 Task: Find connections with filter location Paulista with filter topic #careeradvice with filter profile language Potuguese with filter current company Barco with filter school Pondicherry University with filter industry Newspaper Publishing with filter service category Administrative with filter keywords title Casino Host
Action: Mouse moved to (636, 124)
Screenshot: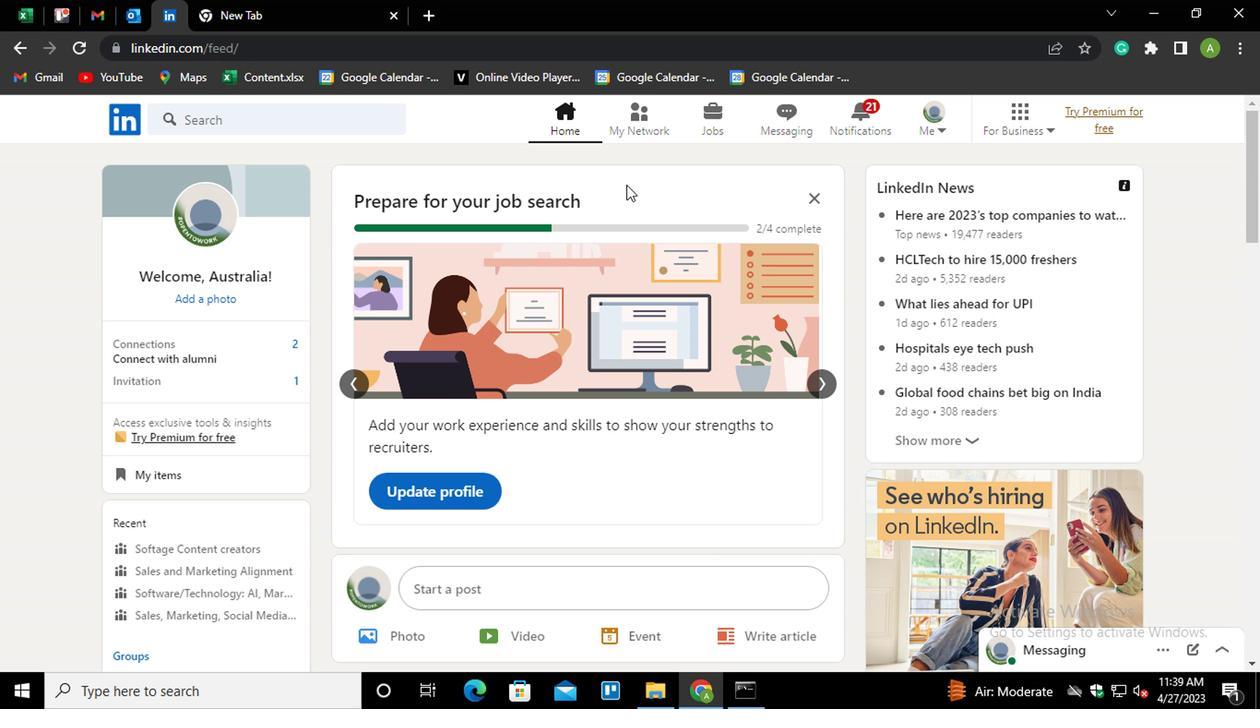 
Action: Mouse pressed left at (636, 124)
Screenshot: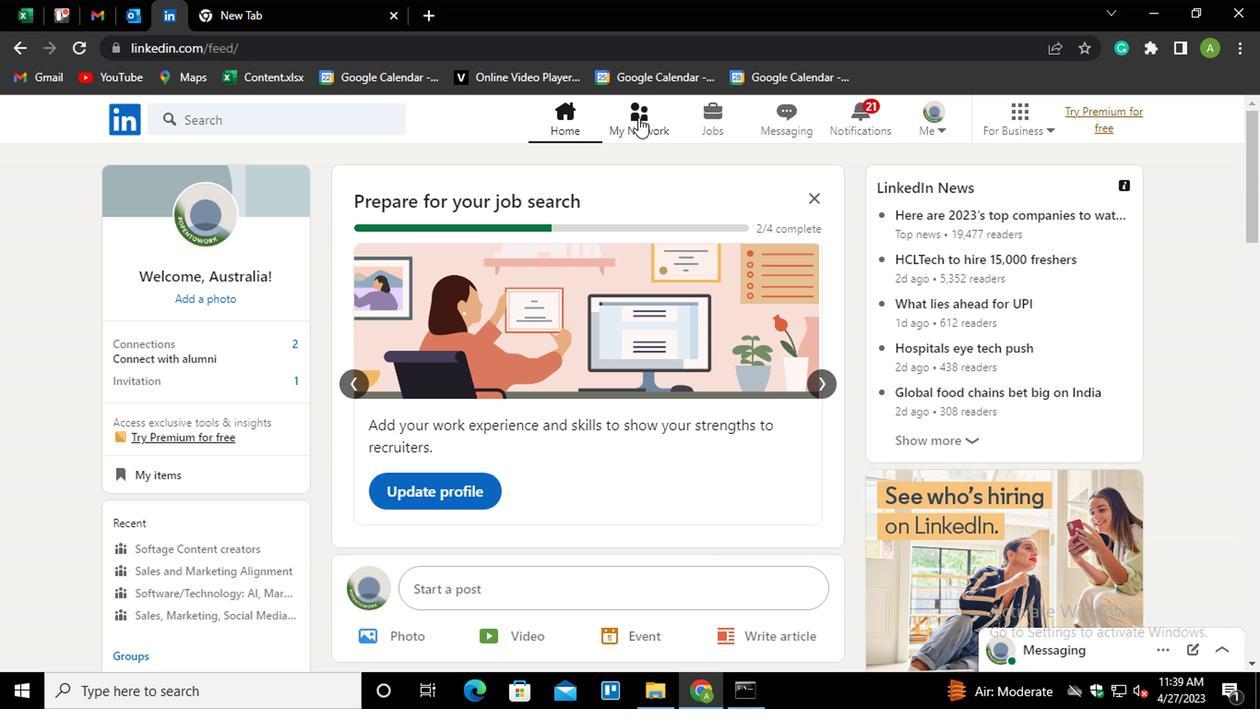 
Action: Mouse moved to (218, 227)
Screenshot: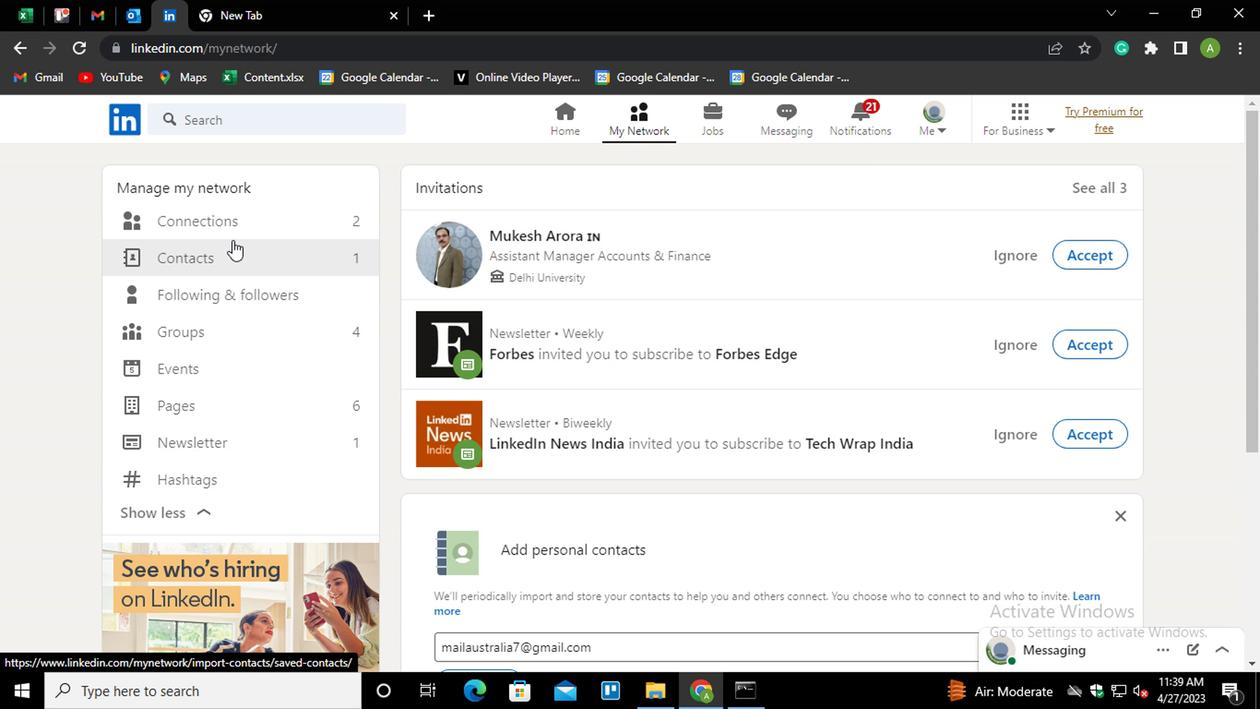 
Action: Mouse pressed left at (218, 227)
Screenshot: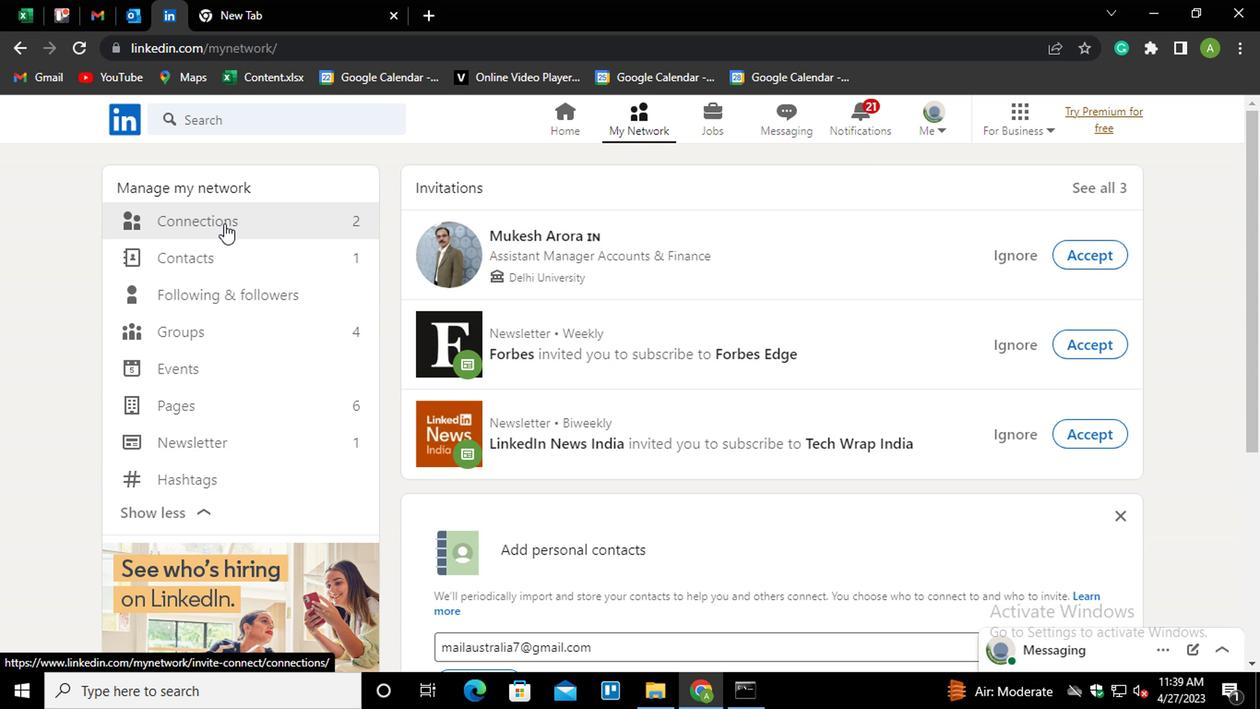 
Action: Mouse moved to (721, 219)
Screenshot: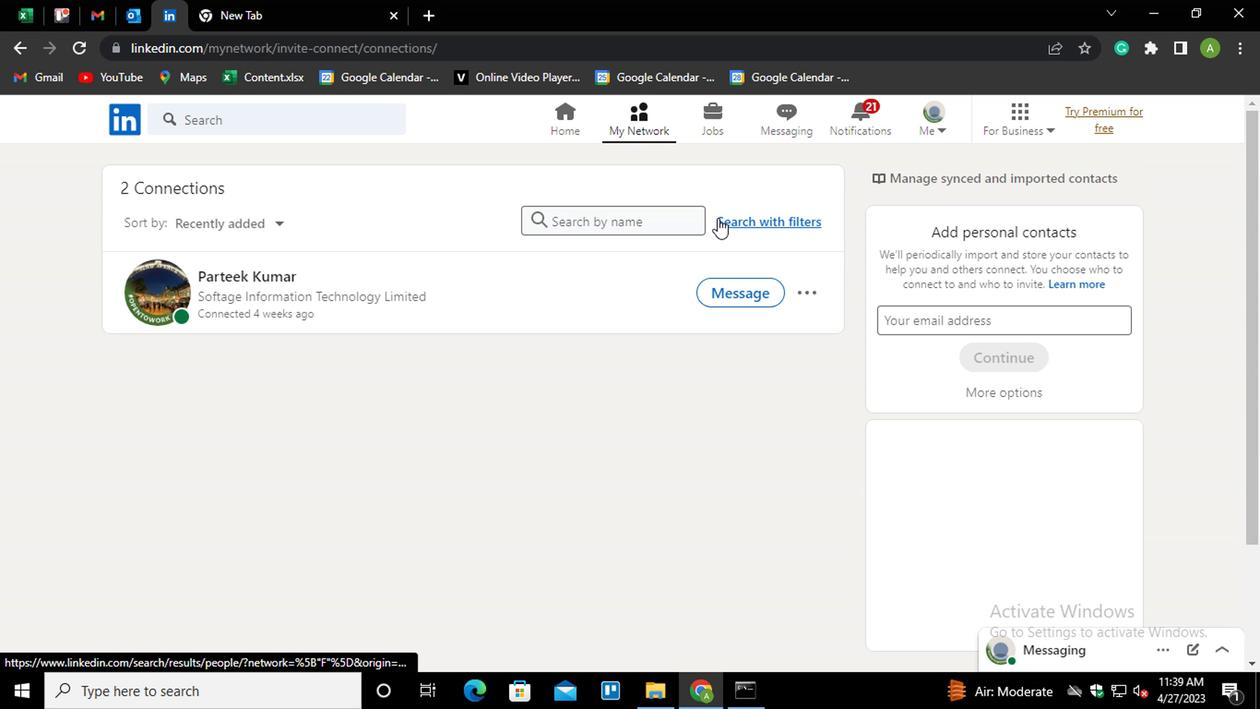 
Action: Mouse pressed left at (721, 219)
Screenshot: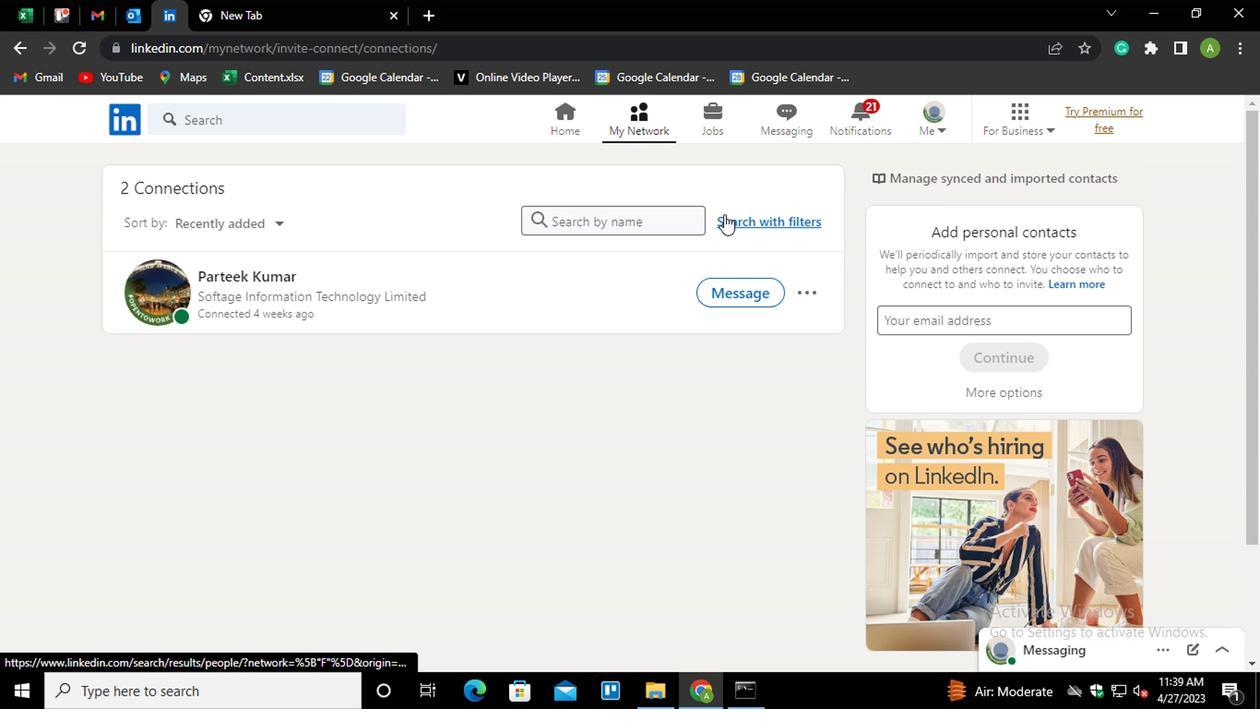
Action: Mouse moved to (671, 173)
Screenshot: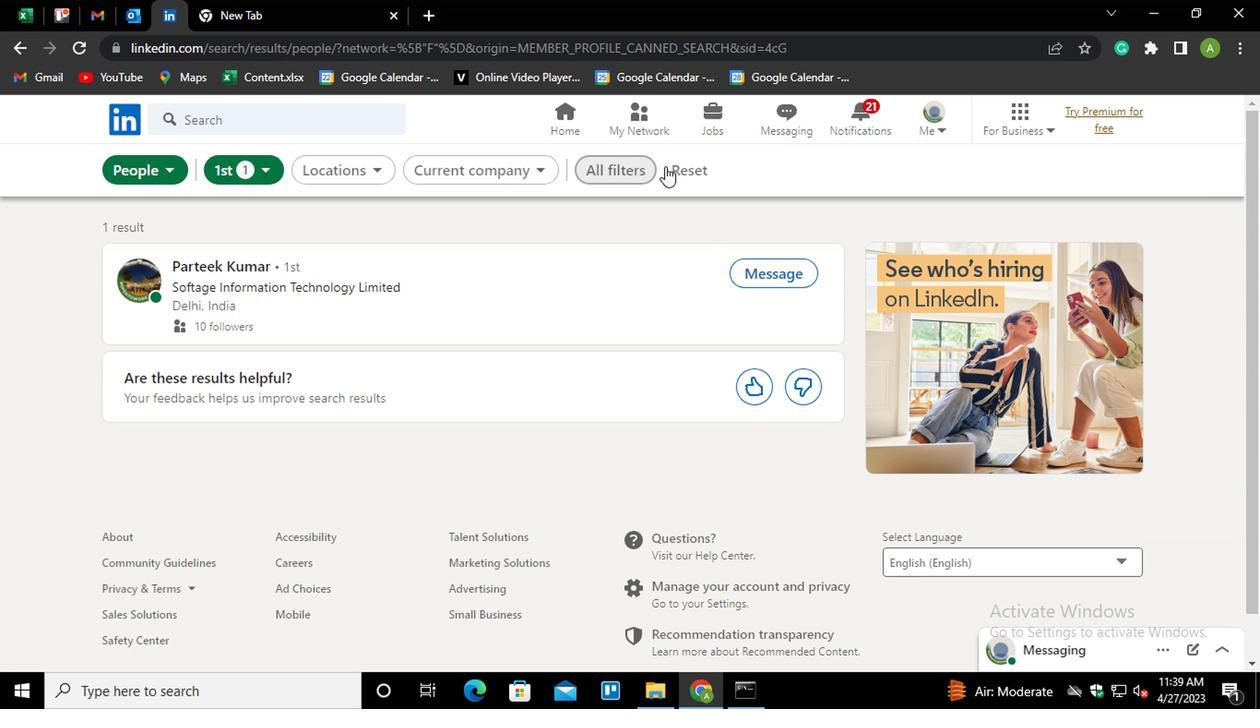 
Action: Mouse pressed left at (671, 173)
Screenshot: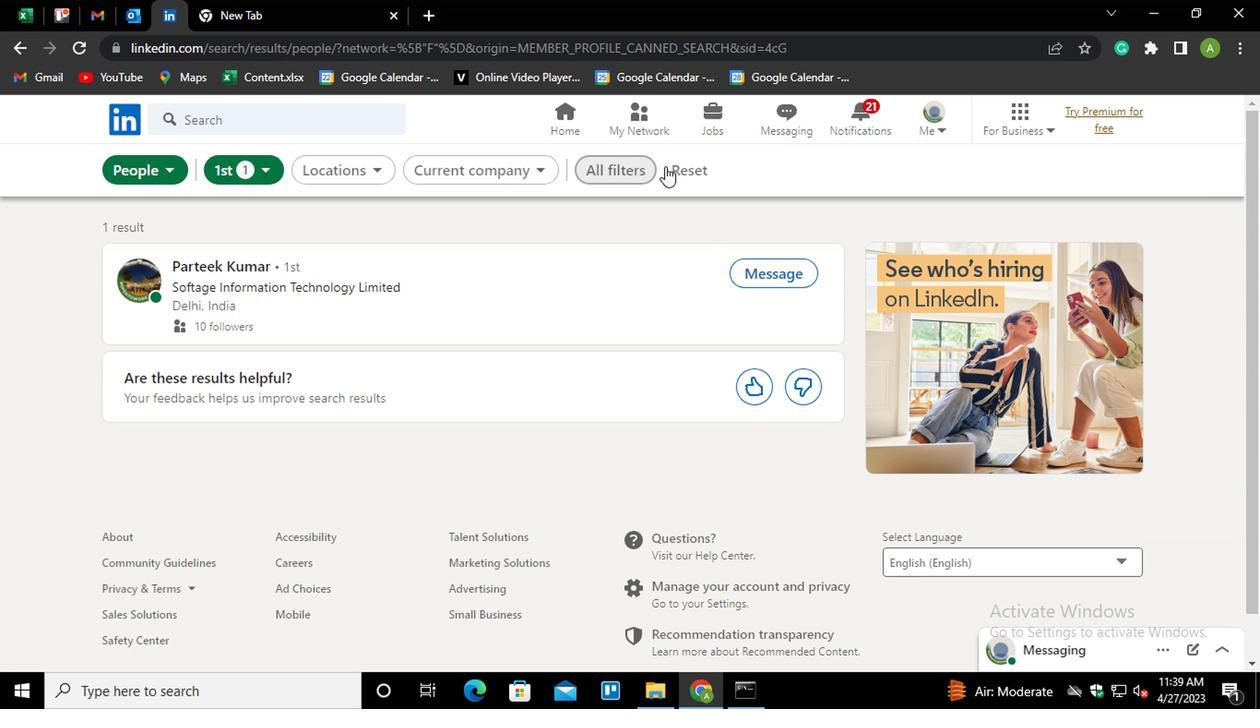 
Action: Mouse moved to (636, 174)
Screenshot: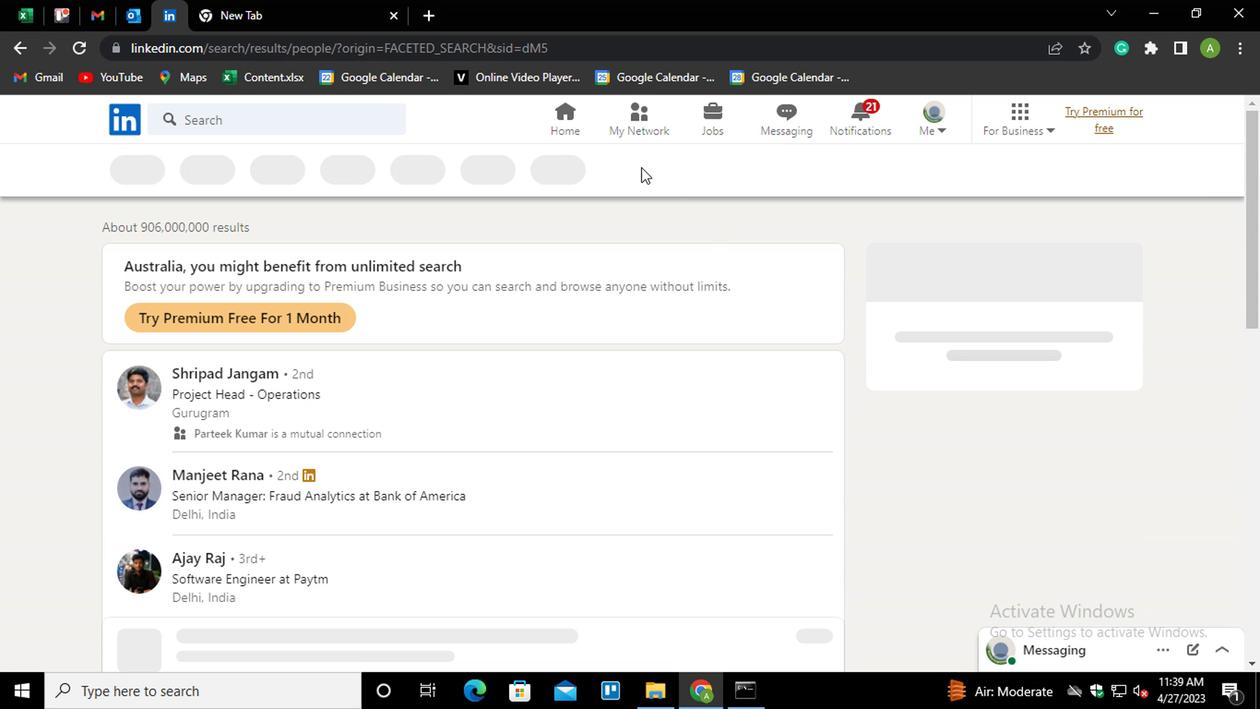 
Action: Mouse pressed left at (636, 174)
Screenshot: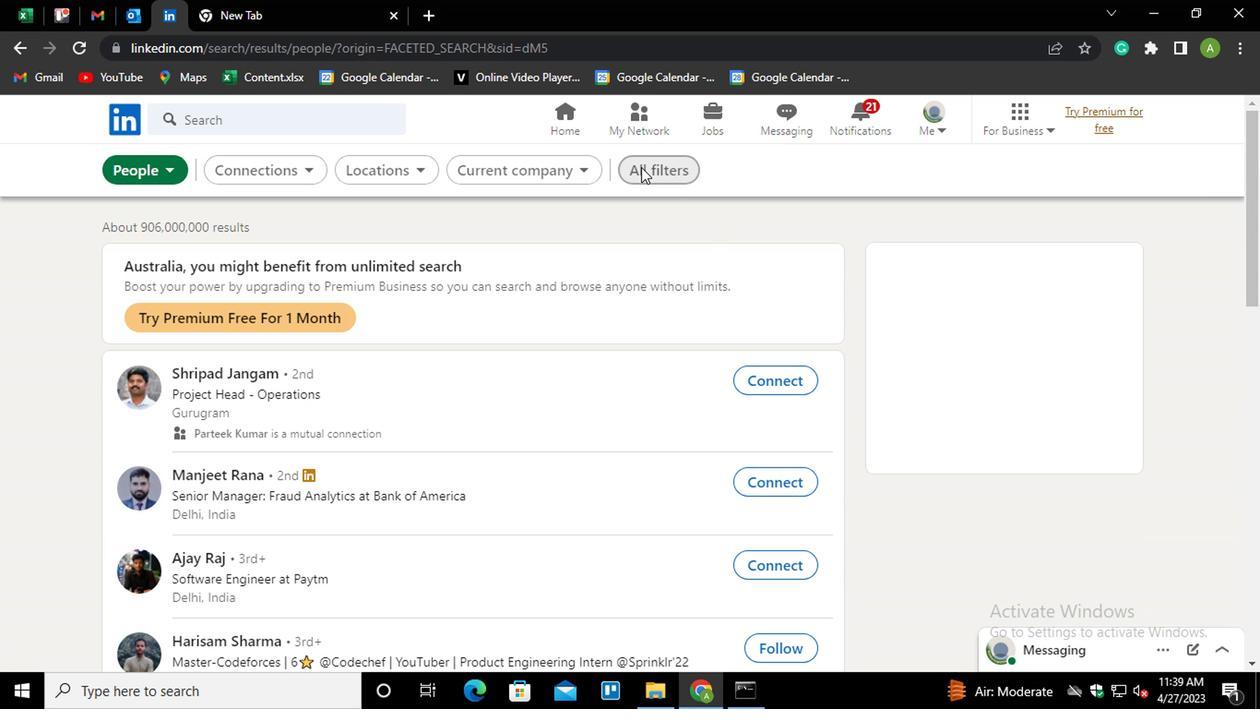 
Action: Mouse moved to (864, 364)
Screenshot: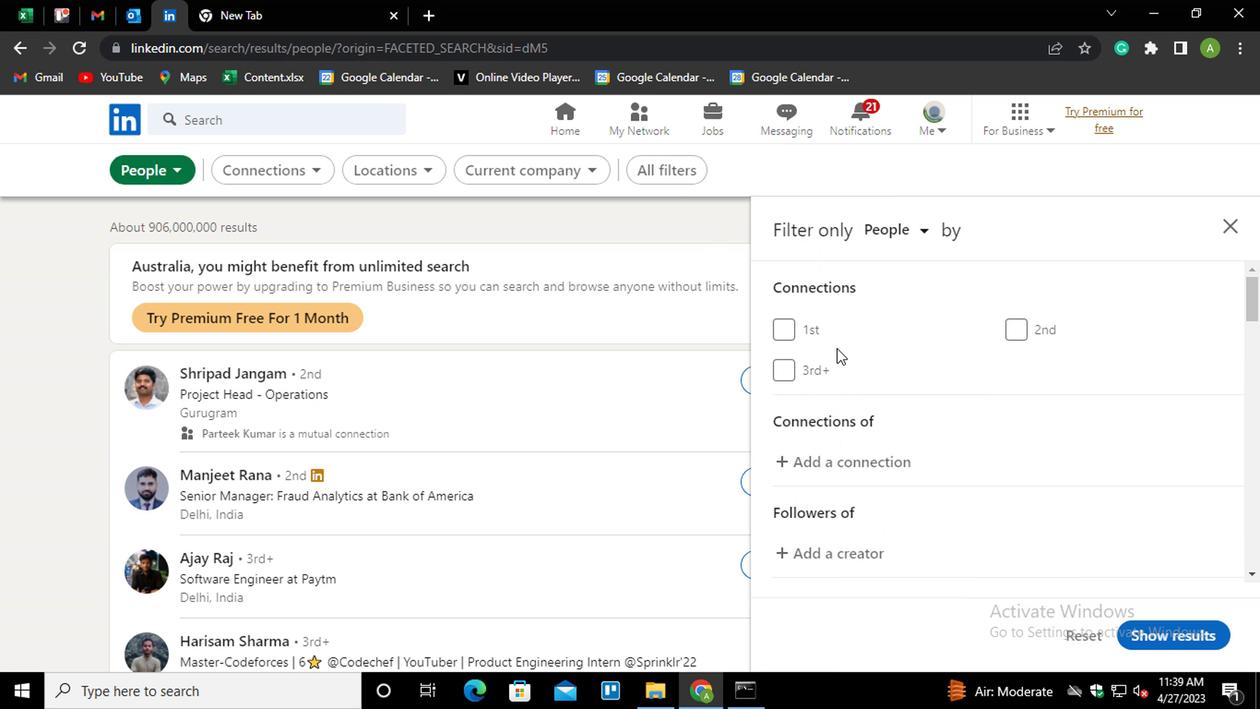 
Action: Mouse scrolled (864, 363) with delta (0, -1)
Screenshot: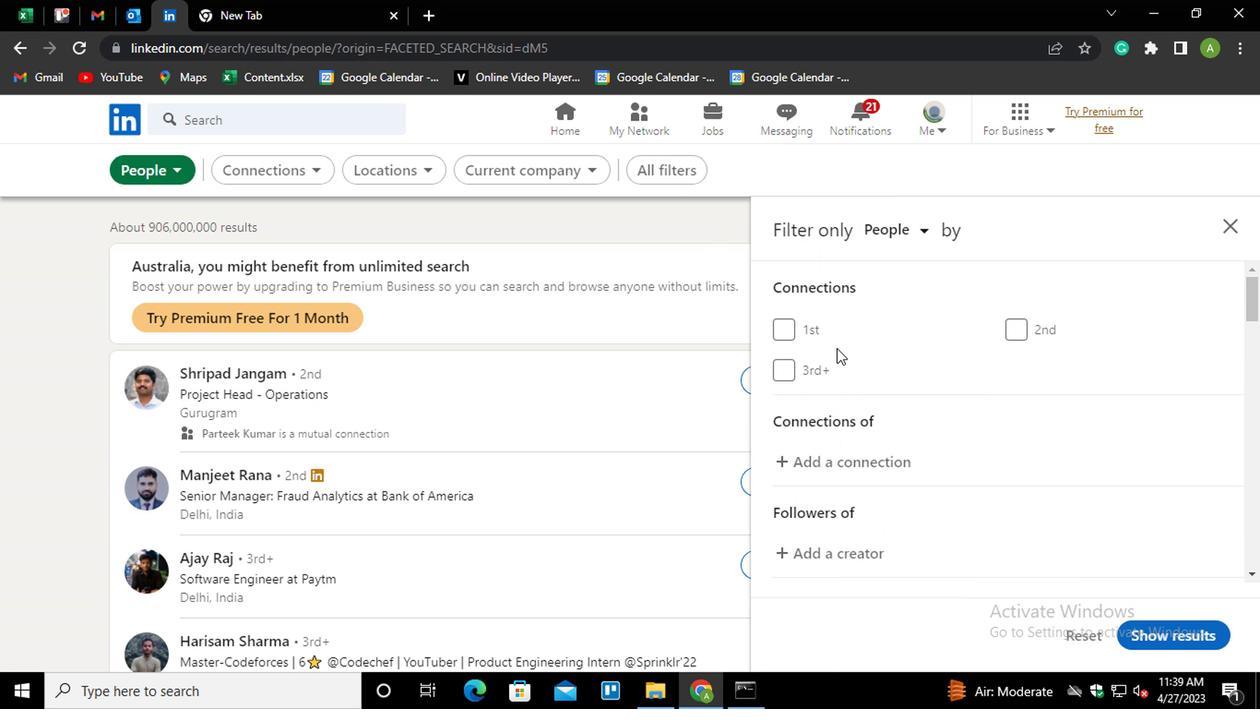 
Action: Mouse scrolled (864, 363) with delta (0, -1)
Screenshot: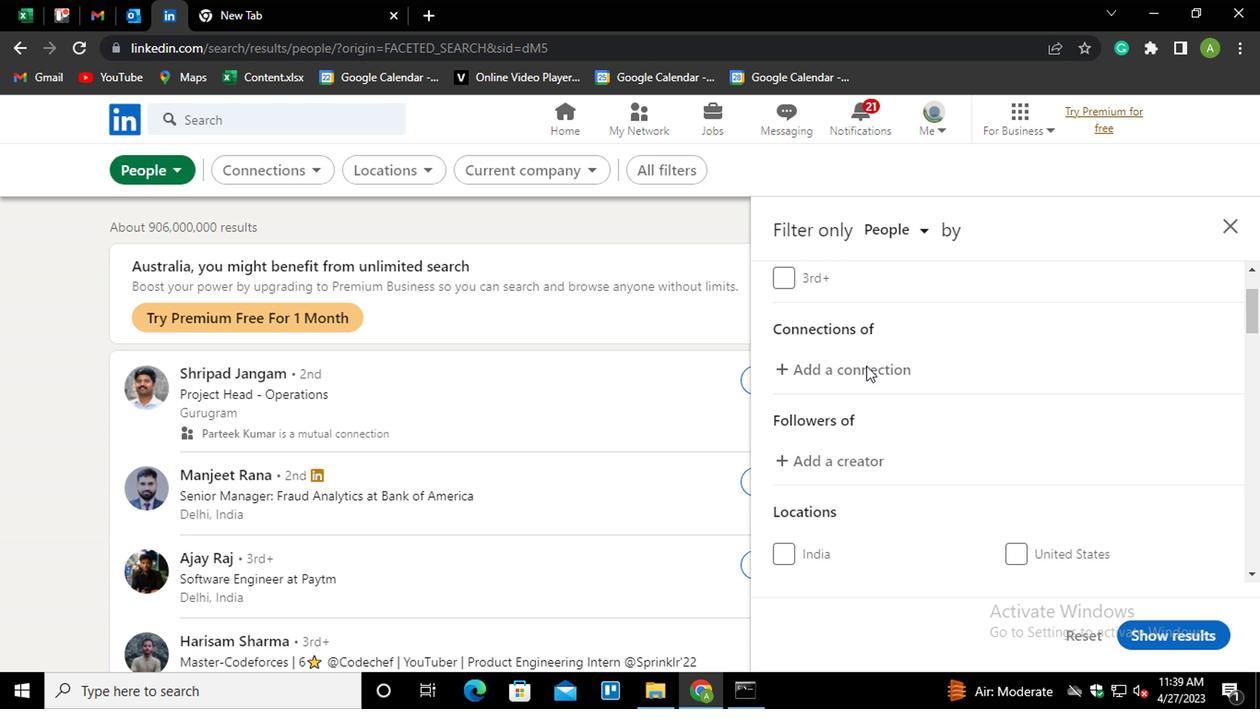 
Action: Mouse moved to (864, 365)
Screenshot: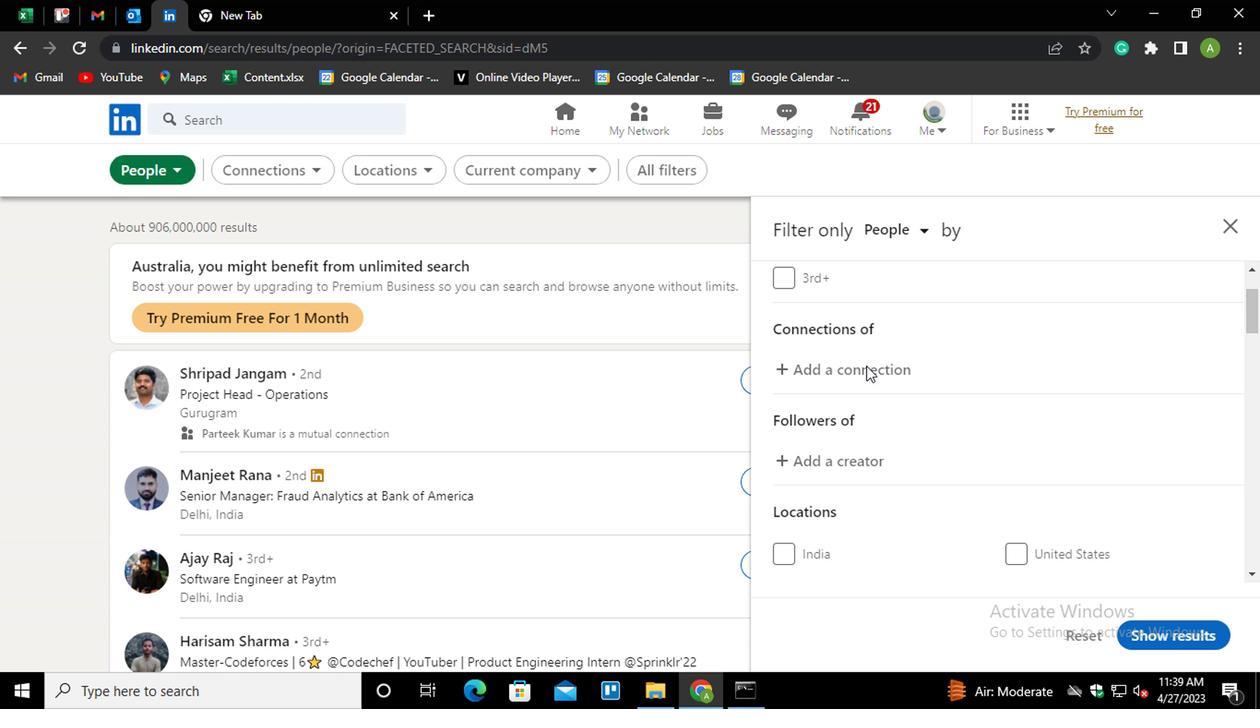 
Action: Mouse scrolled (864, 364) with delta (0, 0)
Screenshot: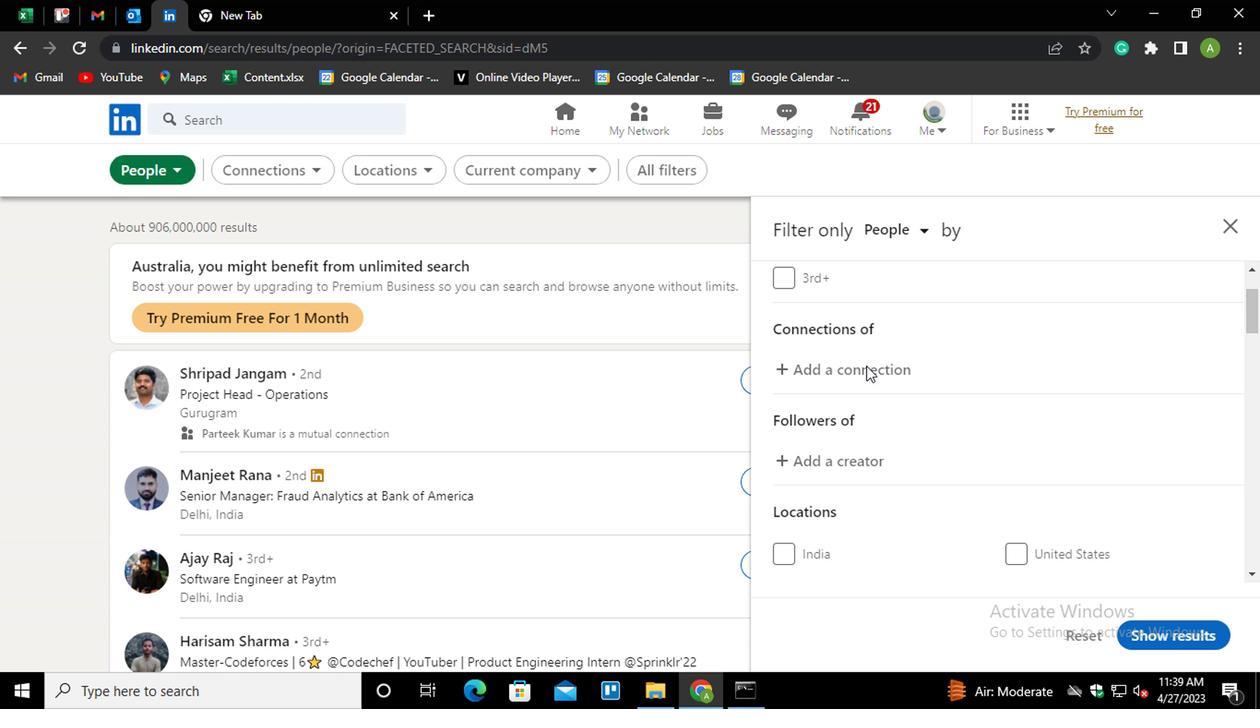 
Action: Mouse moved to (864, 365)
Screenshot: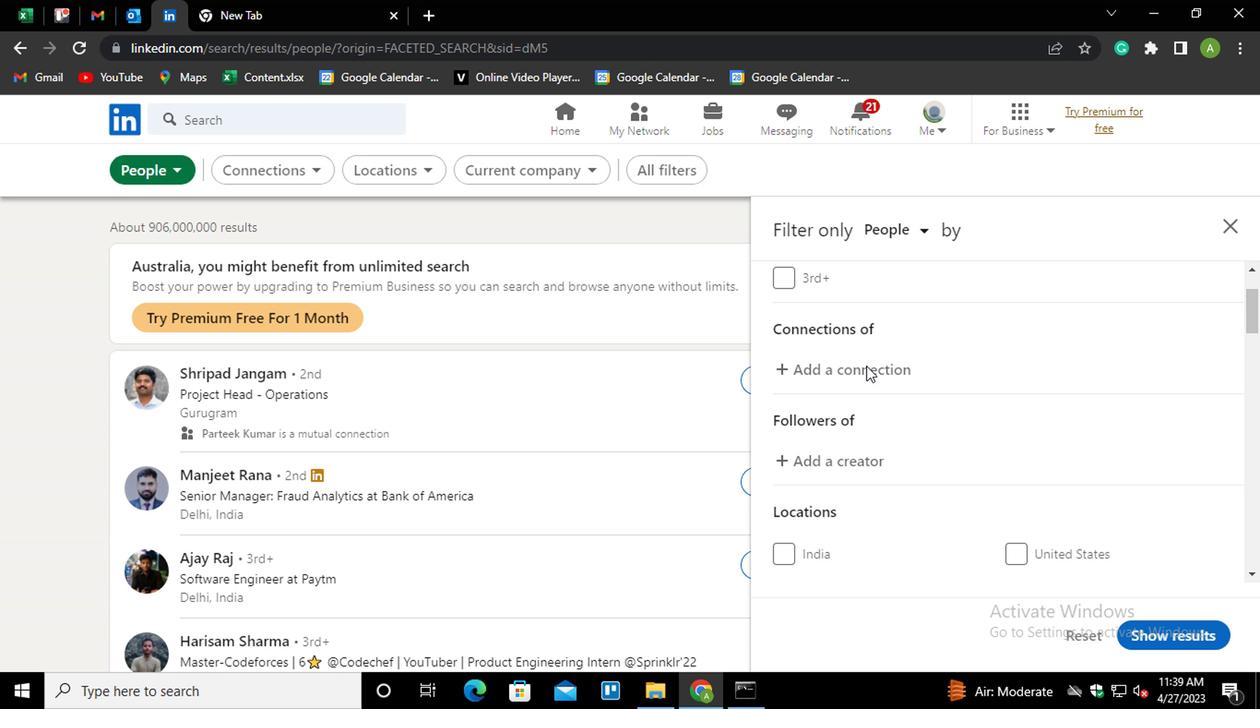 
Action: Mouse scrolled (864, 364) with delta (0, 0)
Screenshot: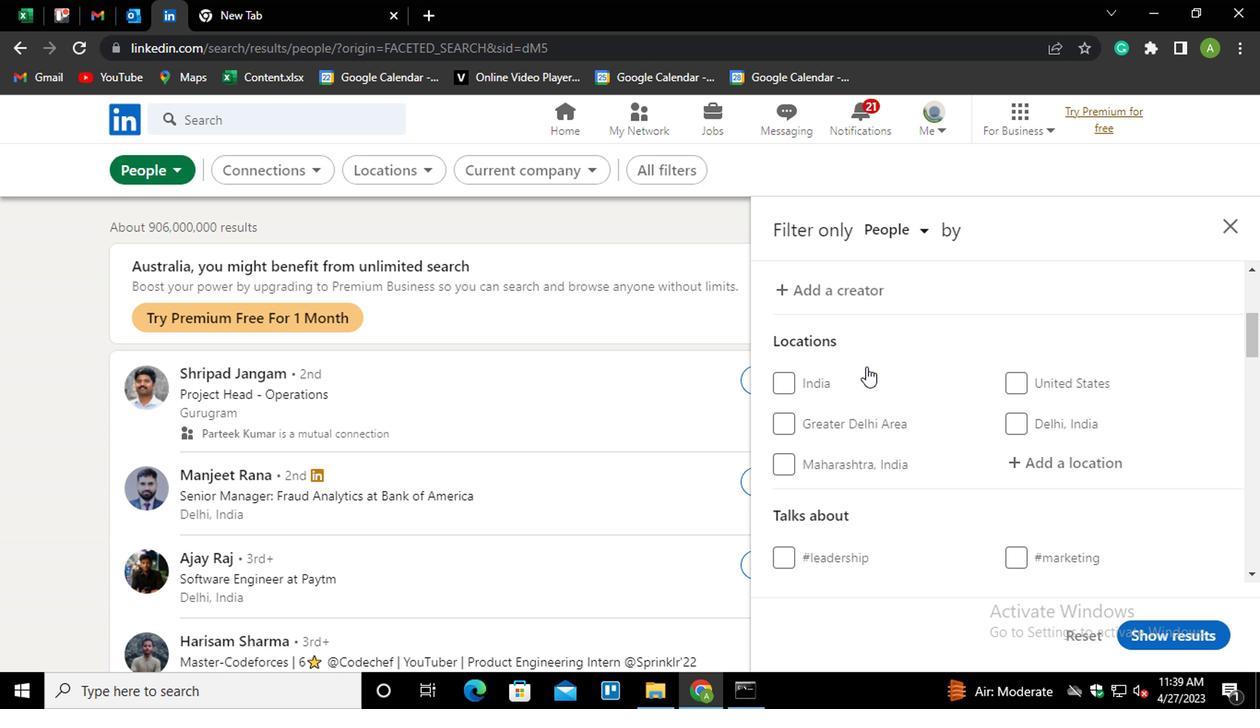 
Action: Mouse moved to (1036, 401)
Screenshot: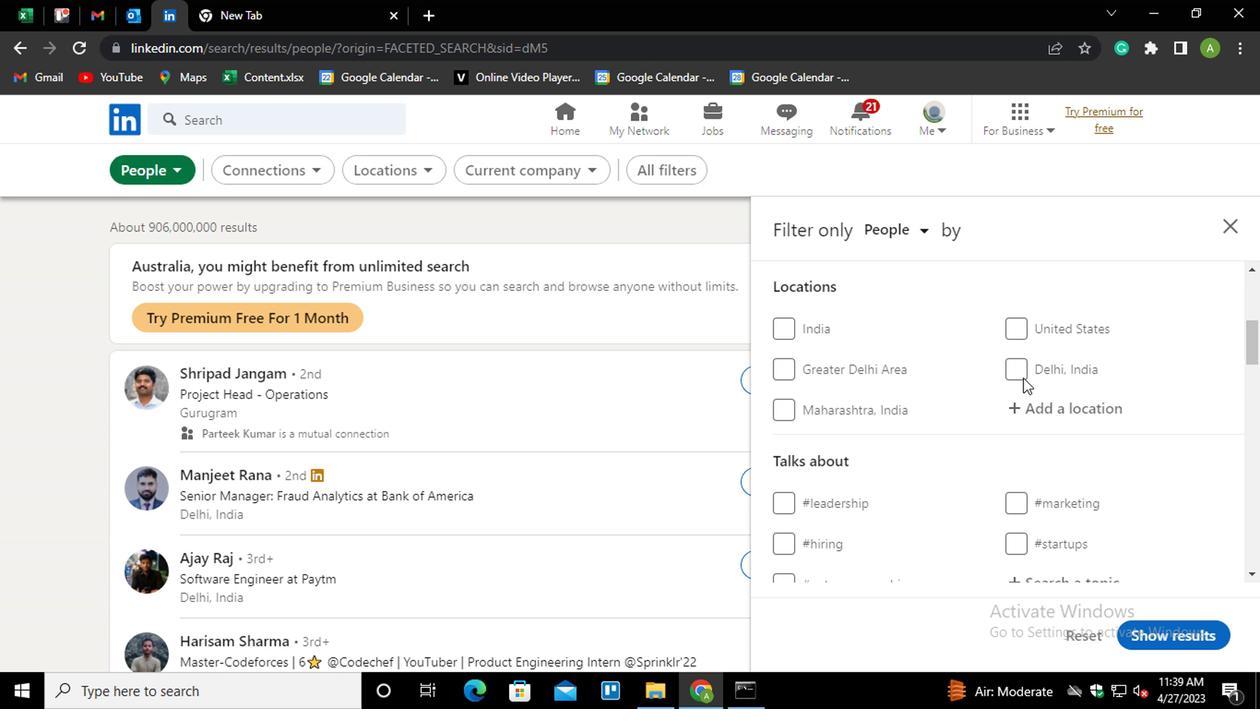 
Action: Mouse pressed left at (1036, 401)
Screenshot: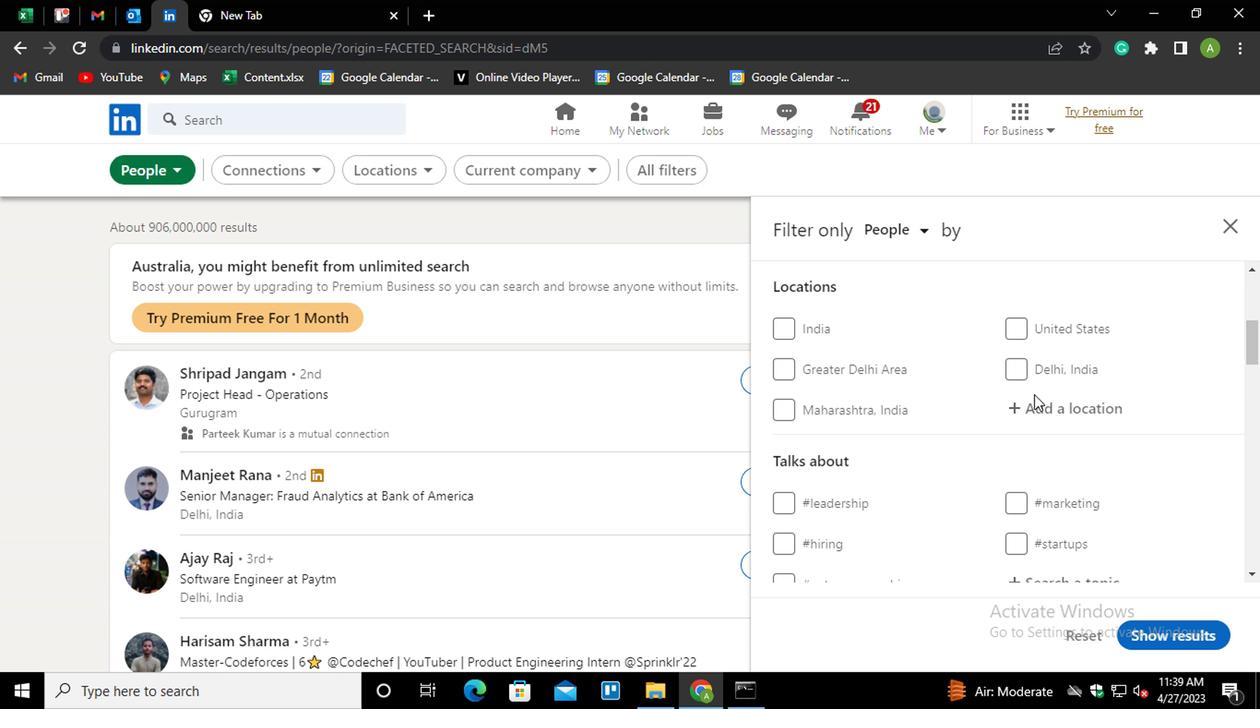 
Action: Mouse moved to (1026, 359)
Screenshot: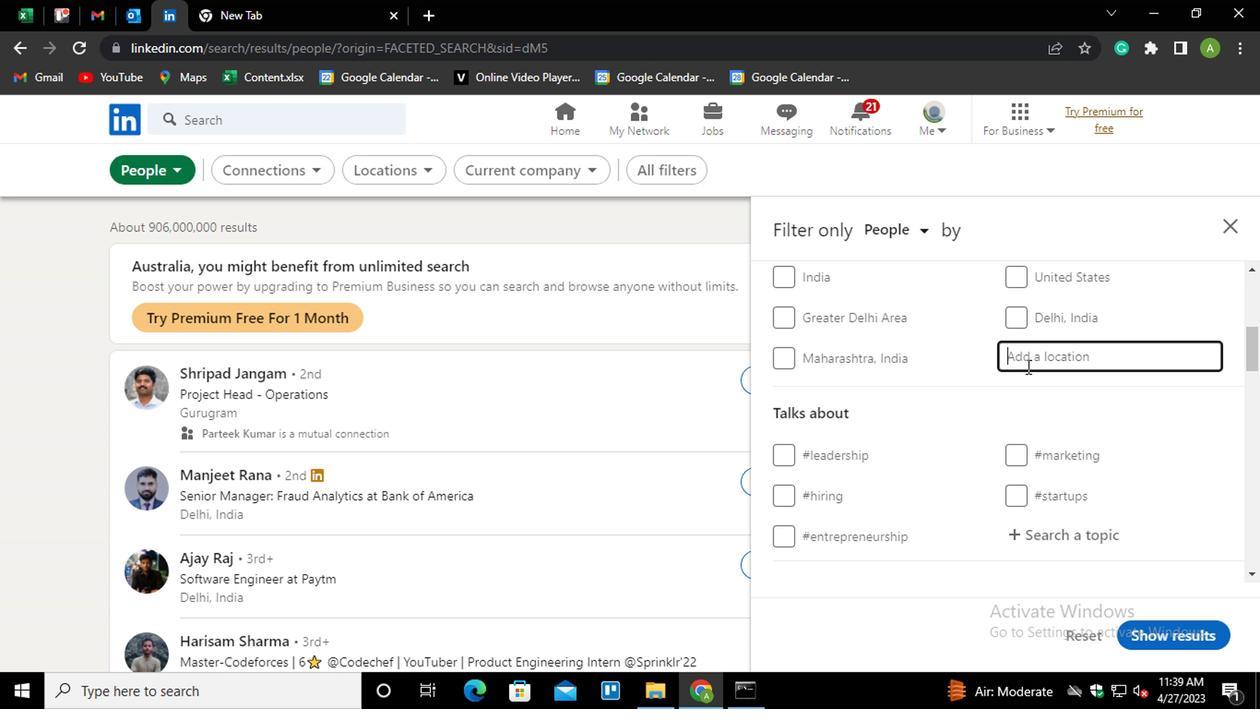 
Action: Mouse pressed left at (1026, 359)
Screenshot: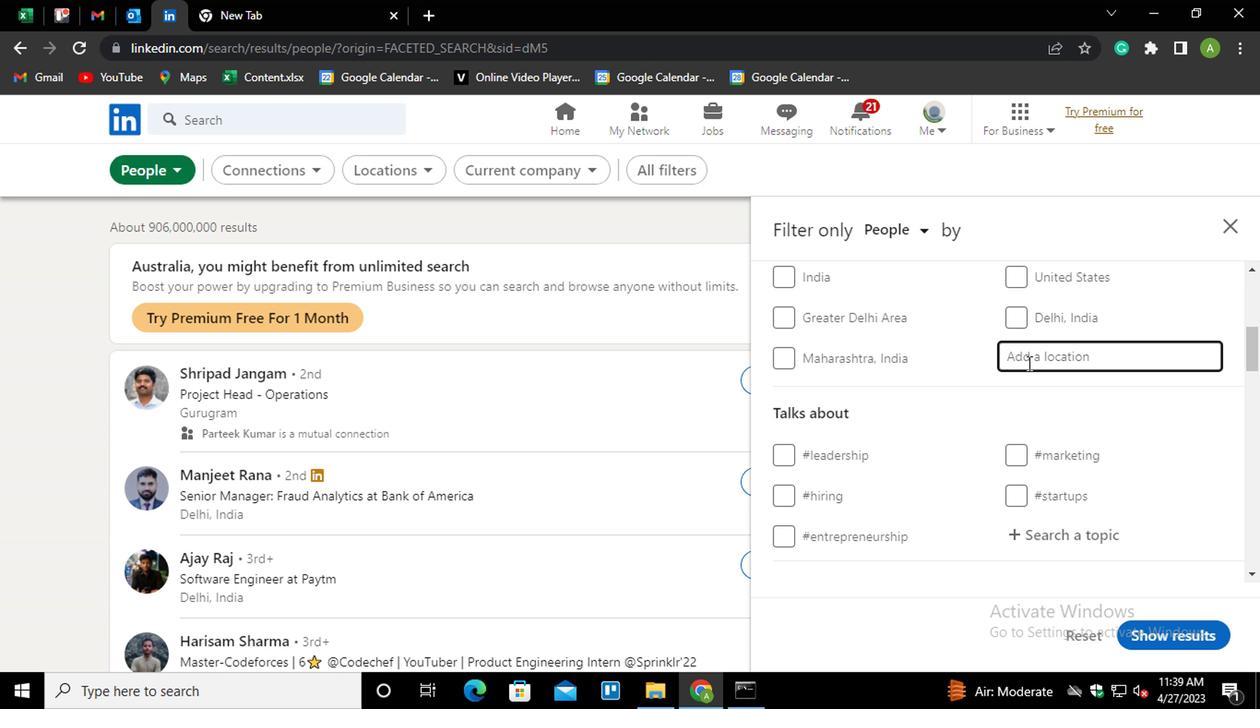 
Action: Mouse moved to (1056, 340)
Screenshot: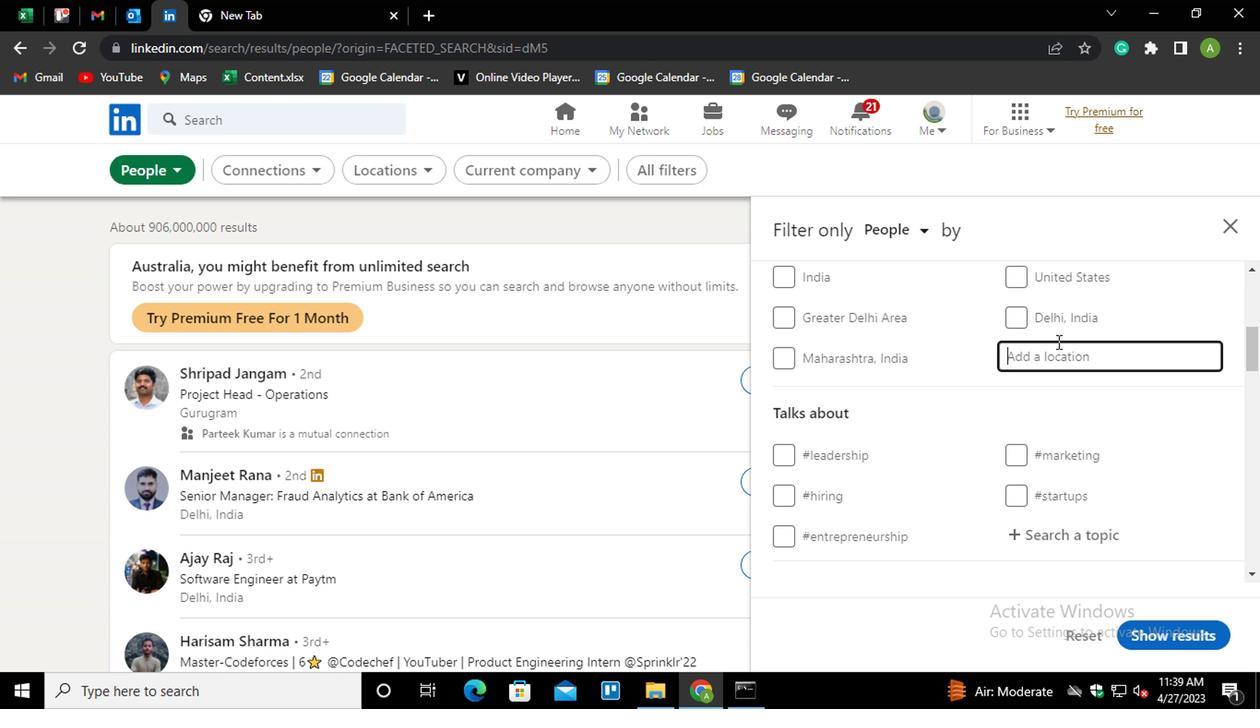 
Action: Key pressed <Key.shift_r>Paulista<Key.down><Key.enter>
Screenshot: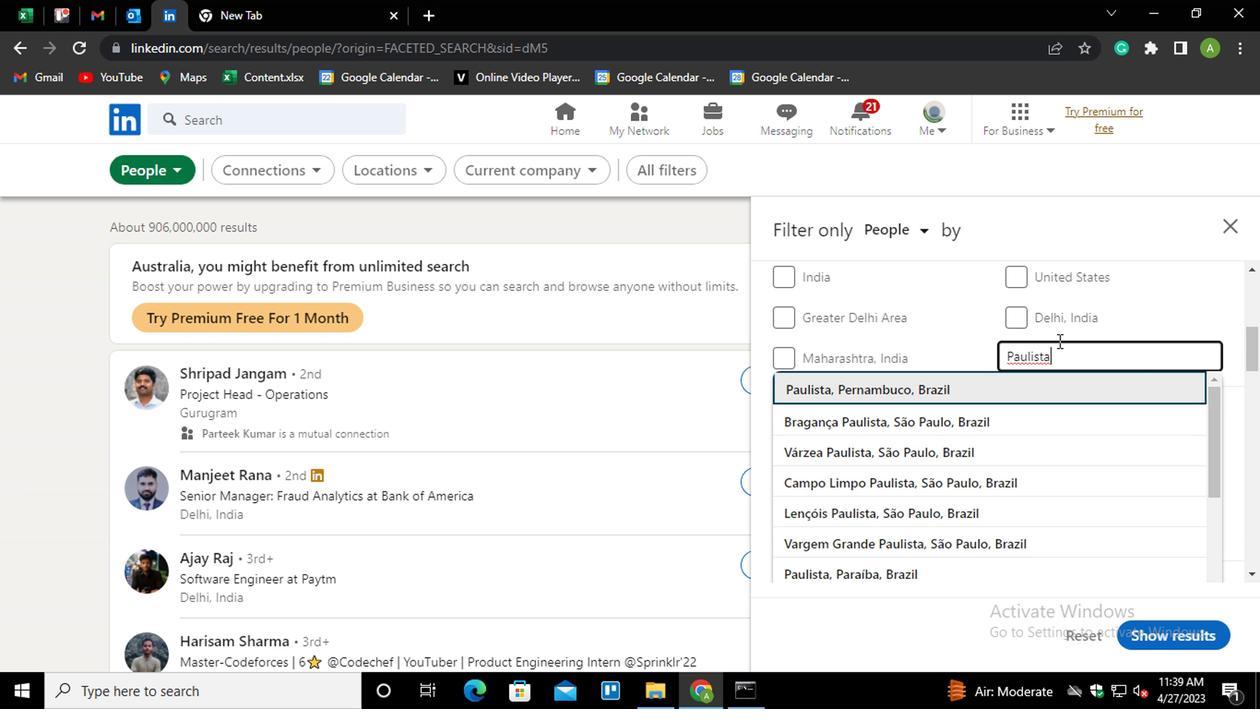 
Action: Mouse moved to (1055, 341)
Screenshot: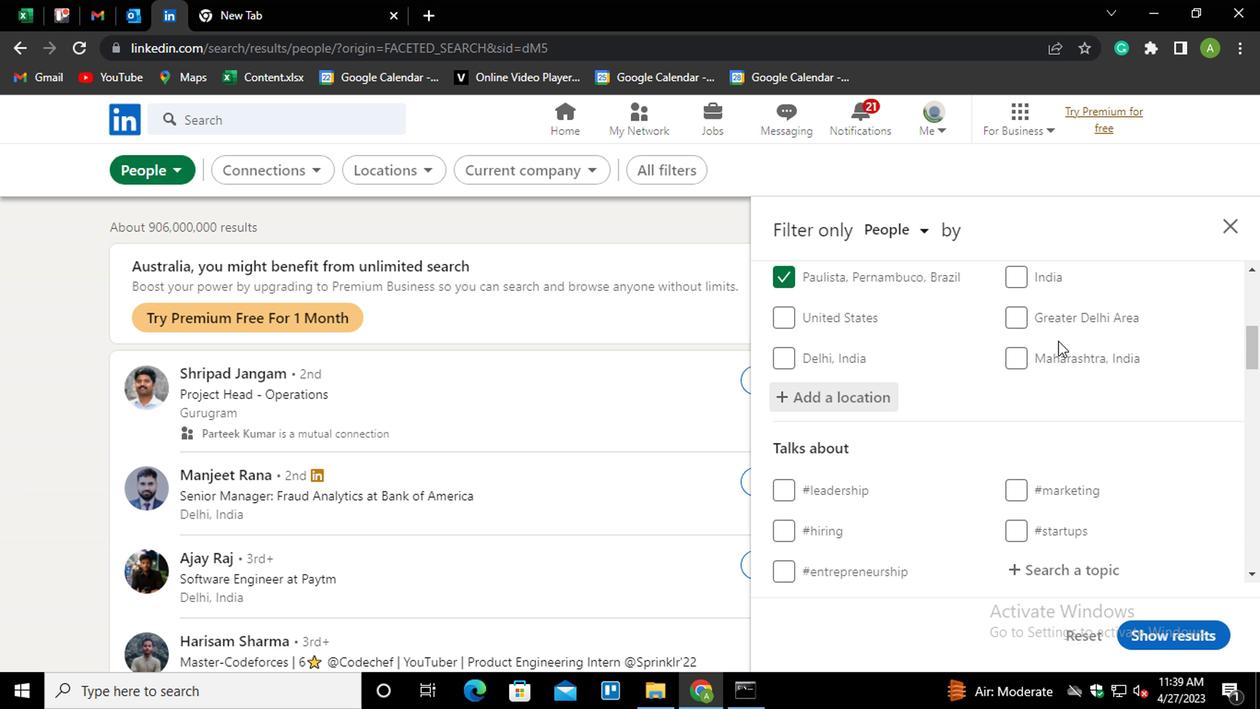 
Action: Mouse scrolled (1055, 340) with delta (0, -1)
Screenshot: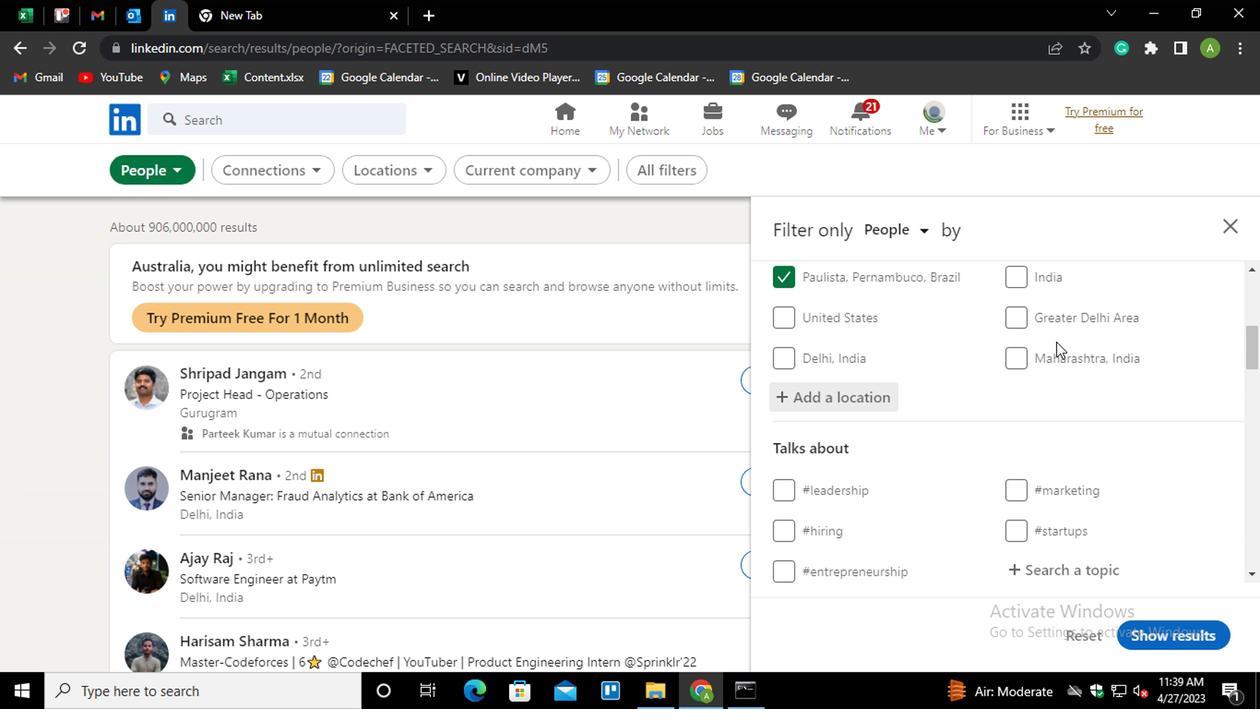 
Action: Mouse moved to (966, 384)
Screenshot: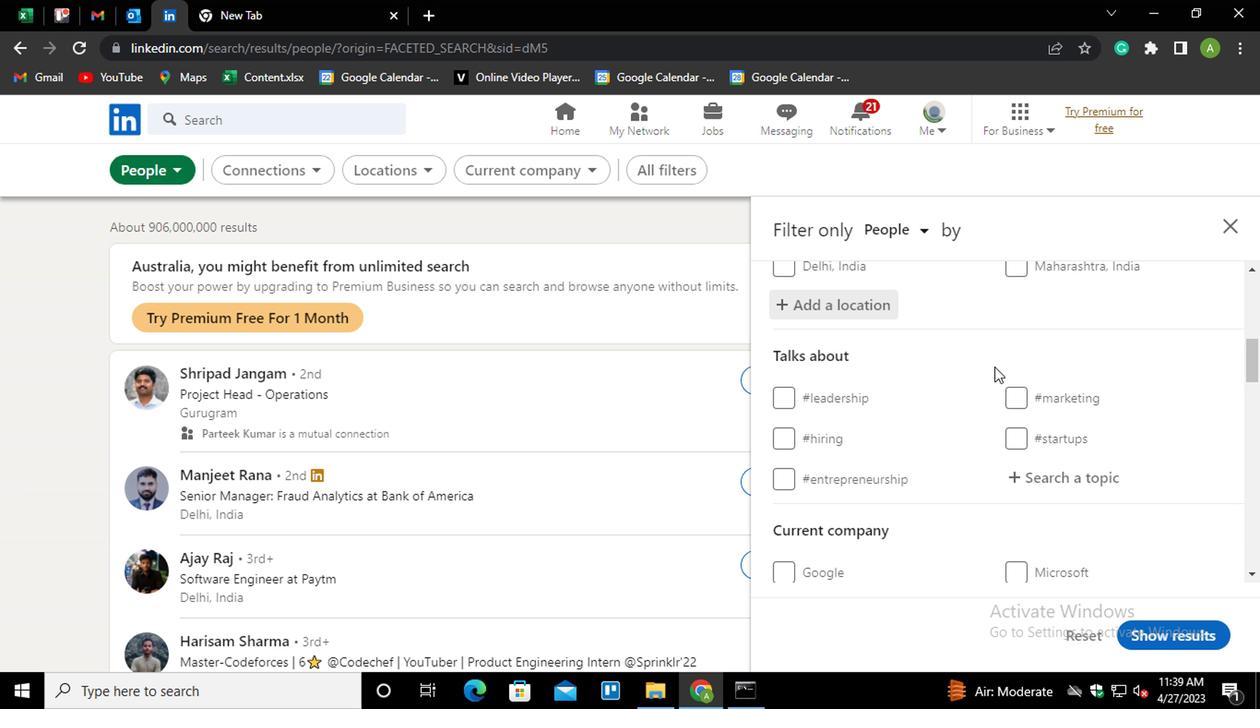 
Action: Mouse scrolled (966, 383) with delta (0, 0)
Screenshot: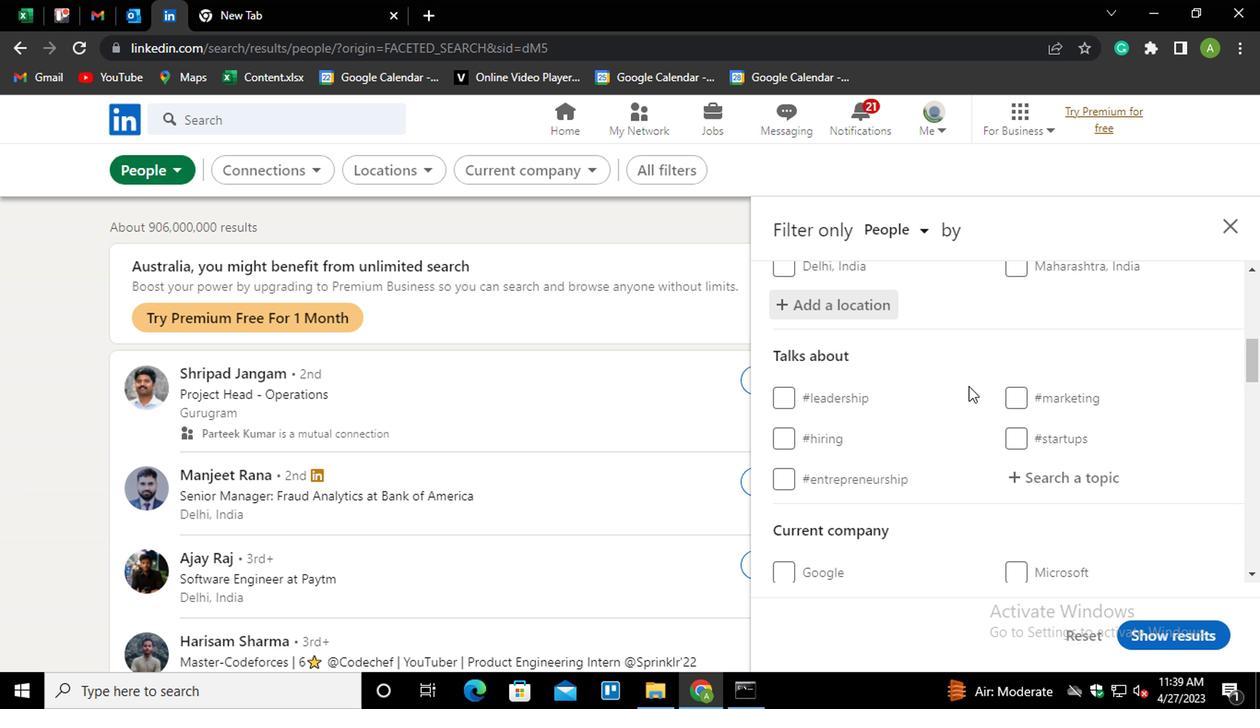 
Action: Mouse moved to (1077, 388)
Screenshot: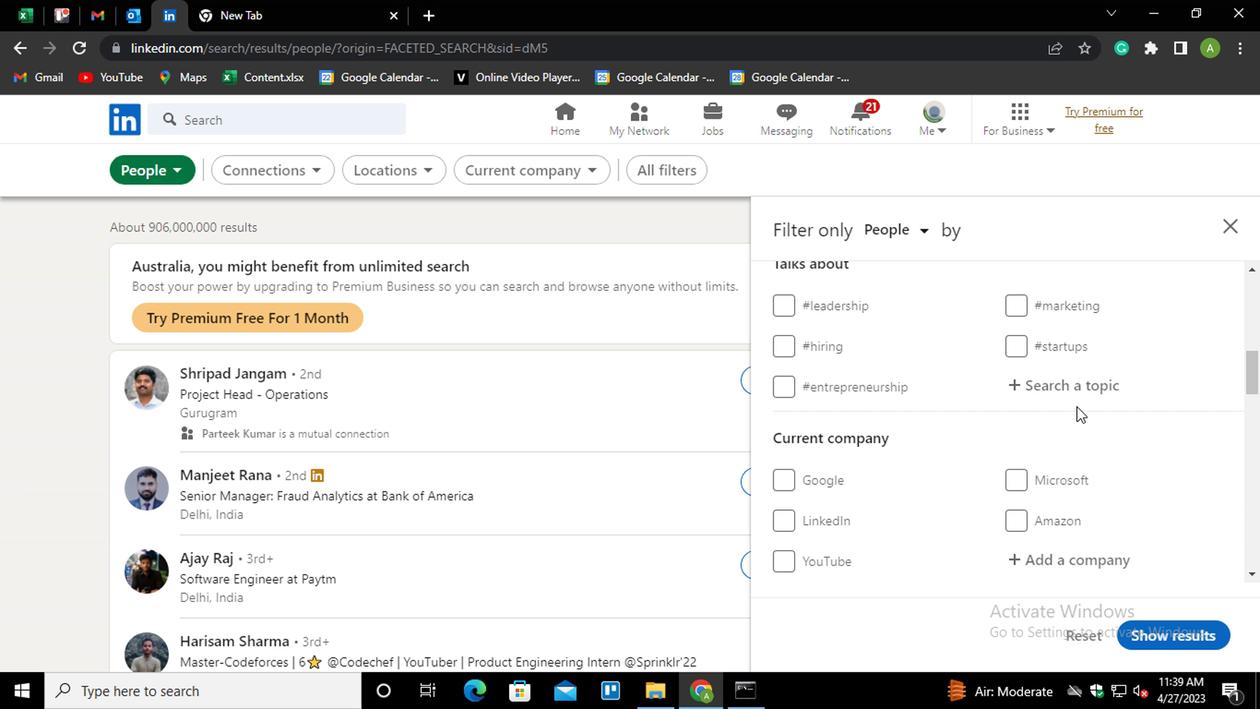
Action: Mouse pressed left at (1077, 388)
Screenshot: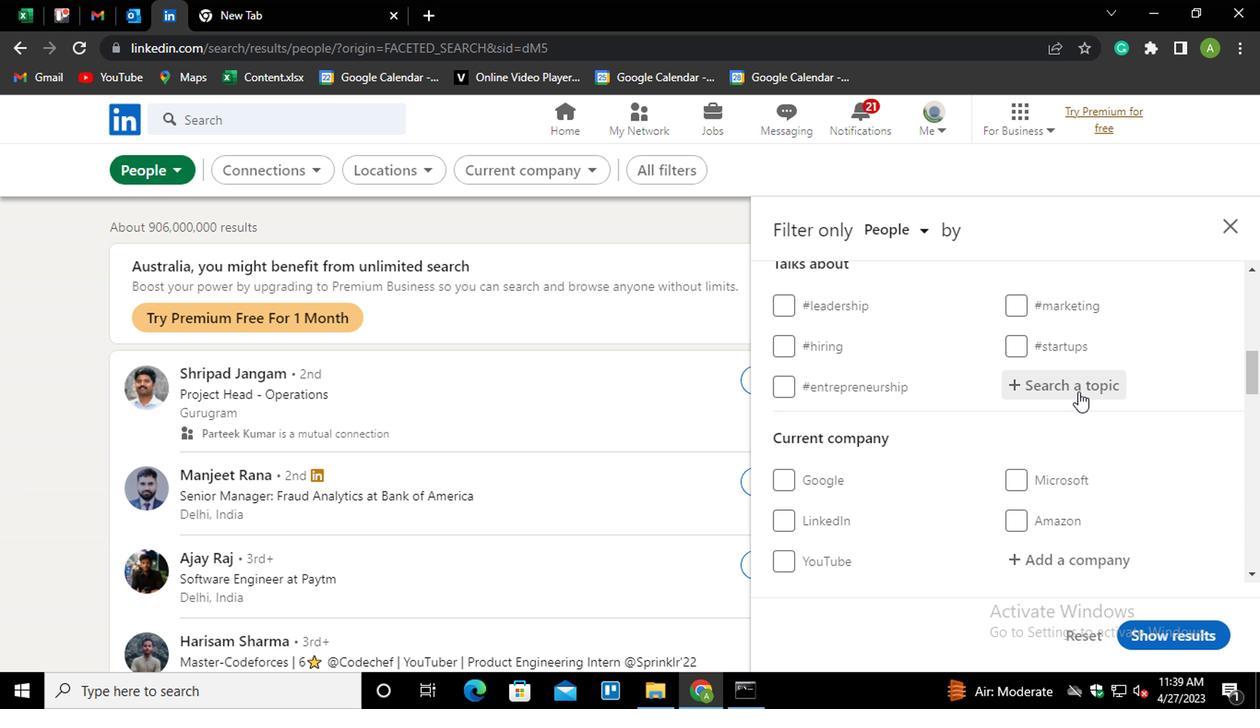 
Action: Key pressed <Key.shift>#CAREERADVICE
Screenshot: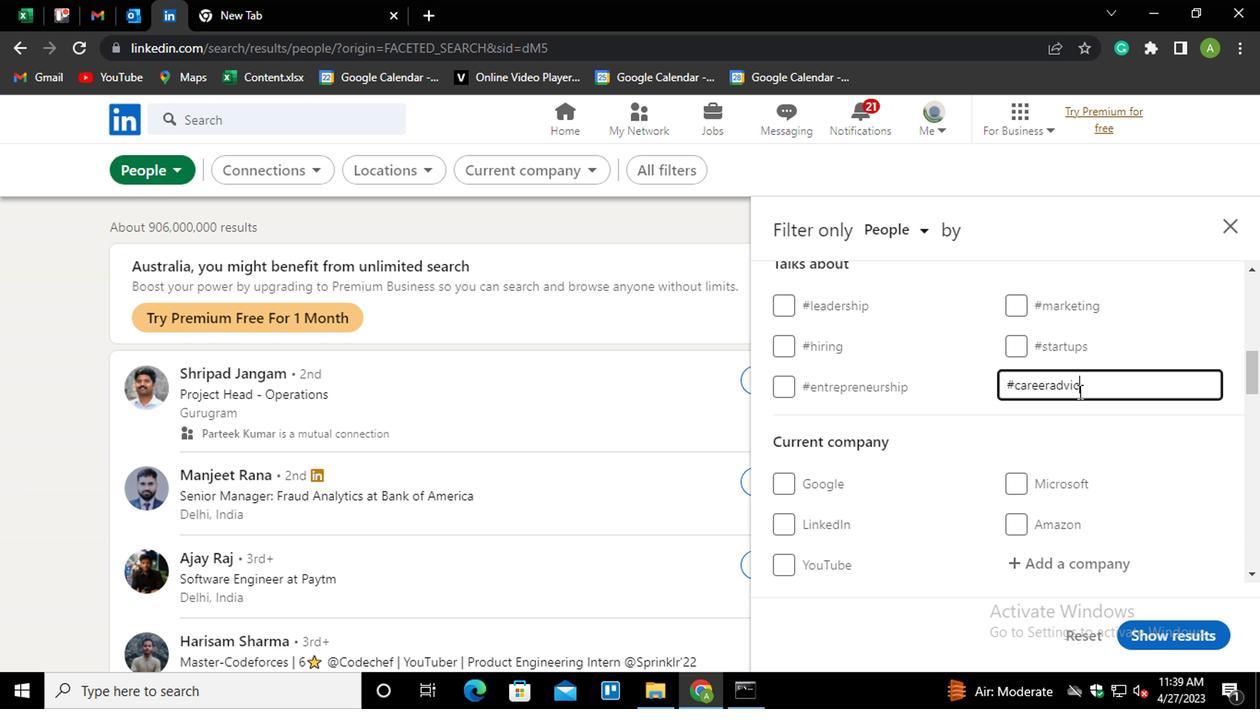 
Action: Mouse moved to (1136, 337)
Screenshot: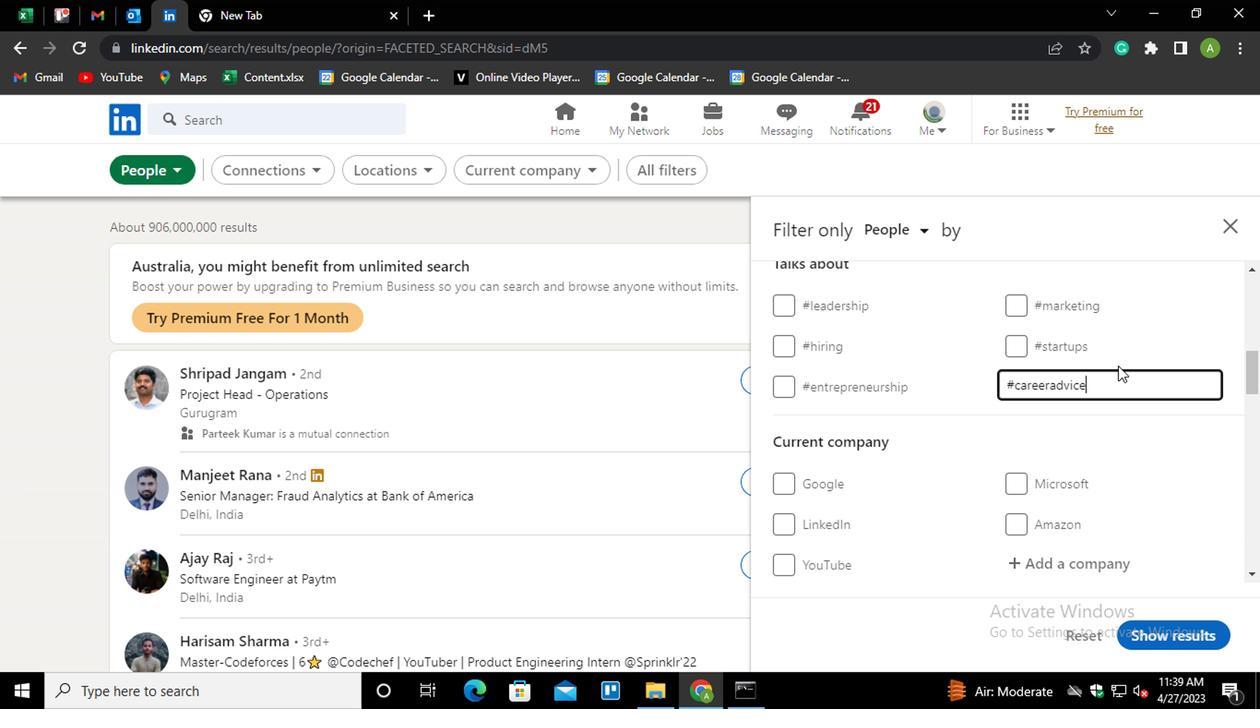 
Action: Mouse pressed left at (1136, 337)
Screenshot: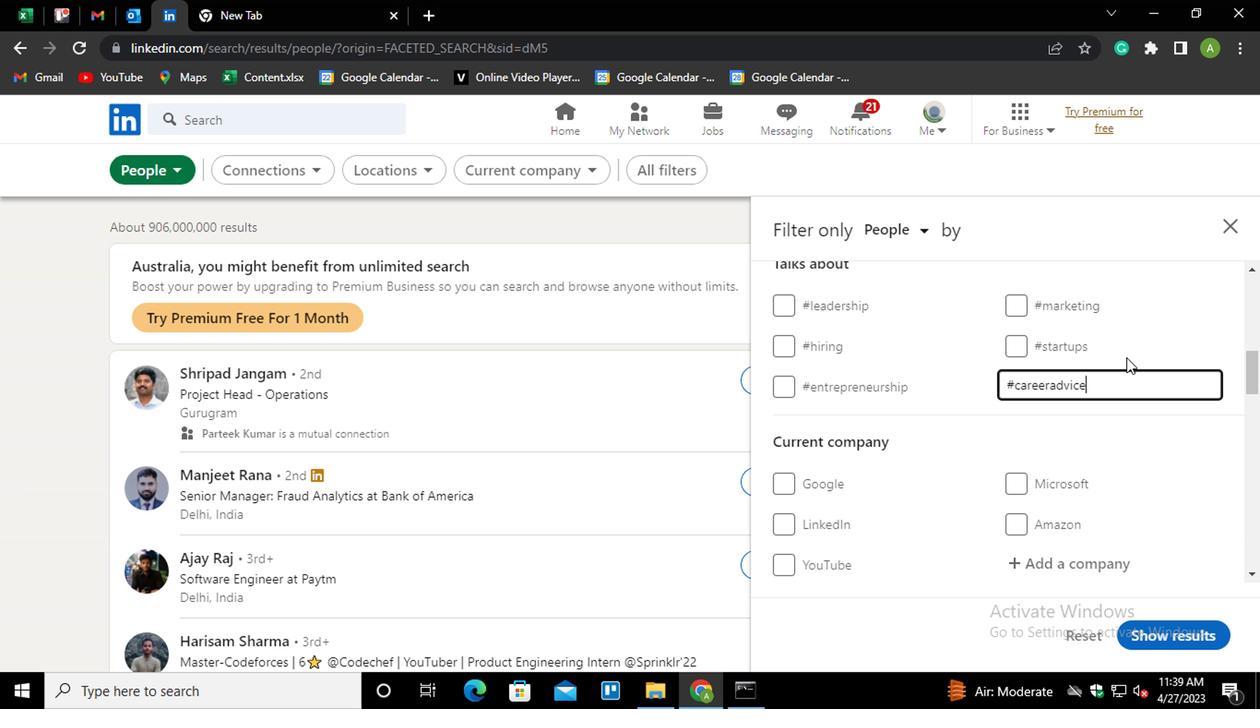 
Action: Mouse moved to (1136, 337)
Screenshot: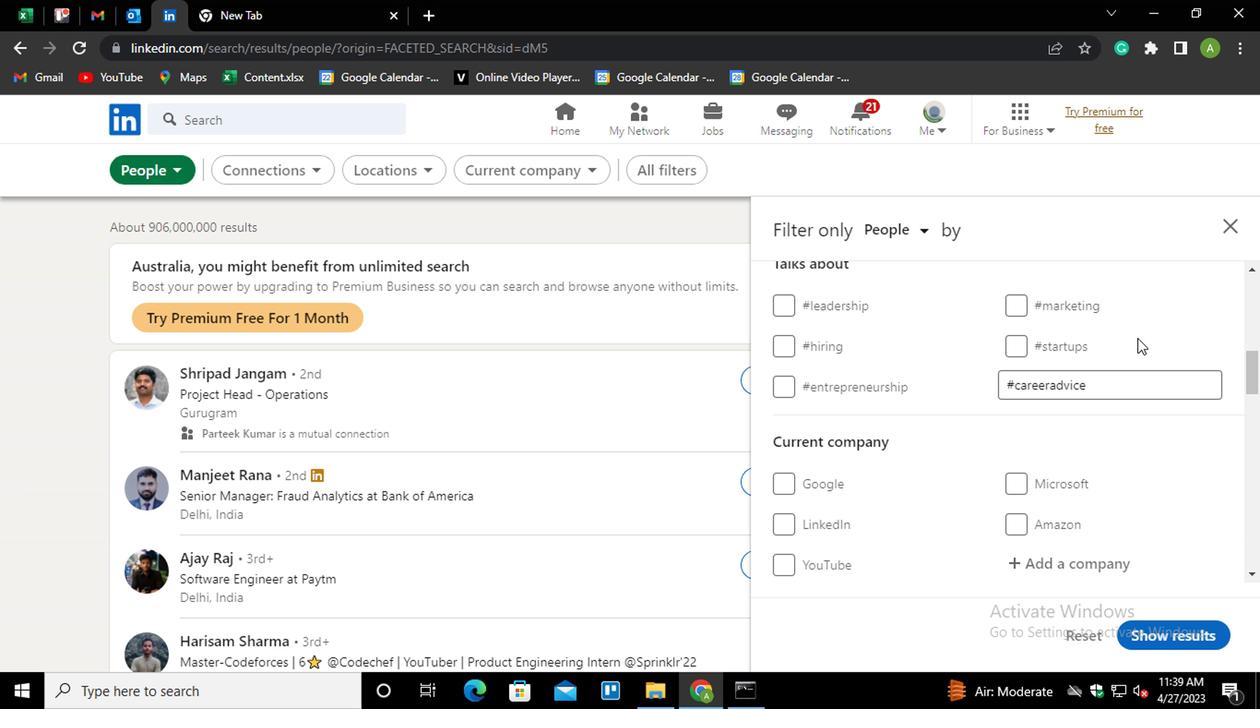 
Action: Mouse scrolled (1136, 336) with delta (0, 0)
Screenshot: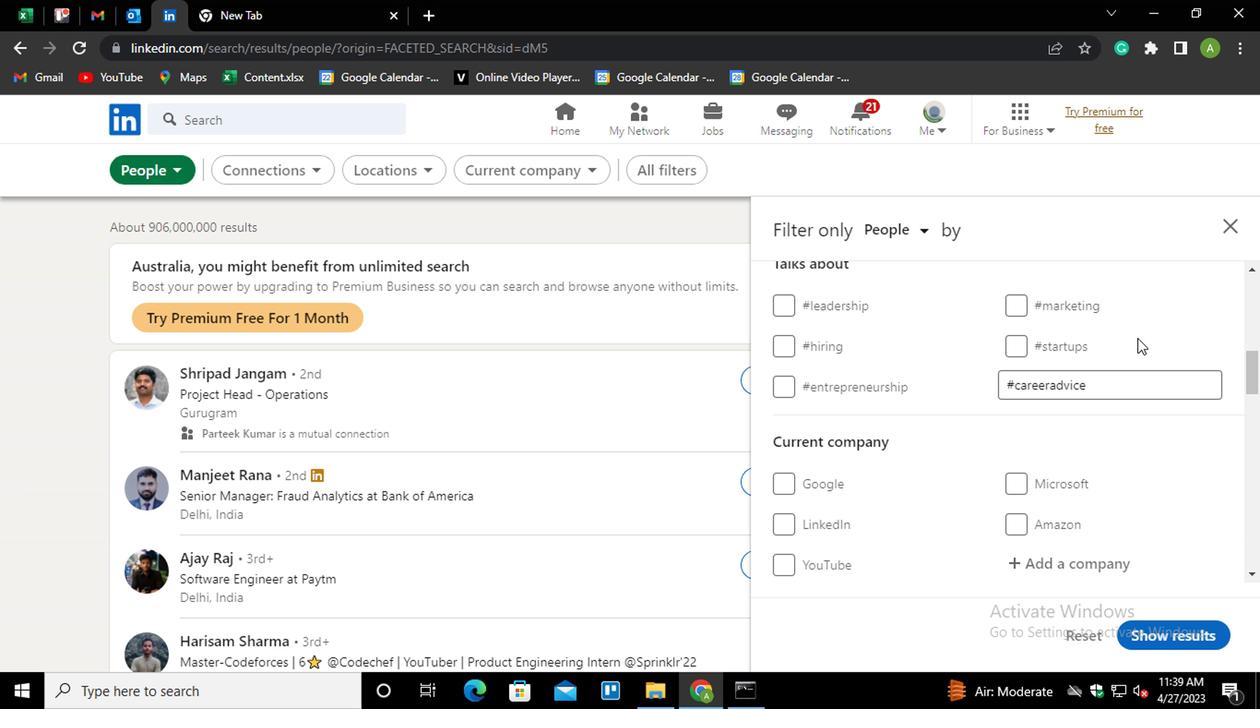 
Action: Mouse scrolled (1136, 336) with delta (0, 0)
Screenshot: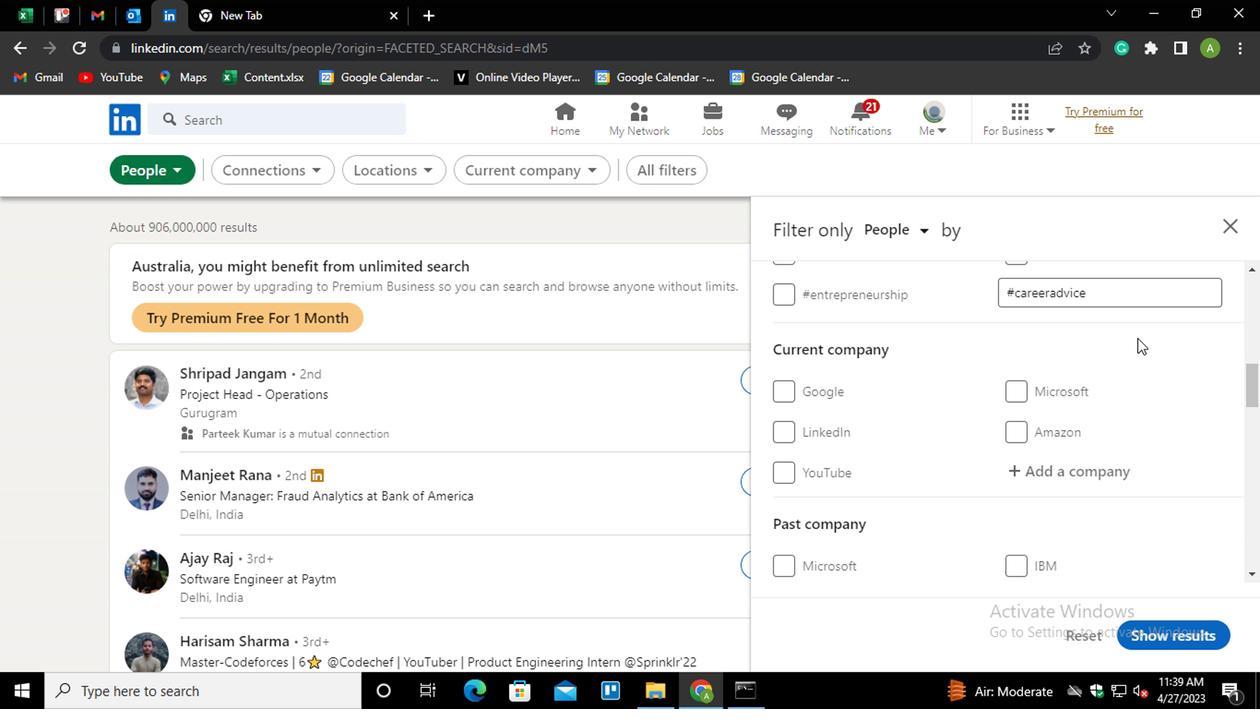 
Action: Mouse moved to (1136, 342)
Screenshot: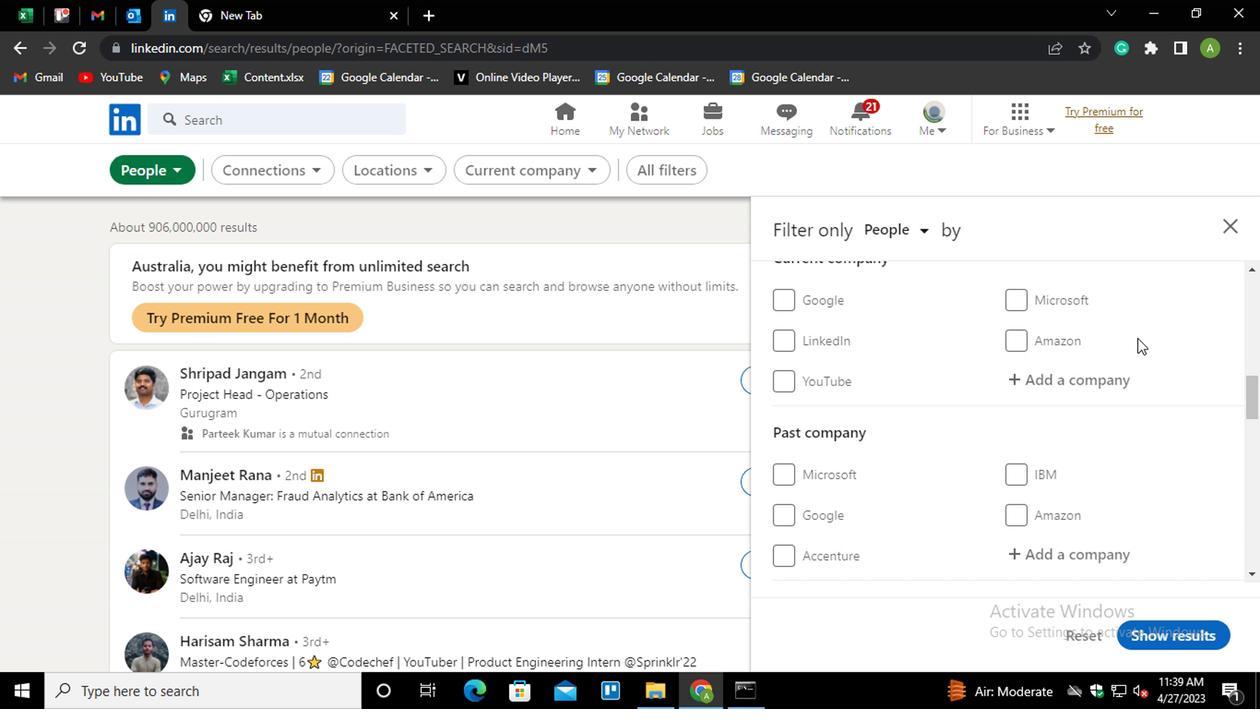 
Action: Mouse scrolled (1136, 342) with delta (0, 0)
Screenshot: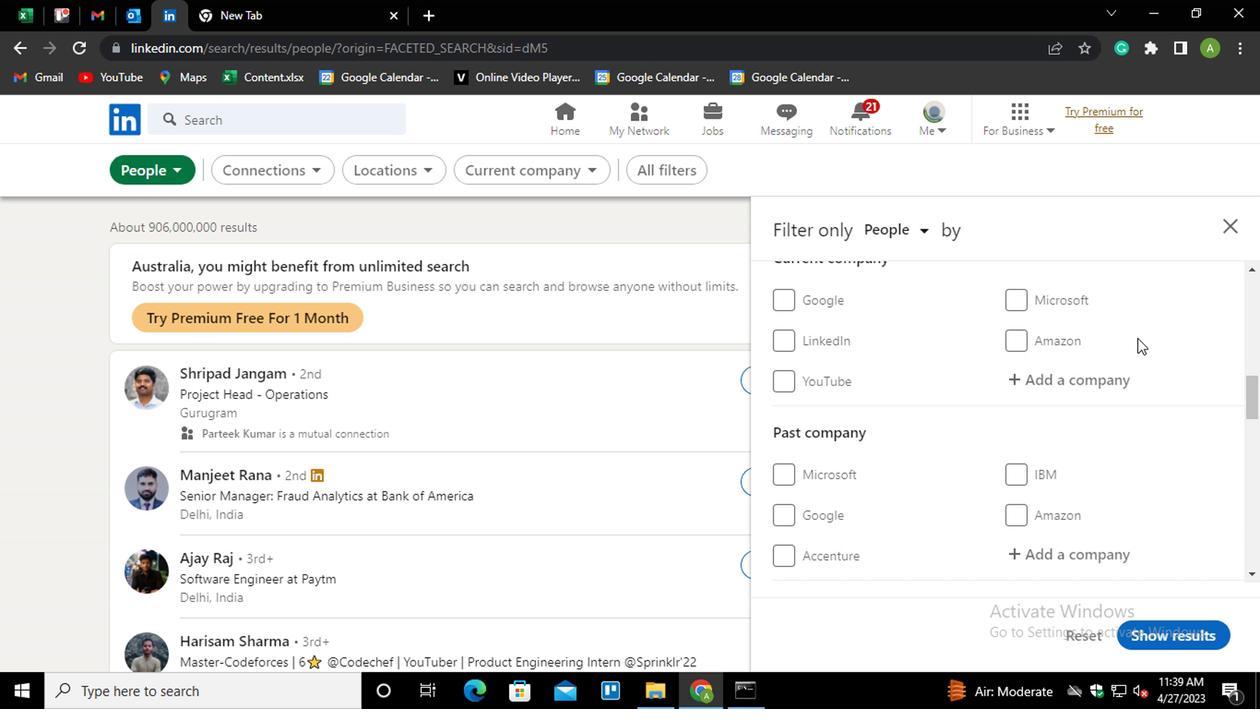 
Action: Mouse moved to (1136, 350)
Screenshot: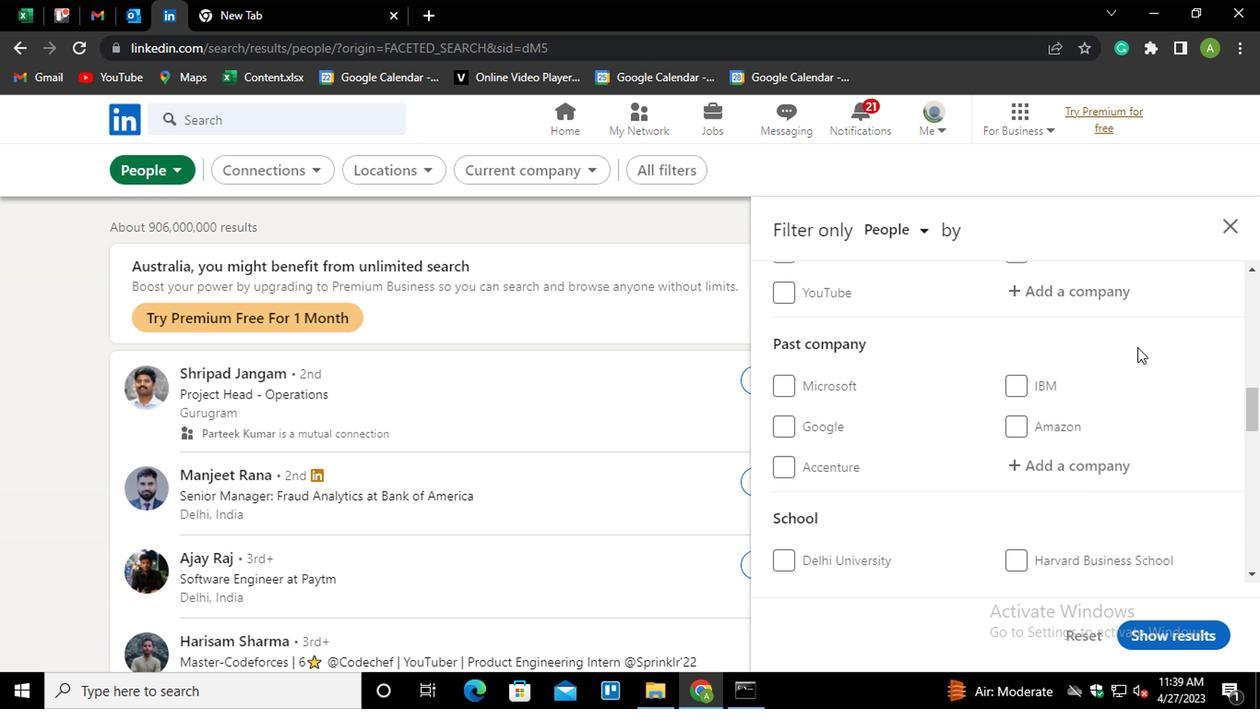 
Action: Mouse scrolled (1136, 350) with delta (0, 0)
Screenshot: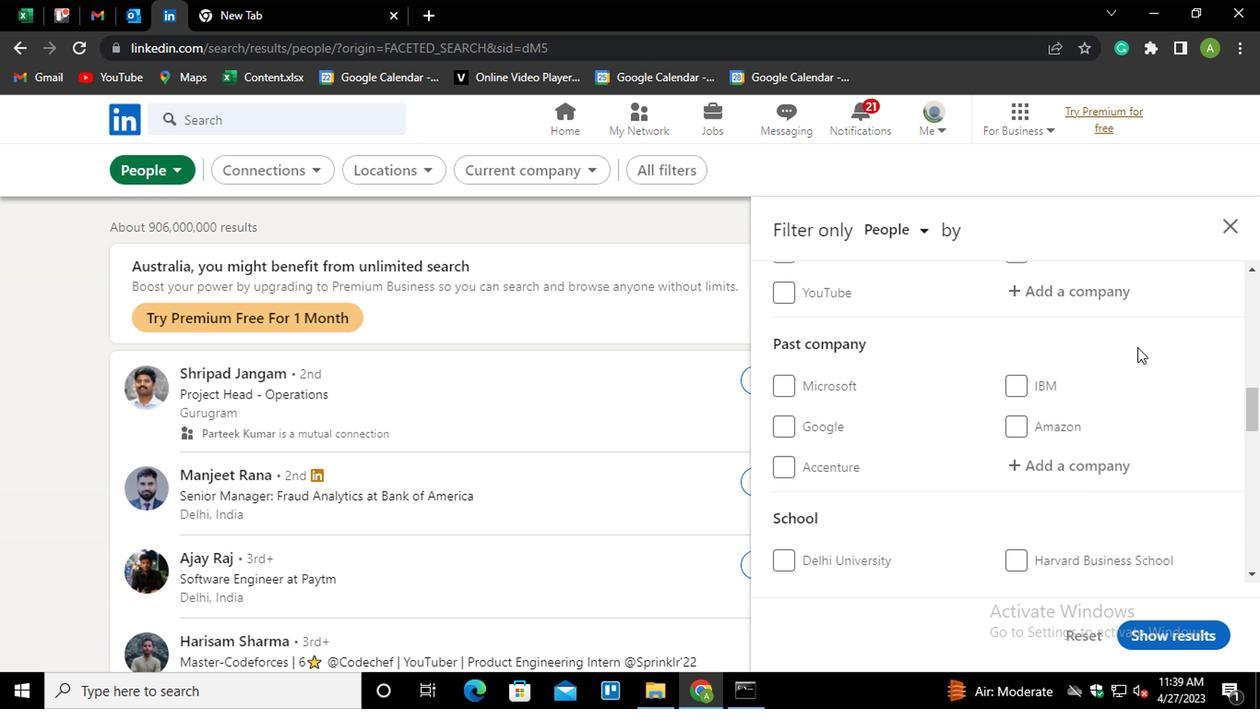 
Action: Mouse moved to (1136, 357)
Screenshot: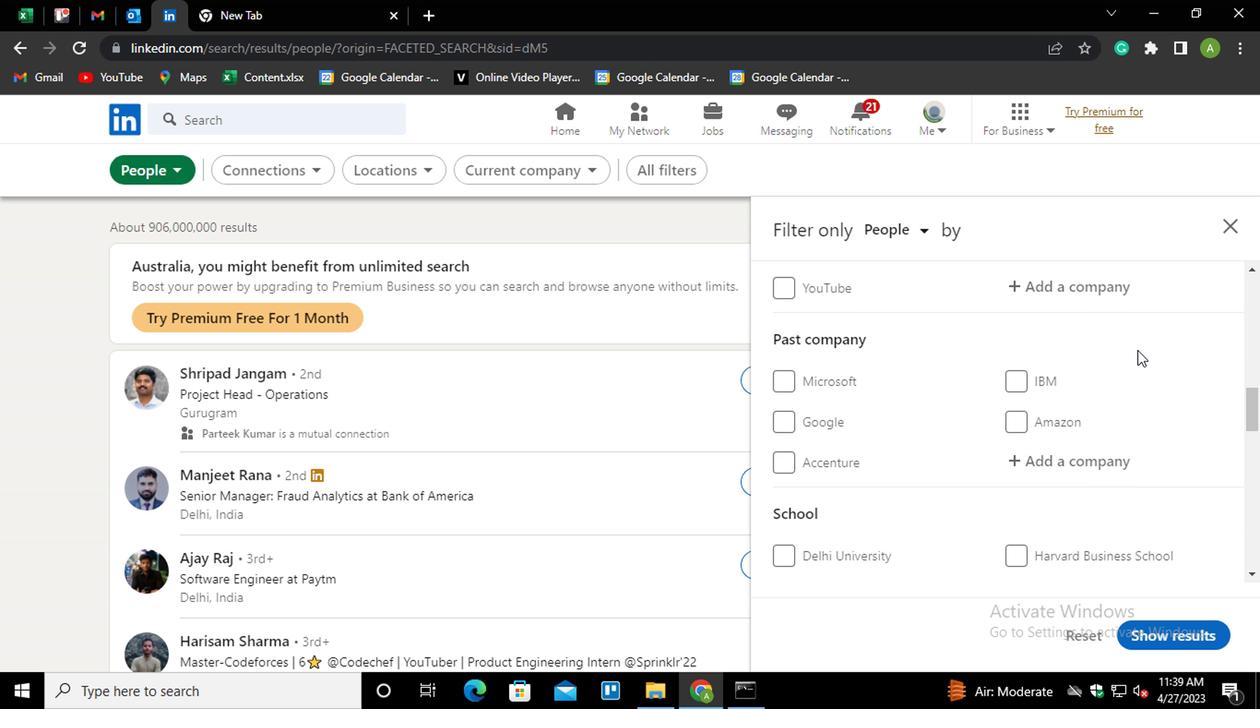 
Action: Mouse scrolled (1136, 355) with delta (0, -1)
Screenshot: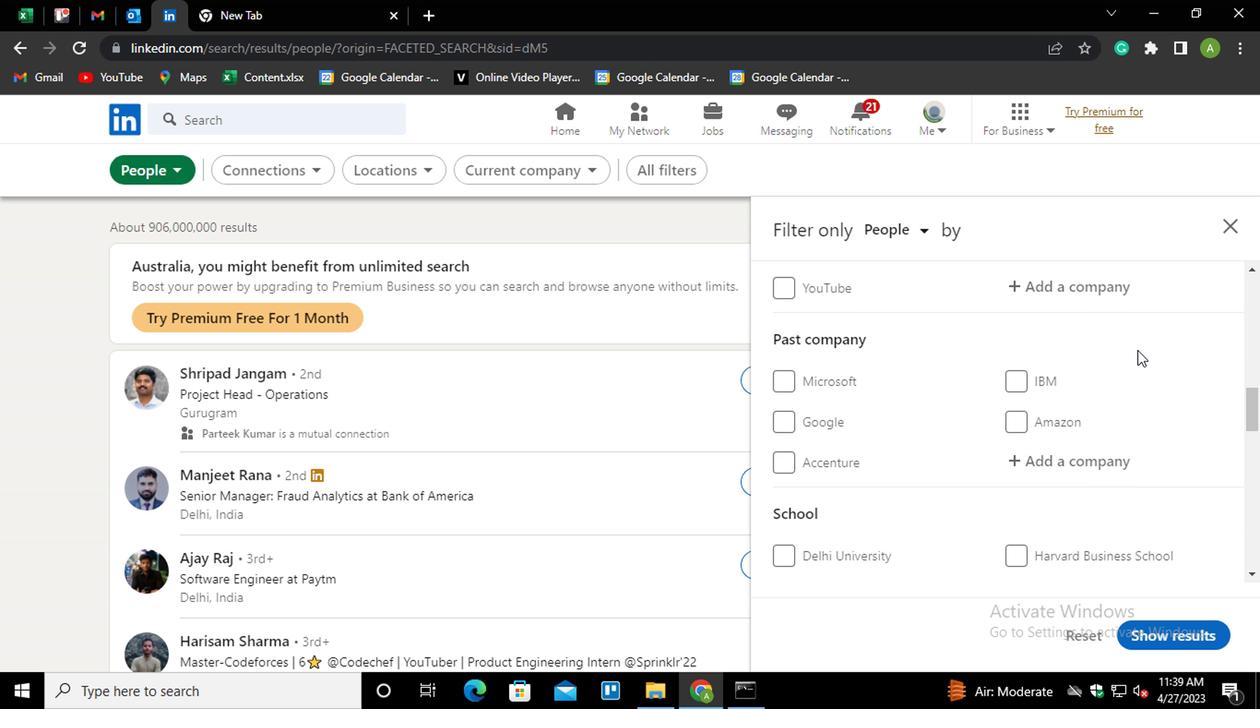 
Action: Mouse moved to (1136, 362)
Screenshot: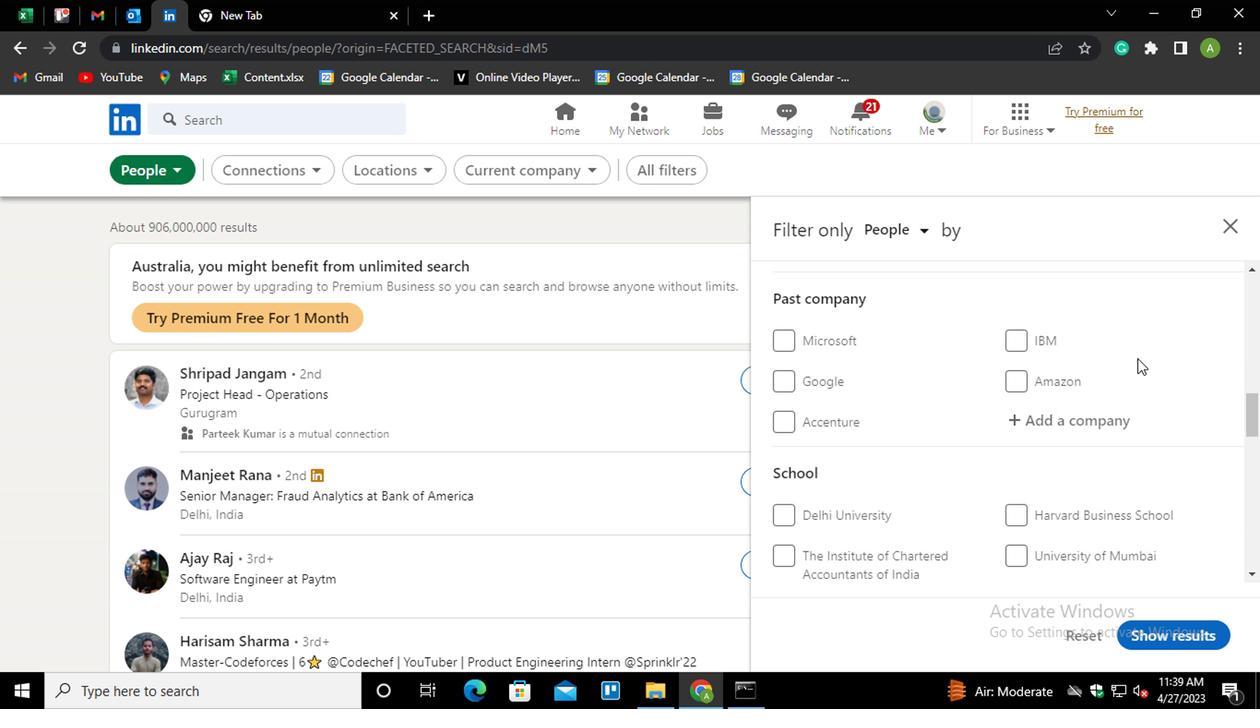 
Action: Mouse scrolled (1136, 361) with delta (0, 0)
Screenshot: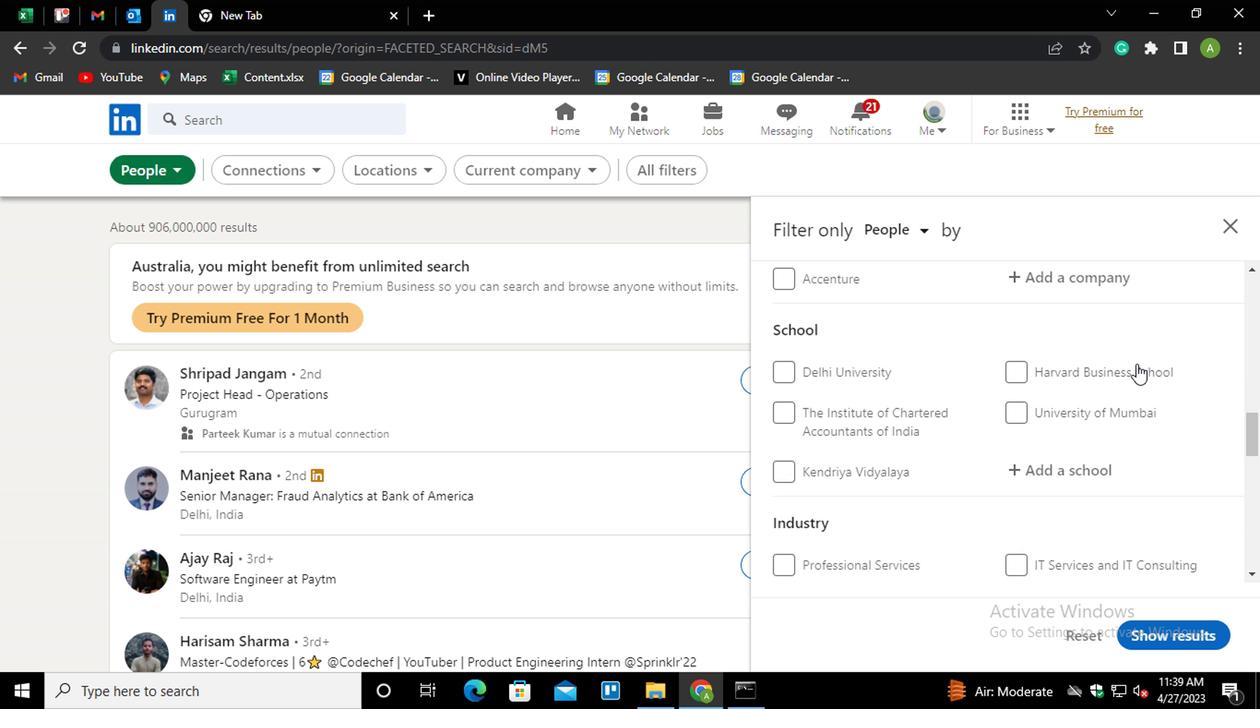 
Action: Mouse moved to (1136, 363)
Screenshot: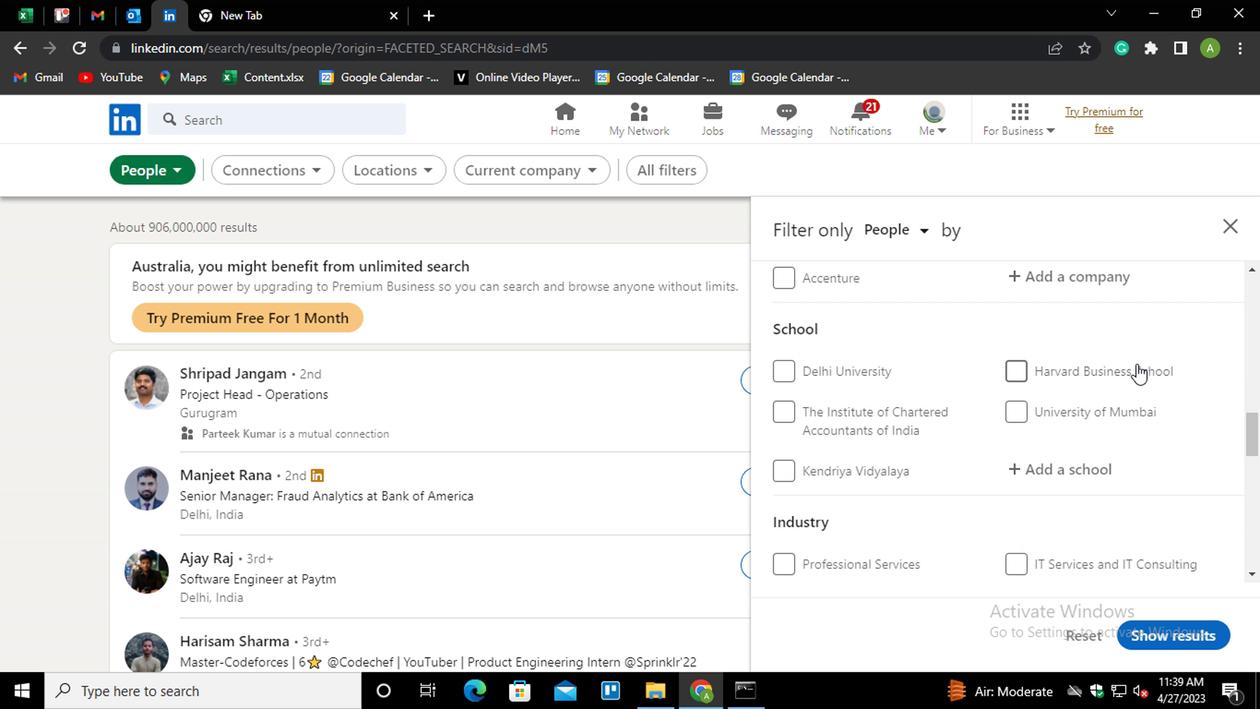 
Action: Mouse scrolled (1136, 362) with delta (0, 0)
Screenshot: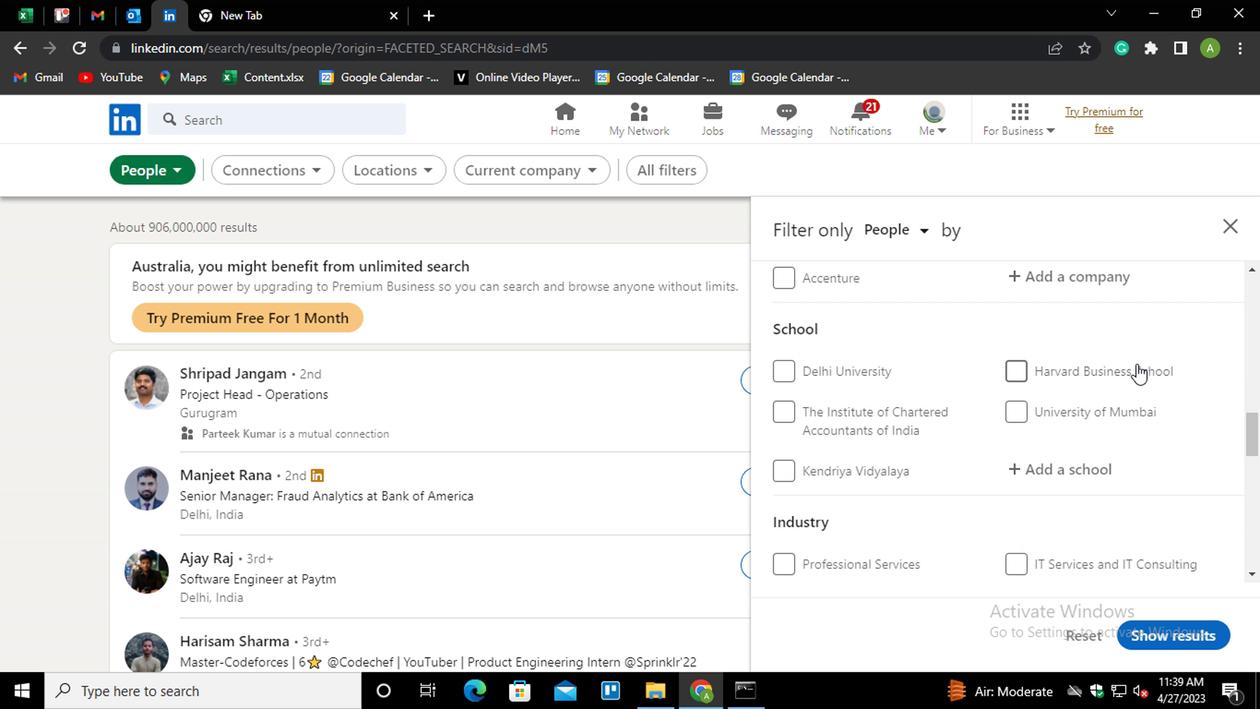
Action: Mouse moved to (1136, 365)
Screenshot: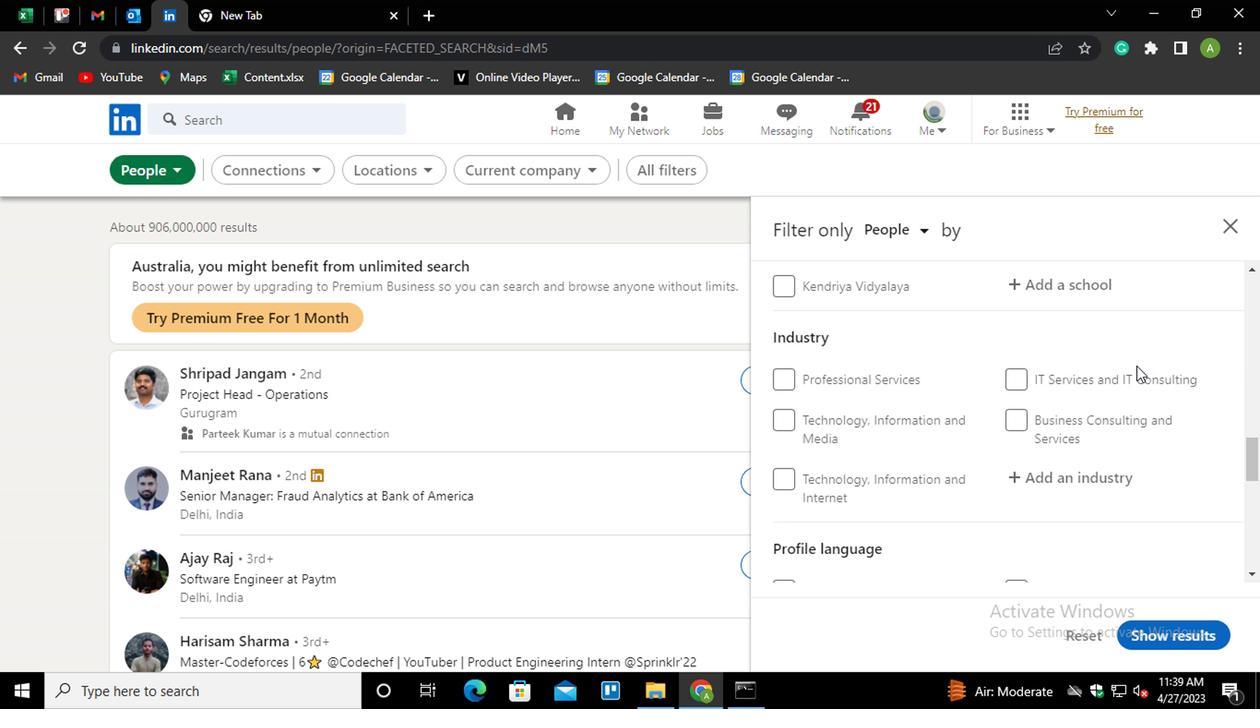 
Action: Mouse scrolled (1136, 365) with delta (0, 0)
Screenshot: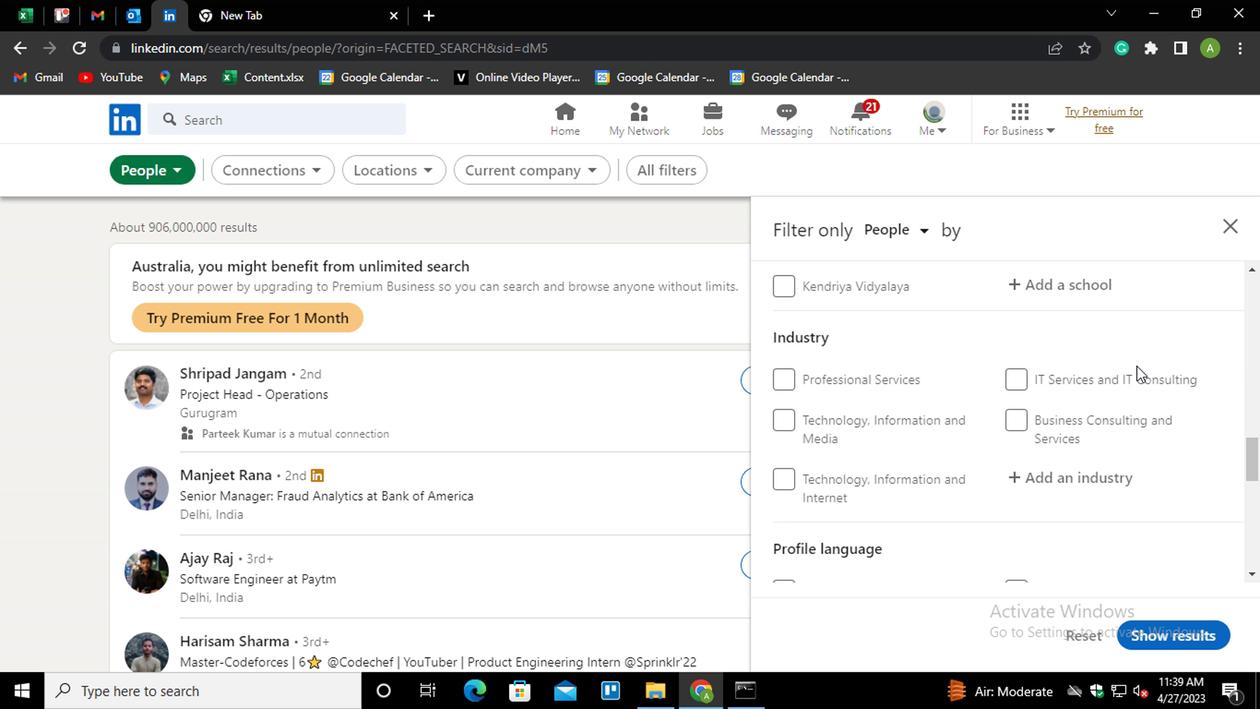 
Action: Mouse moved to (1134, 367)
Screenshot: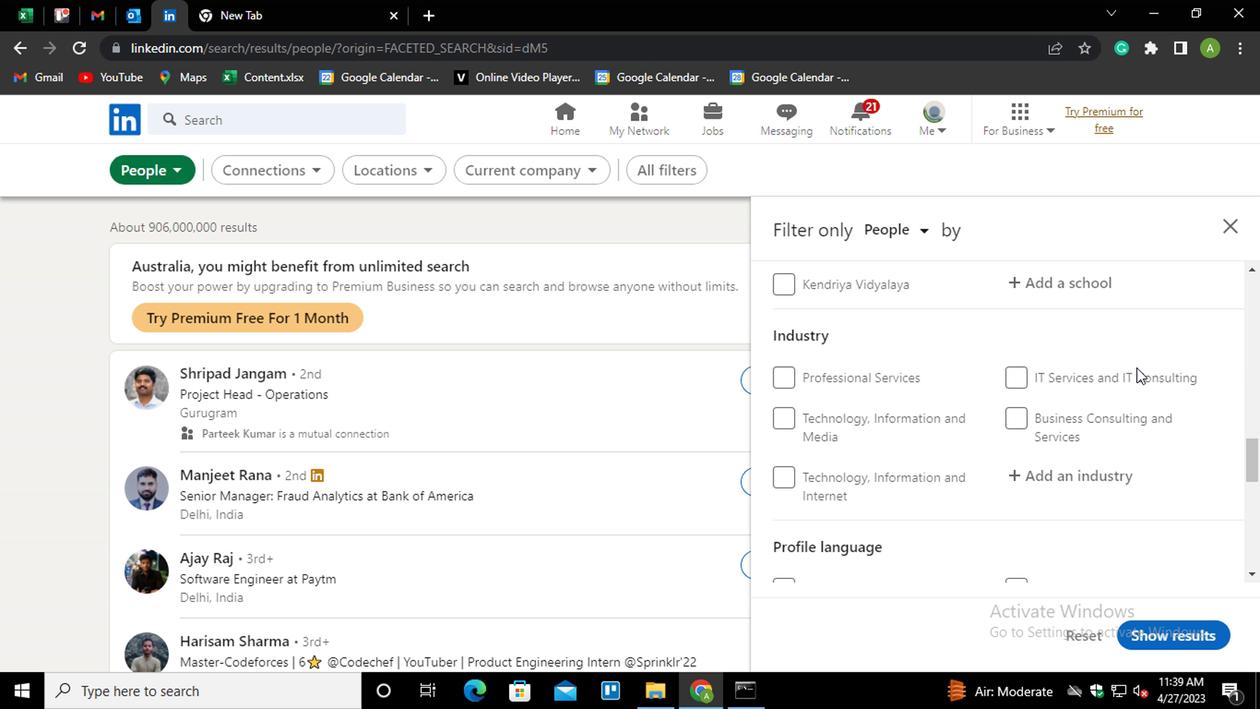 
Action: Mouse scrolled (1134, 367) with delta (0, 0)
Screenshot: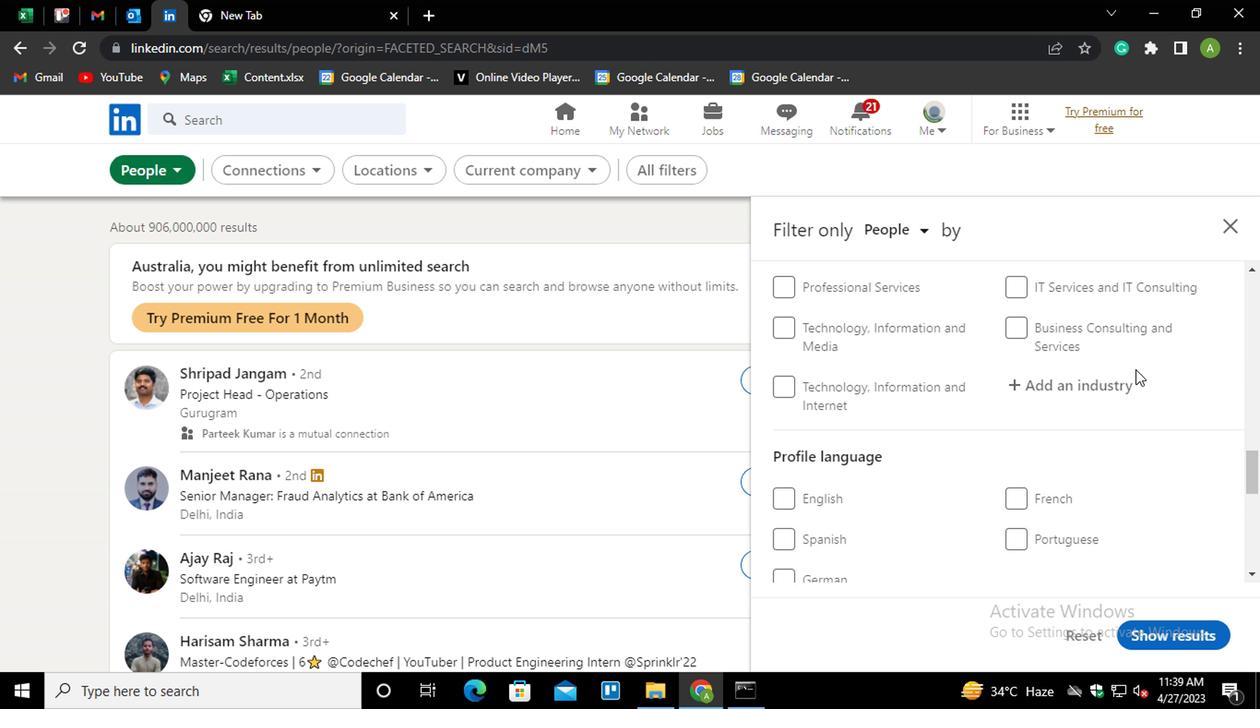 
Action: Mouse moved to (1134, 368)
Screenshot: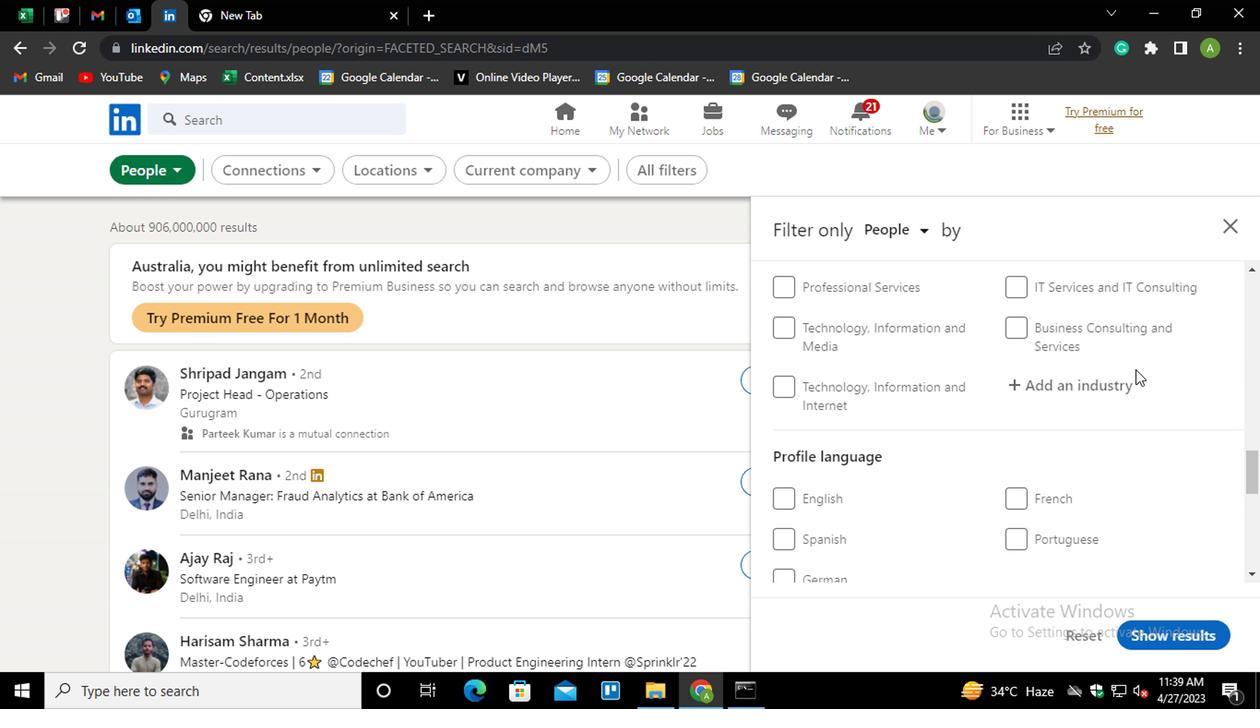 
Action: Mouse scrolled (1134, 367) with delta (0, 0)
Screenshot: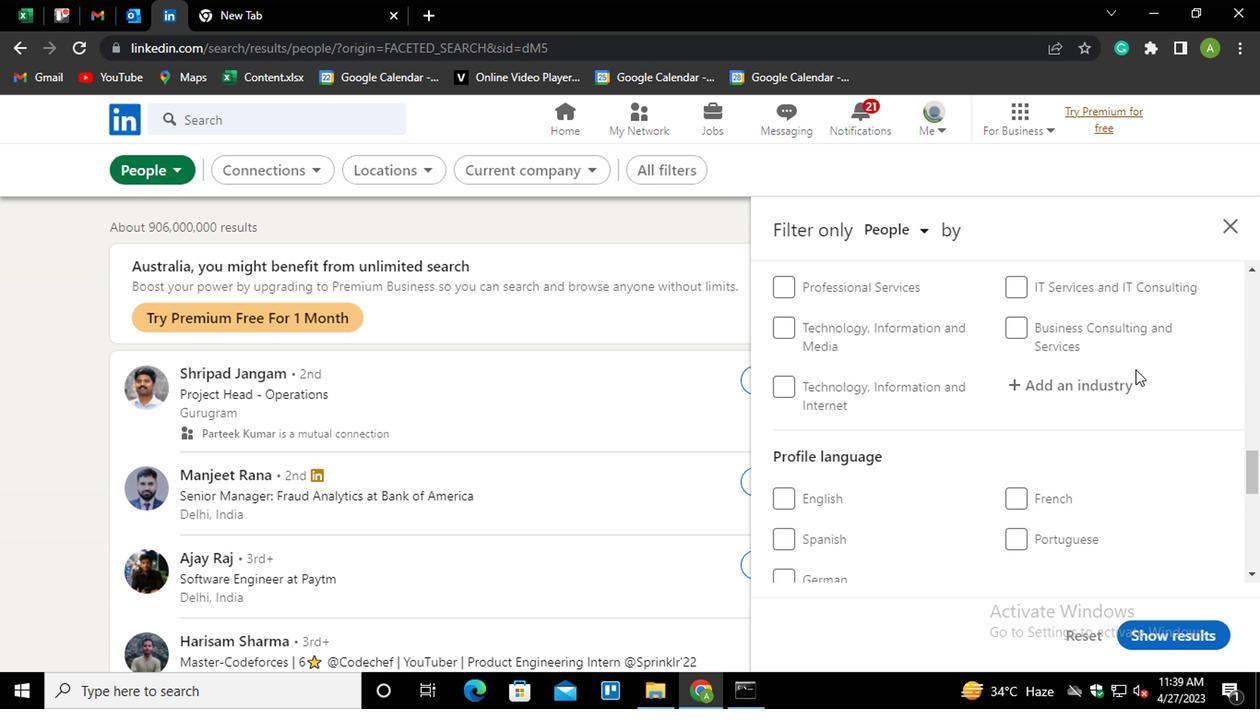 
Action: Mouse moved to (1011, 355)
Screenshot: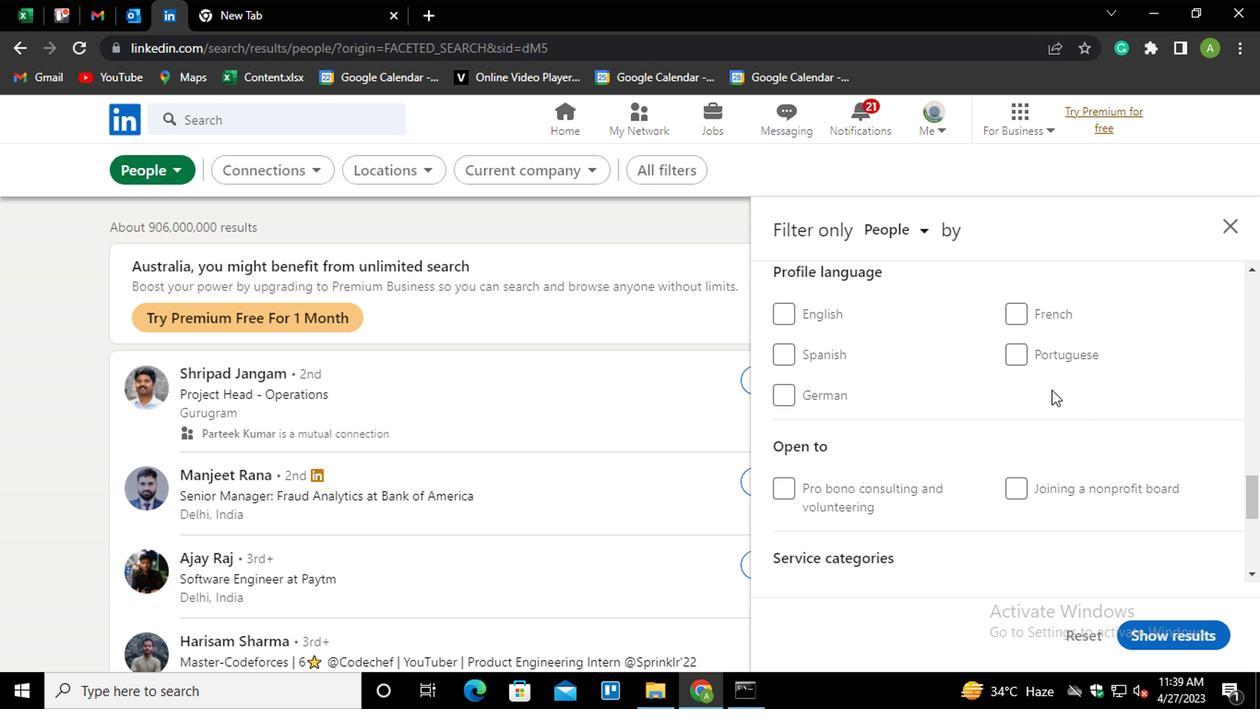 
Action: Mouse pressed left at (1011, 355)
Screenshot: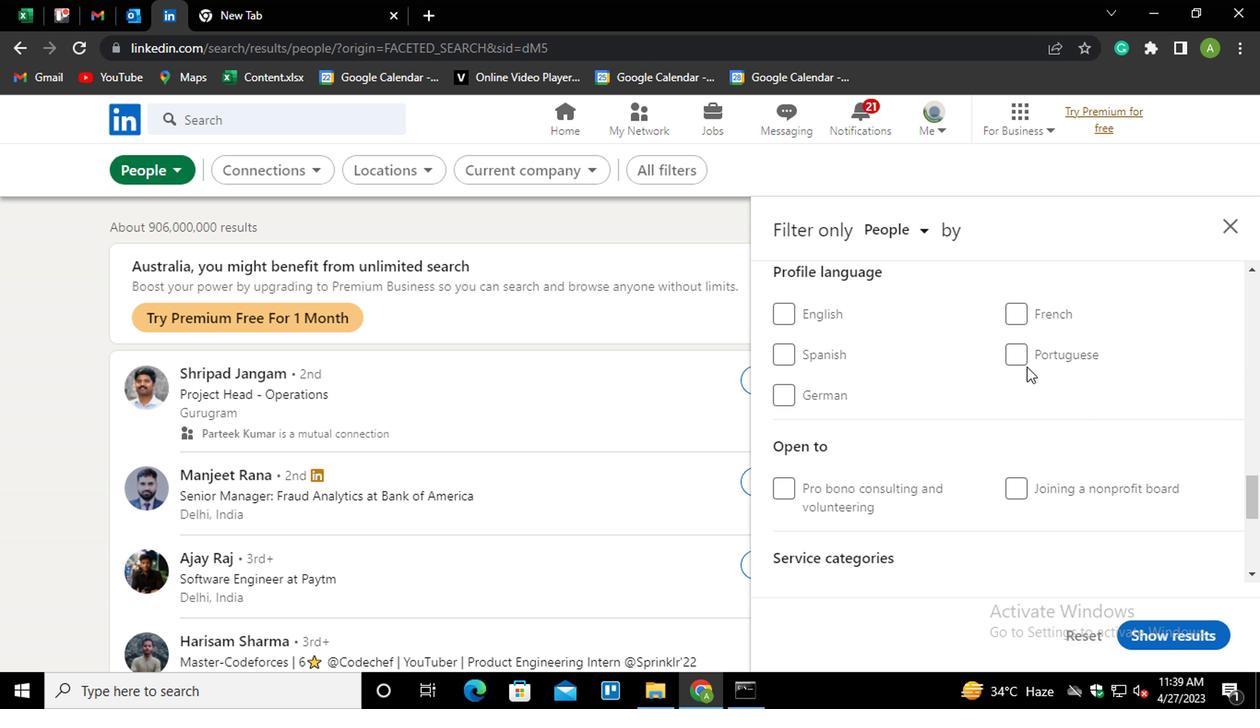 
Action: Mouse moved to (1047, 378)
Screenshot: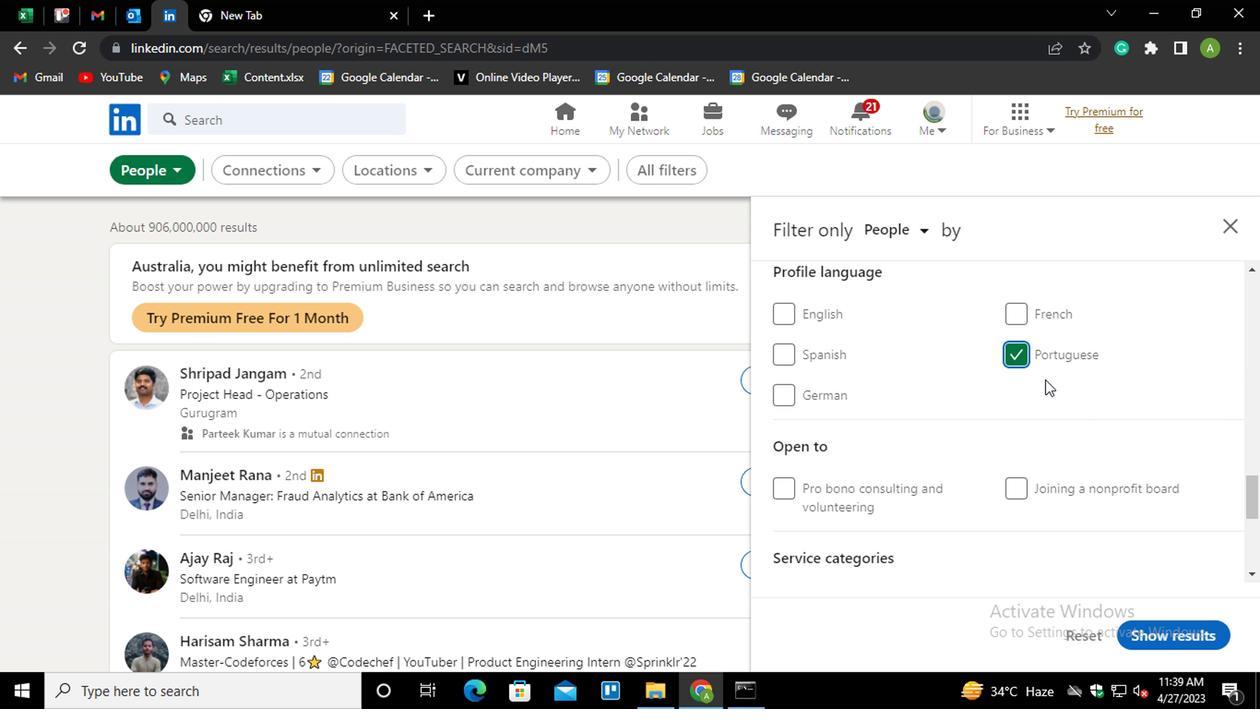 
Action: Mouse scrolled (1047, 378) with delta (0, 0)
Screenshot: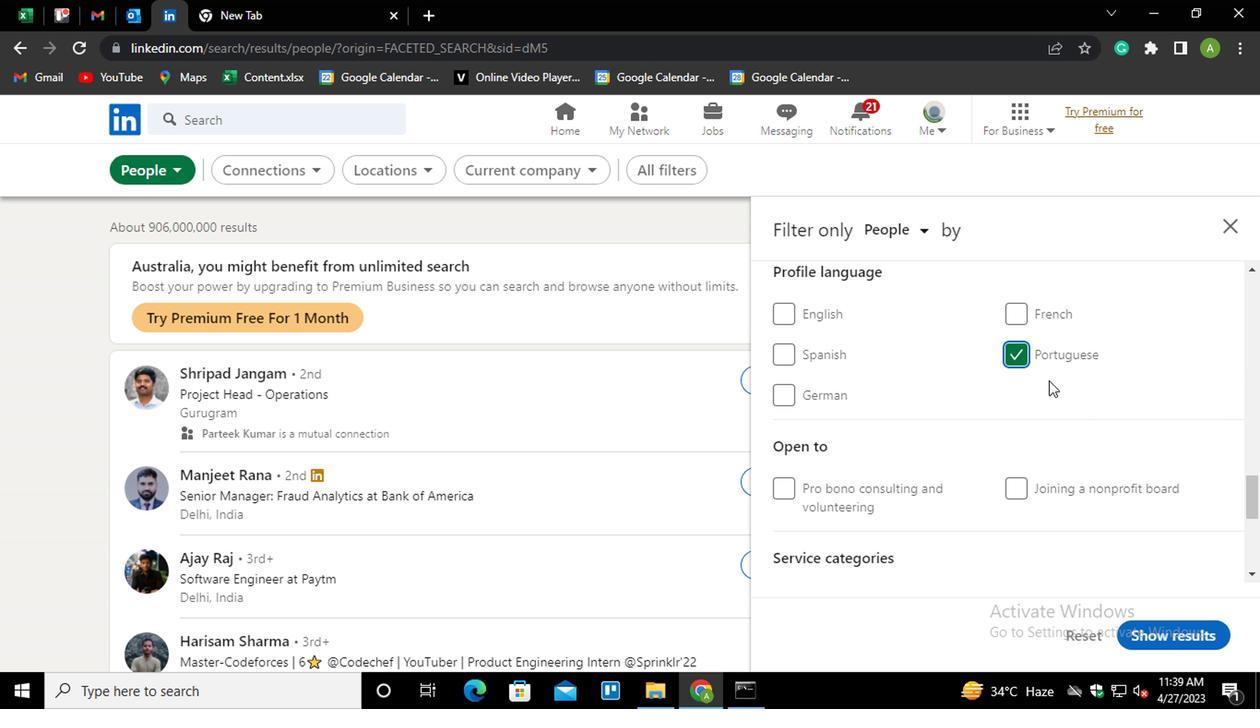 
Action: Mouse scrolled (1047, 378) with delta (0, 0)
Screenshot: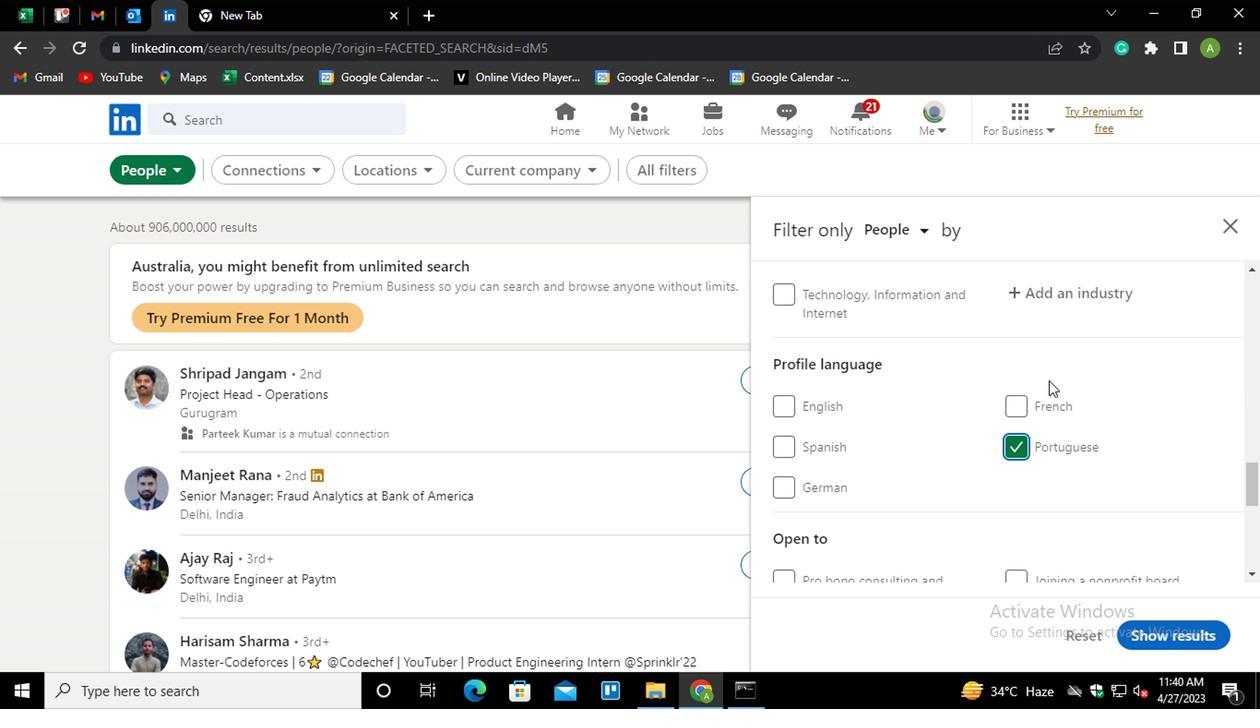 
Action: Mouse scrolled (1047, 378) with delta (0, 0)
Screenshot: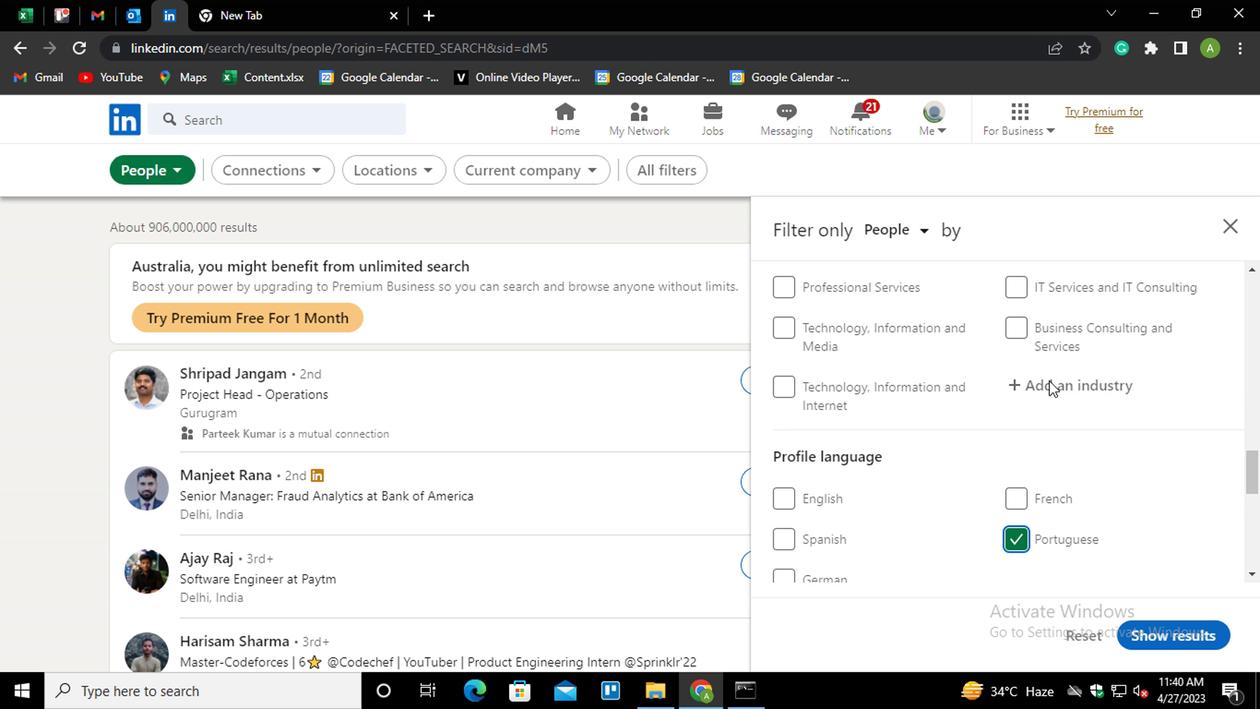 
Action: Mouse scrolled (1047, 378) with delta (0, 0)
Screenshot: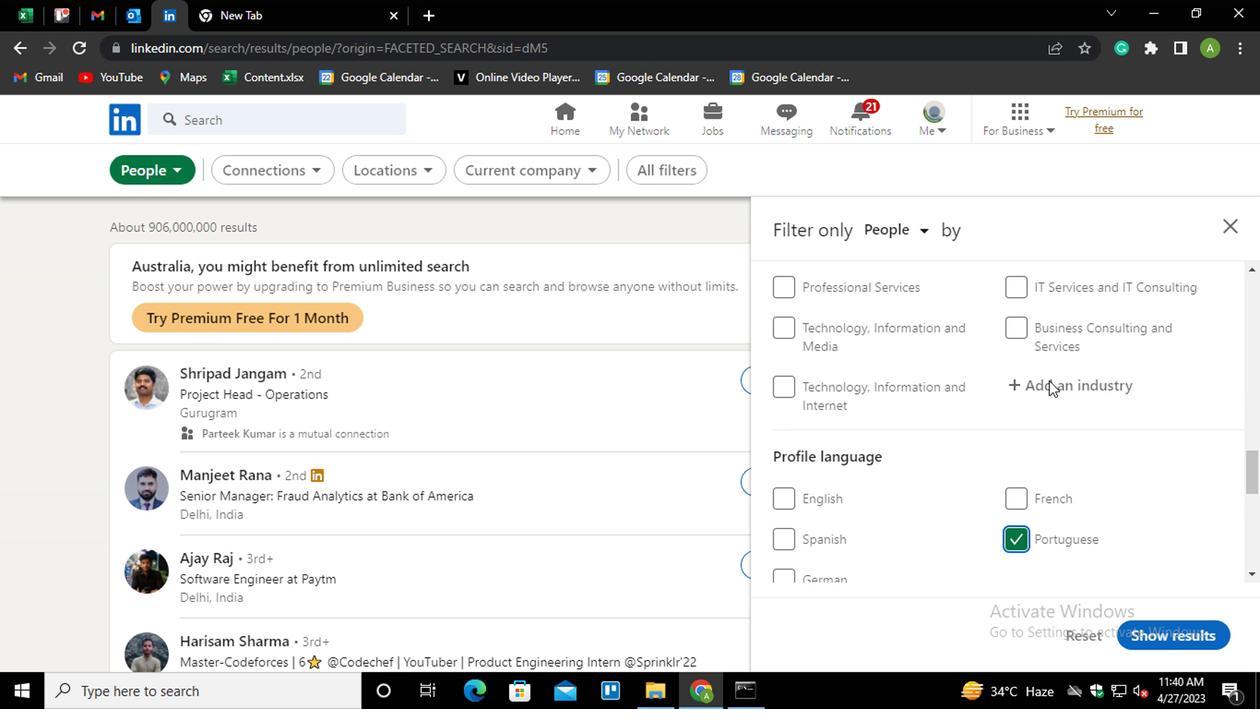
Action: Mouse scrolled (1047, 378) with delta (0, 0)
Screenshot: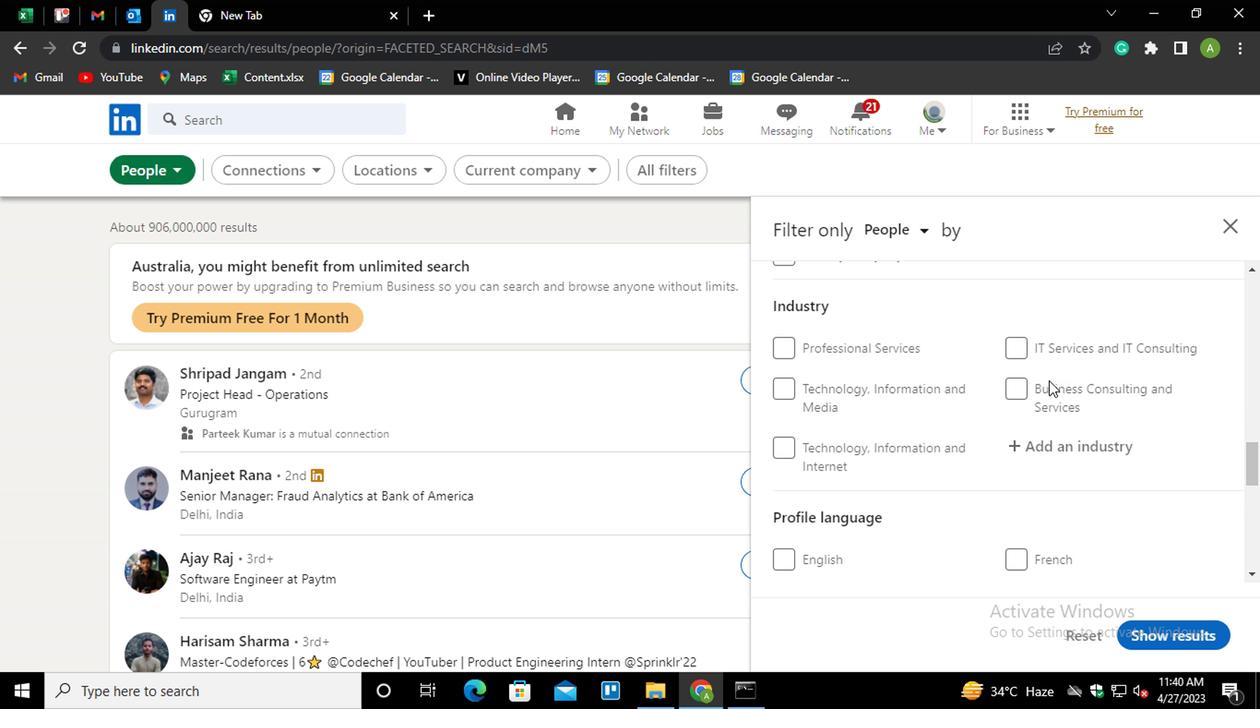 
Action: Mouse scrolled (1047, 378) with delta (0, 0)
Screenshot: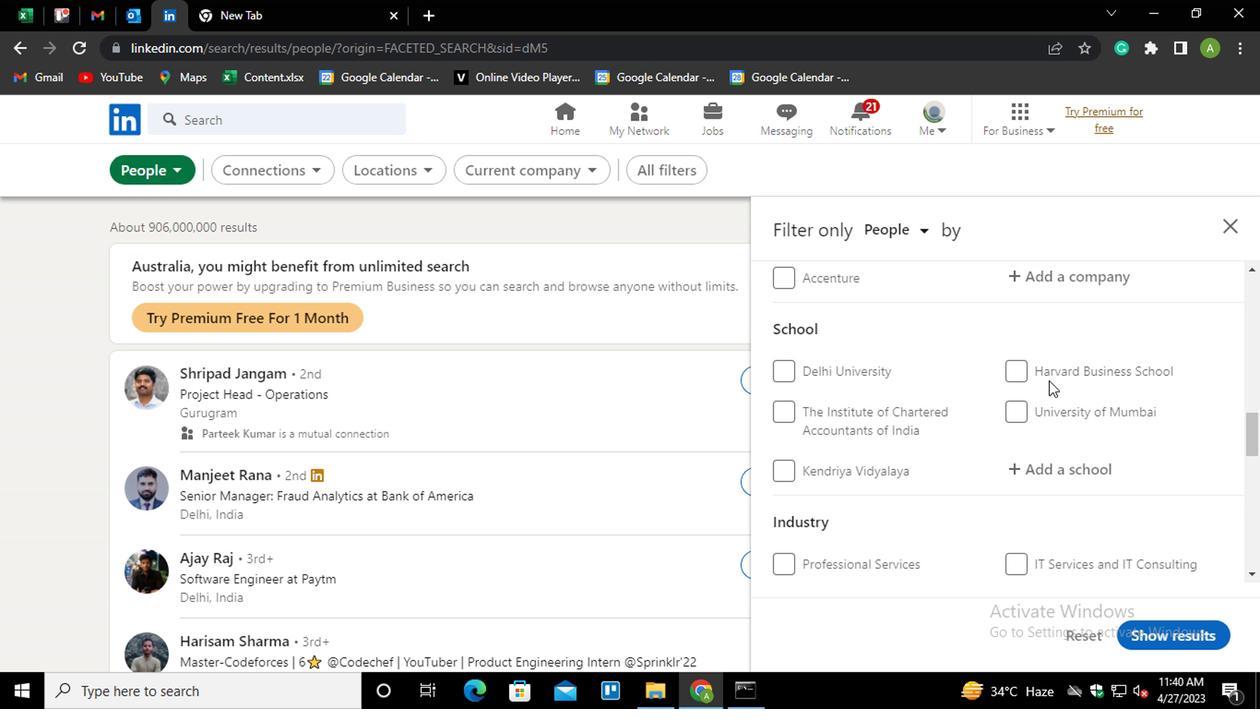 
Action: Mouse moved to (1065, 491)
Screenshot: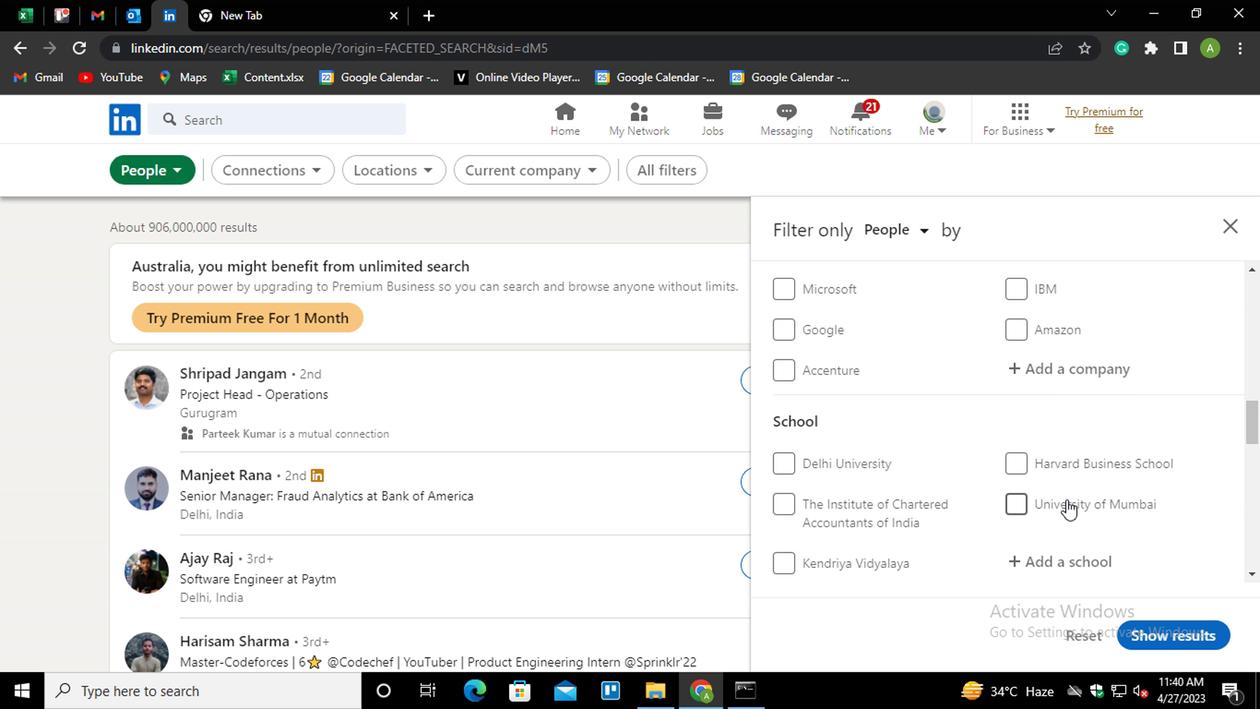 
Action: Mouse scrolled (1065, 492) with delta (0, 1)
Screenshot: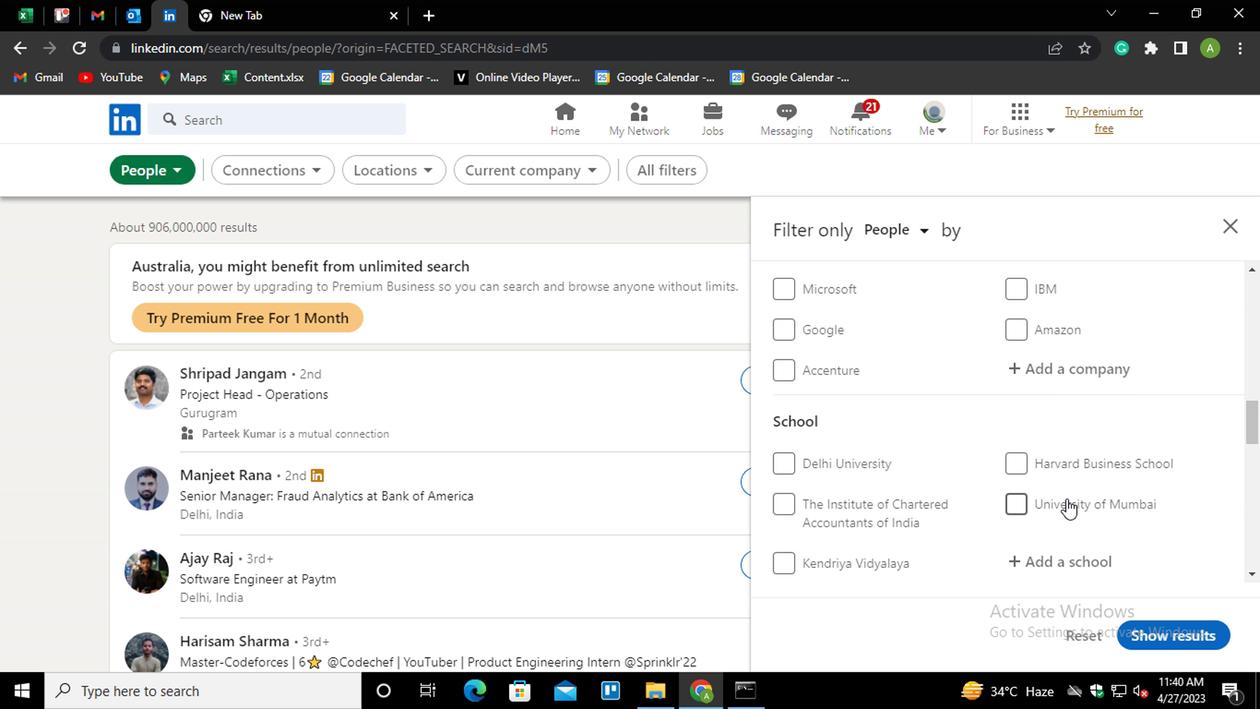 
Action: Mouse moved to (1064, 472)
Screenshot: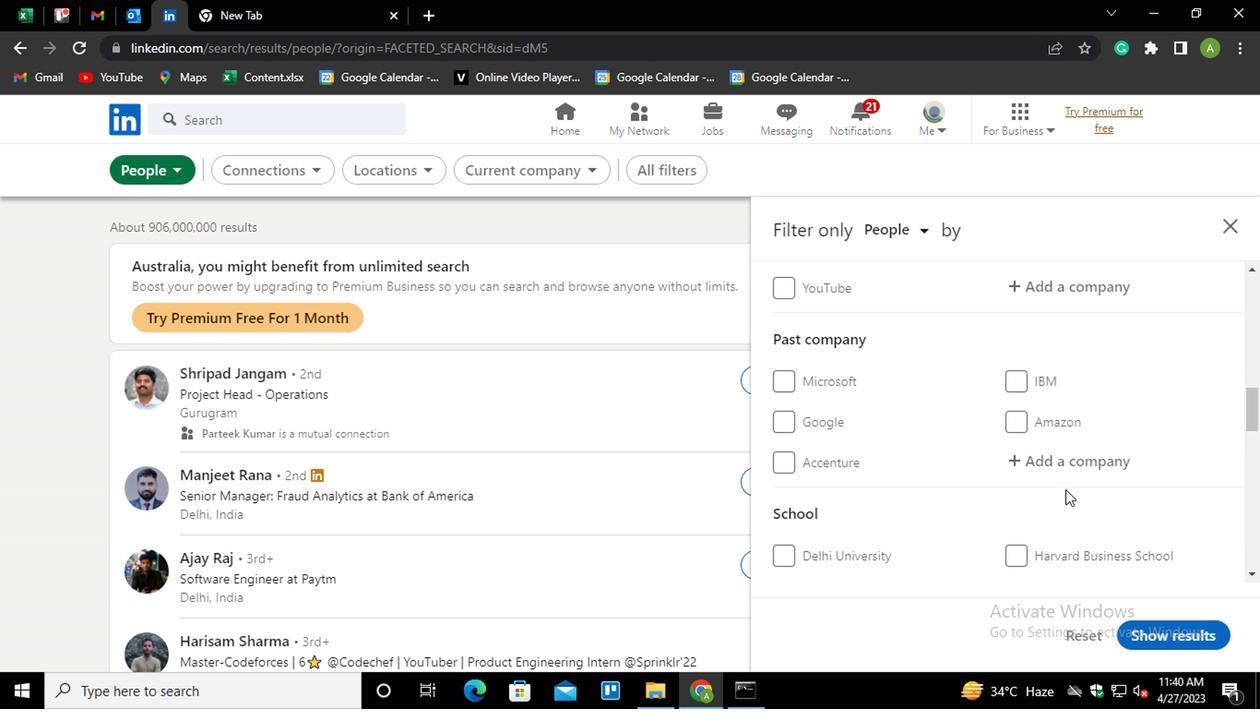 
Action: Mouse scrolled (1064, 473) with delta (0, 0)
Screenshot: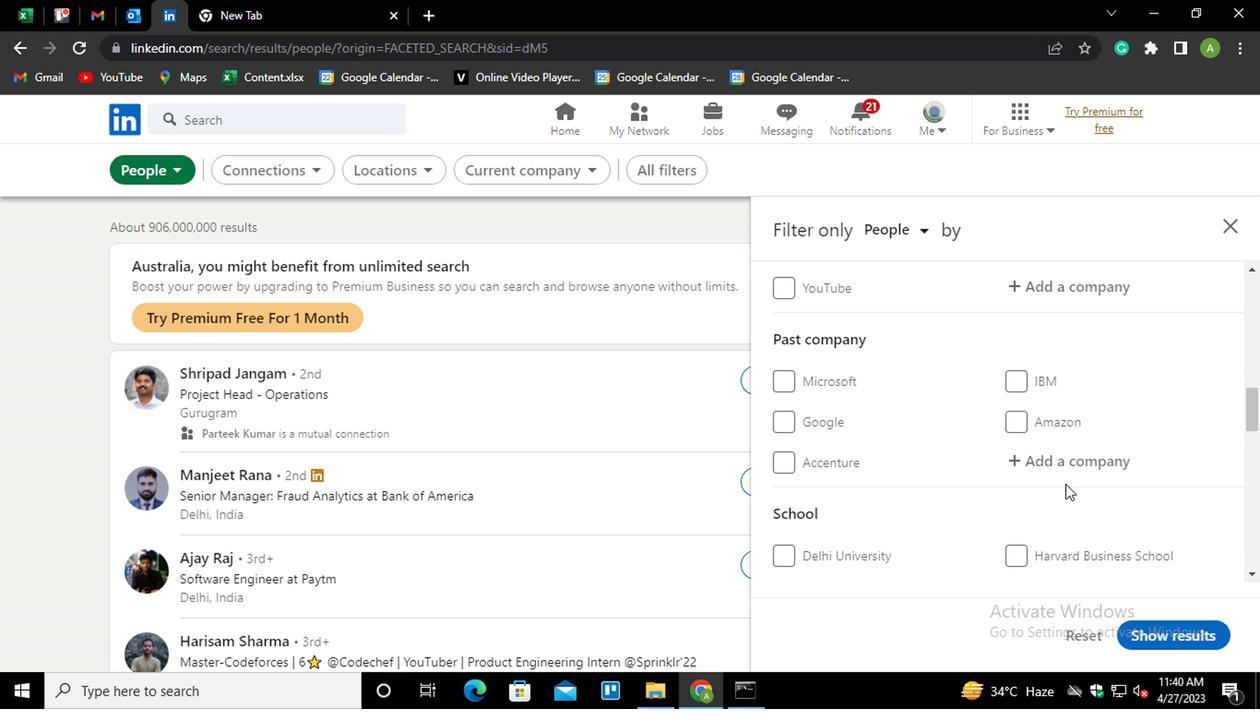 
Action: Mouse scrolled (1064, 473) with delta (0, 0)
Screenshot: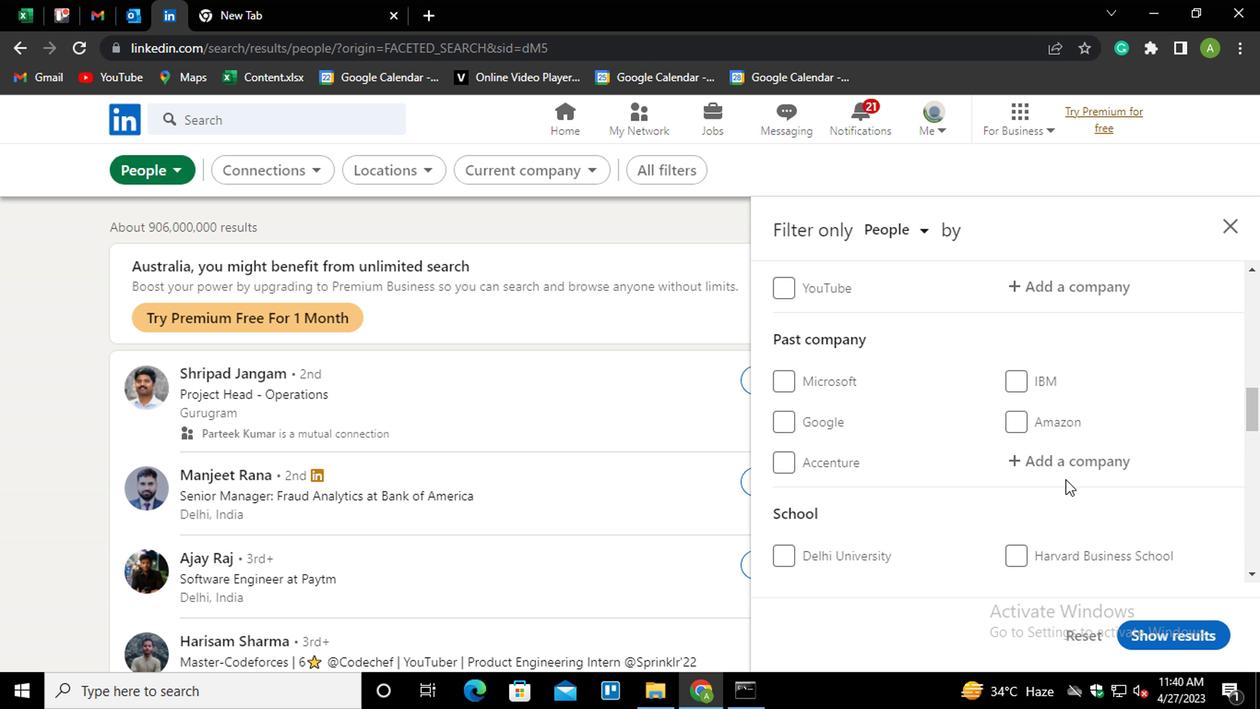 
Action: Mouse moved to (1056, 455)
Screenshot: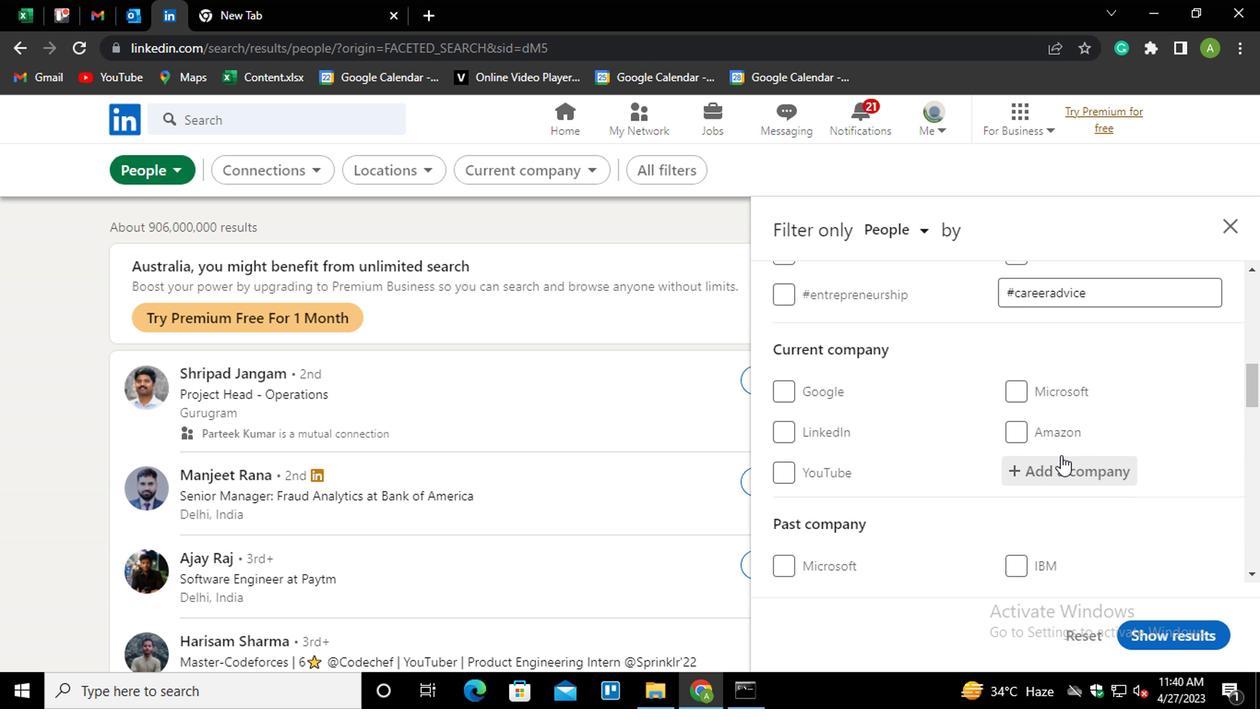 
Action: Mouse pressed left at (1056, 455)
Screenshot: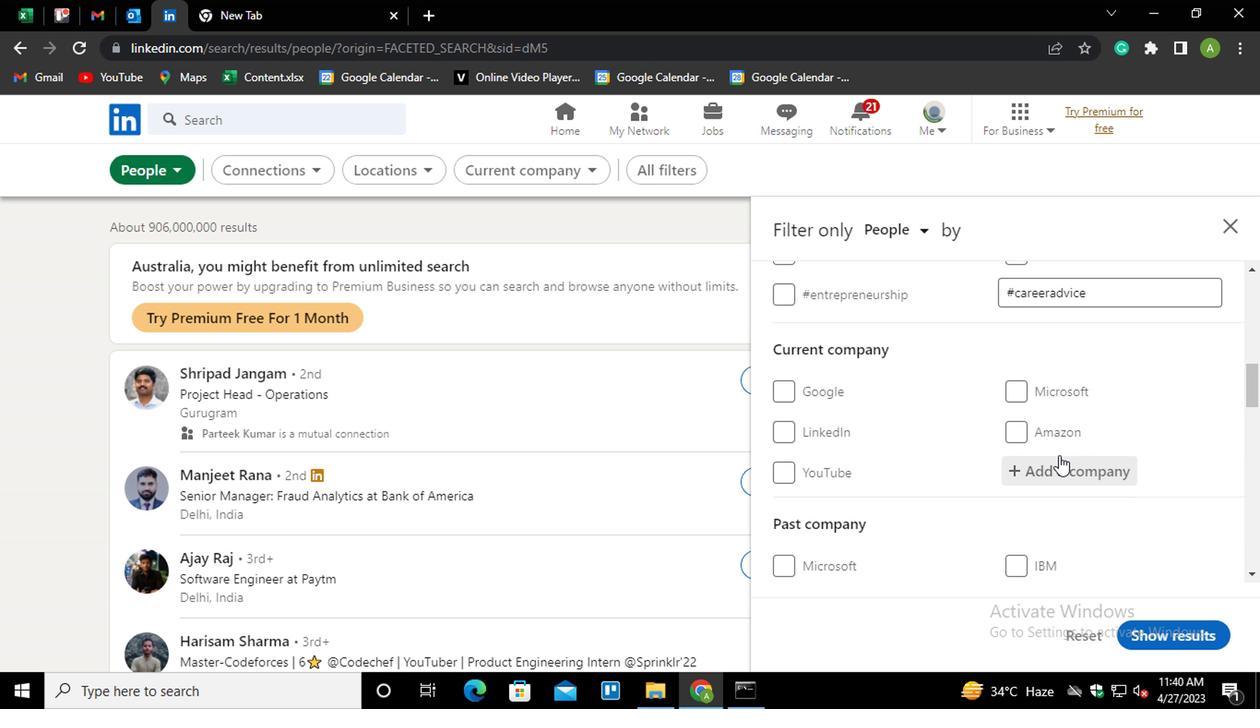 
Action: Mouse moved to (1056, 461)
Screenshot: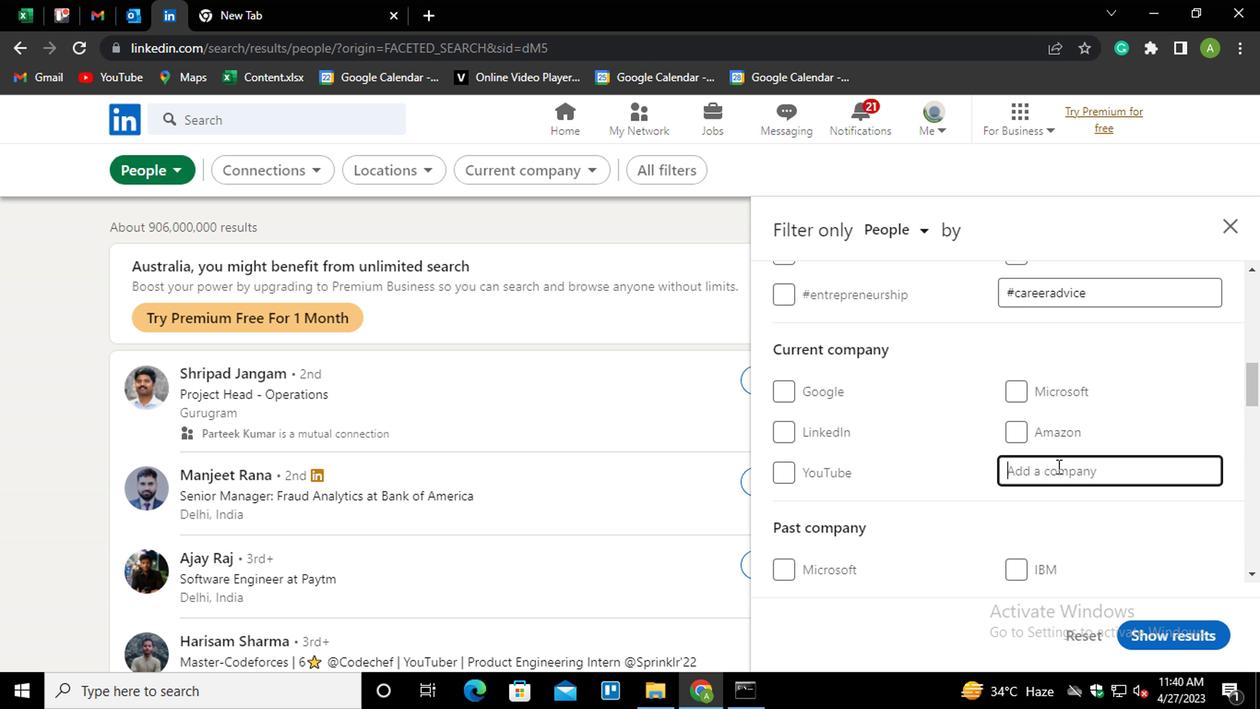 
Action: Mouse pressed left at (1056, 461)
Screenshot: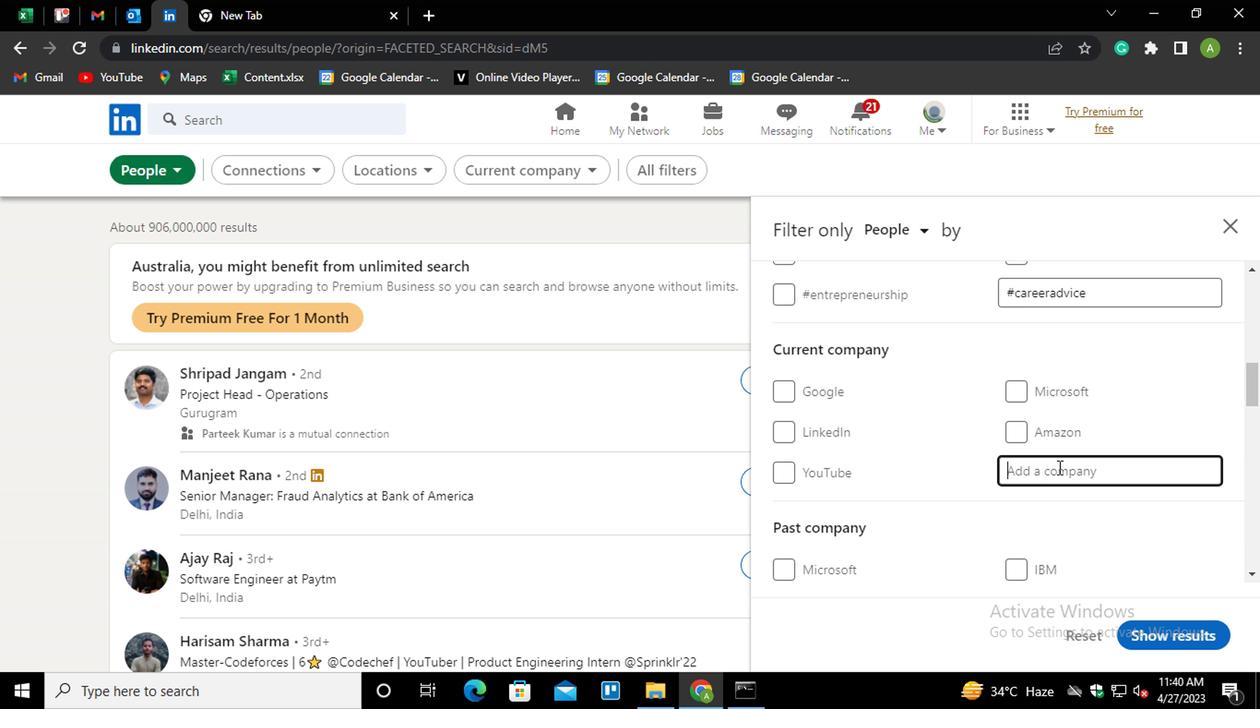 
Action: Key pressed <Key.shift>BARCO<Key.down><Key.enter>
Screenshot: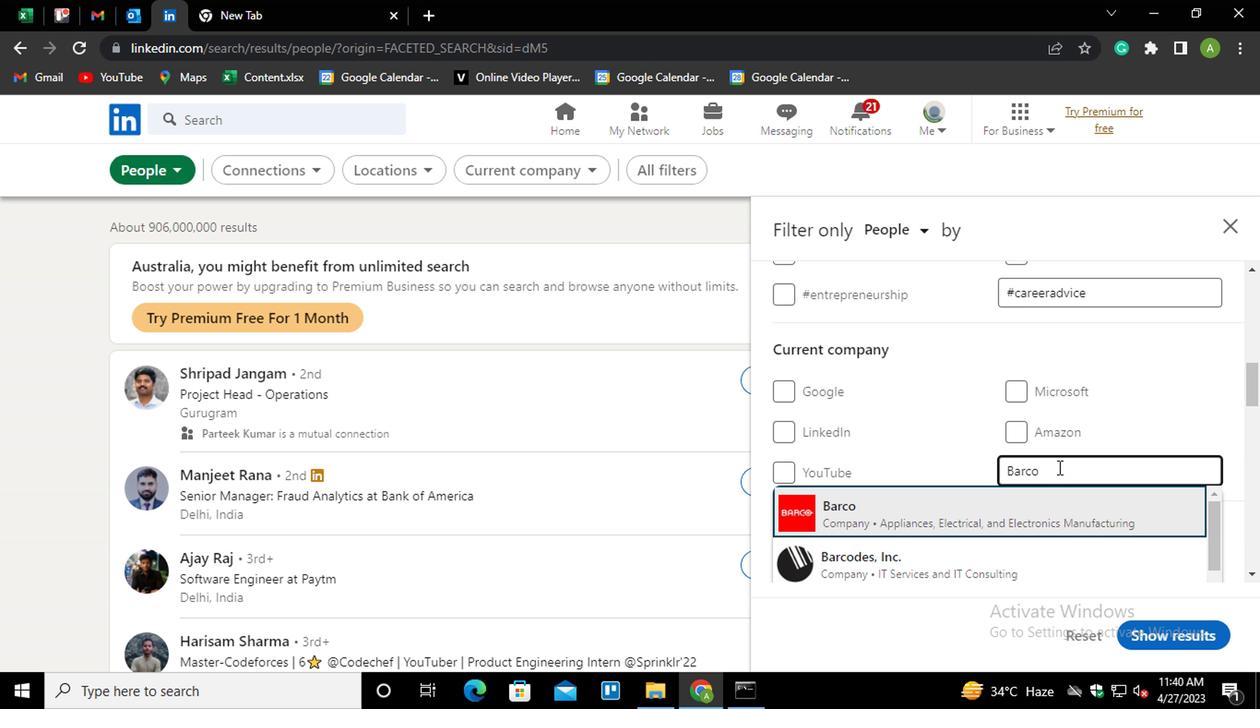 
Action: Mouse scrolled (1056, 460) with delta (0, -1)
Screenshot: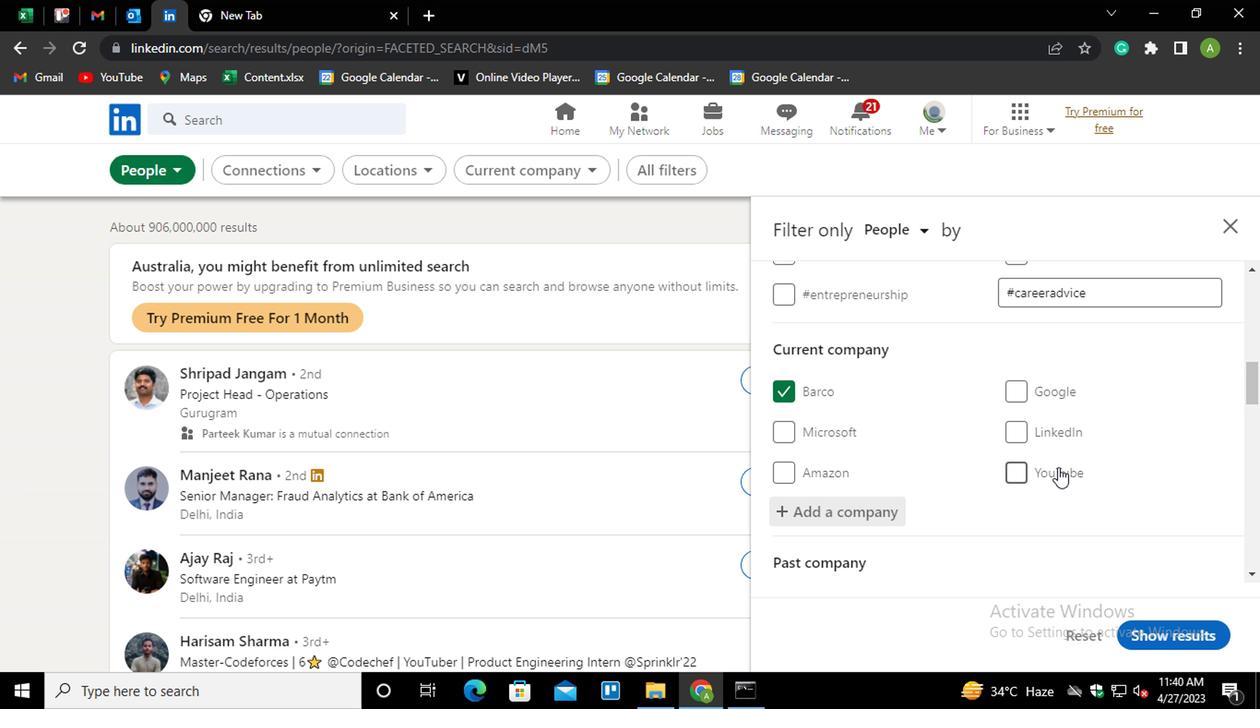 
Action: Mouse scrolled (1056, 460) with delta (0, -1)
Screenshot: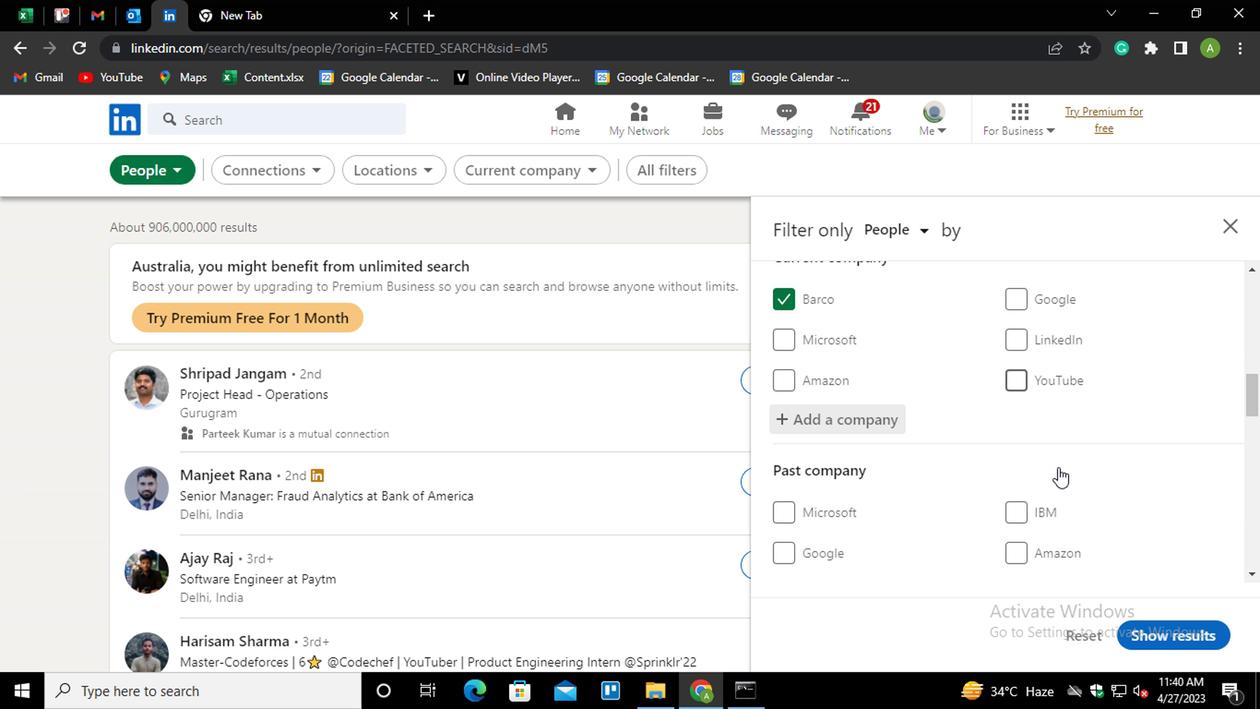 
Action: Mouse scrolled (1056, 460) with delta (0, -1)
Screenshot: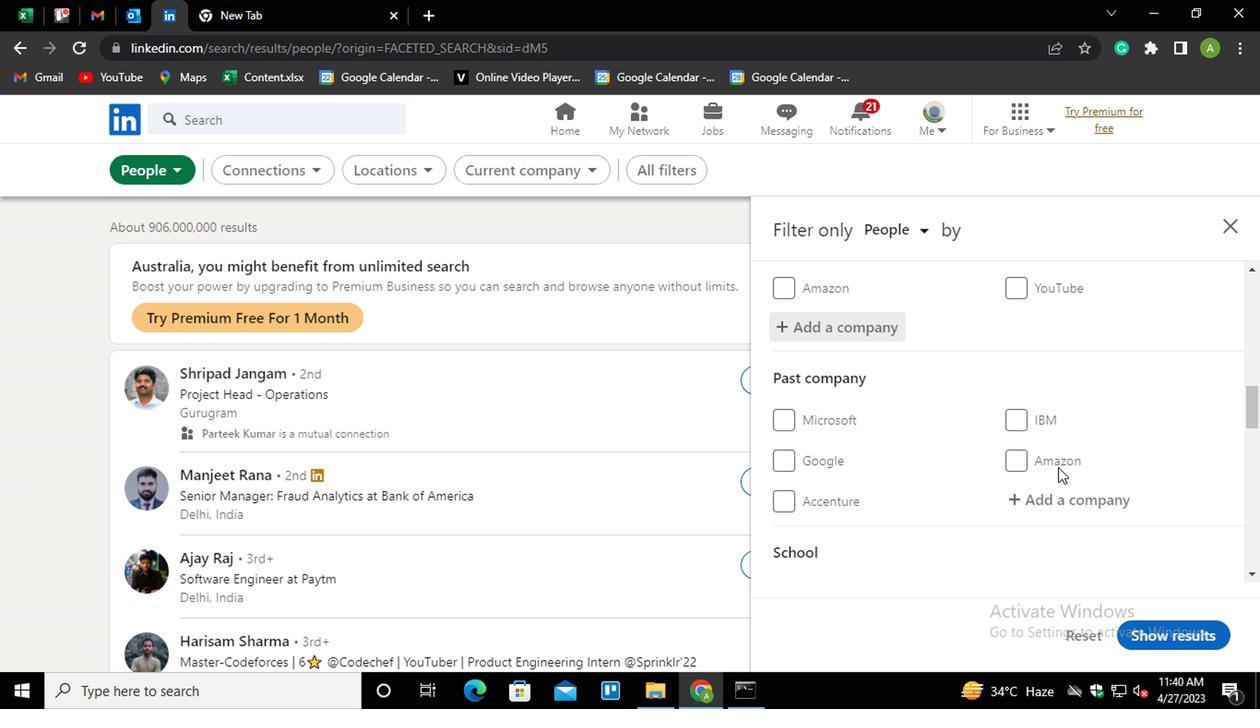 
Action: Mouse scrolled (1056, 460) with delta (0, -1)
Screenshot: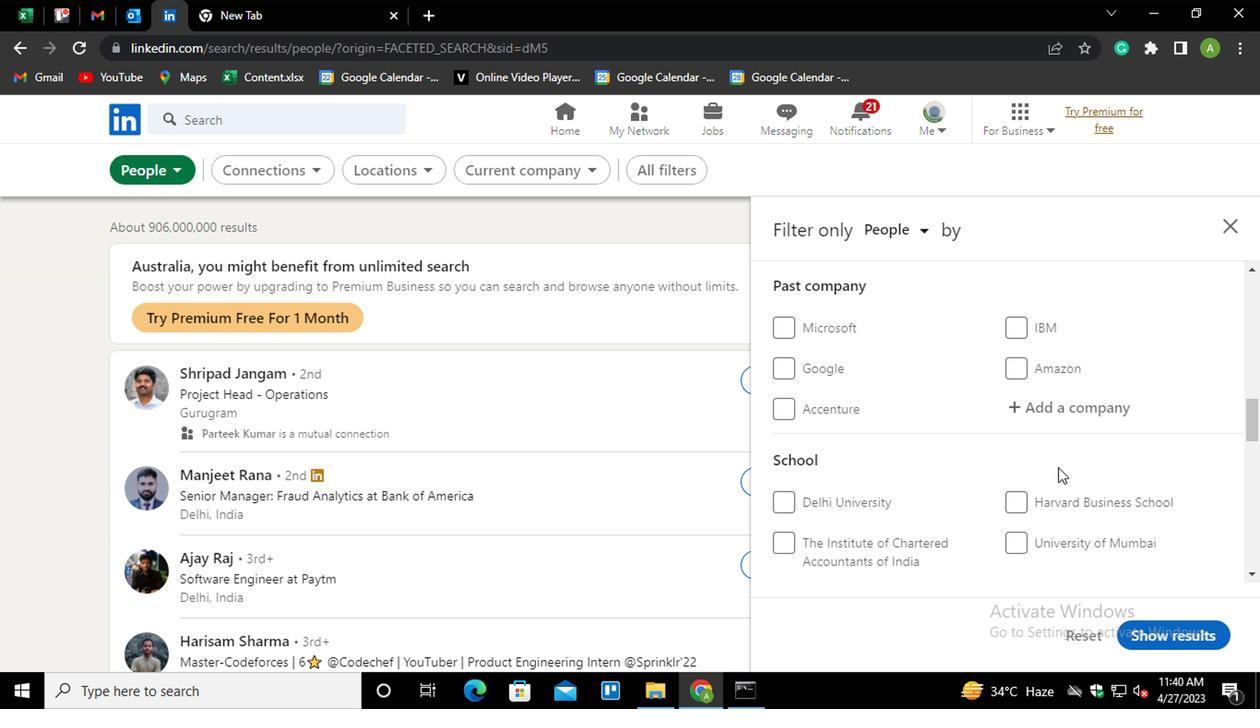
Action: Mouse scrolled (1056, 460) with delta (0, -1)
Screenshot: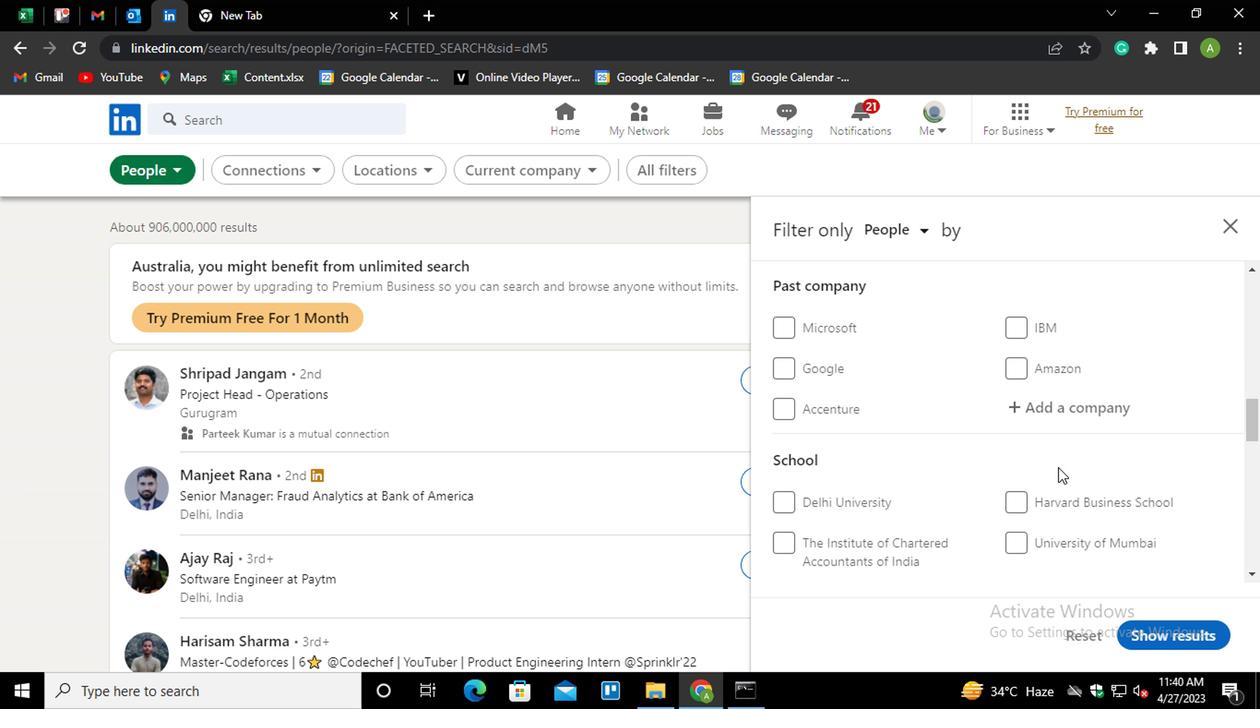 
Action: Mouse moved to (1039, 410)
Screenshot: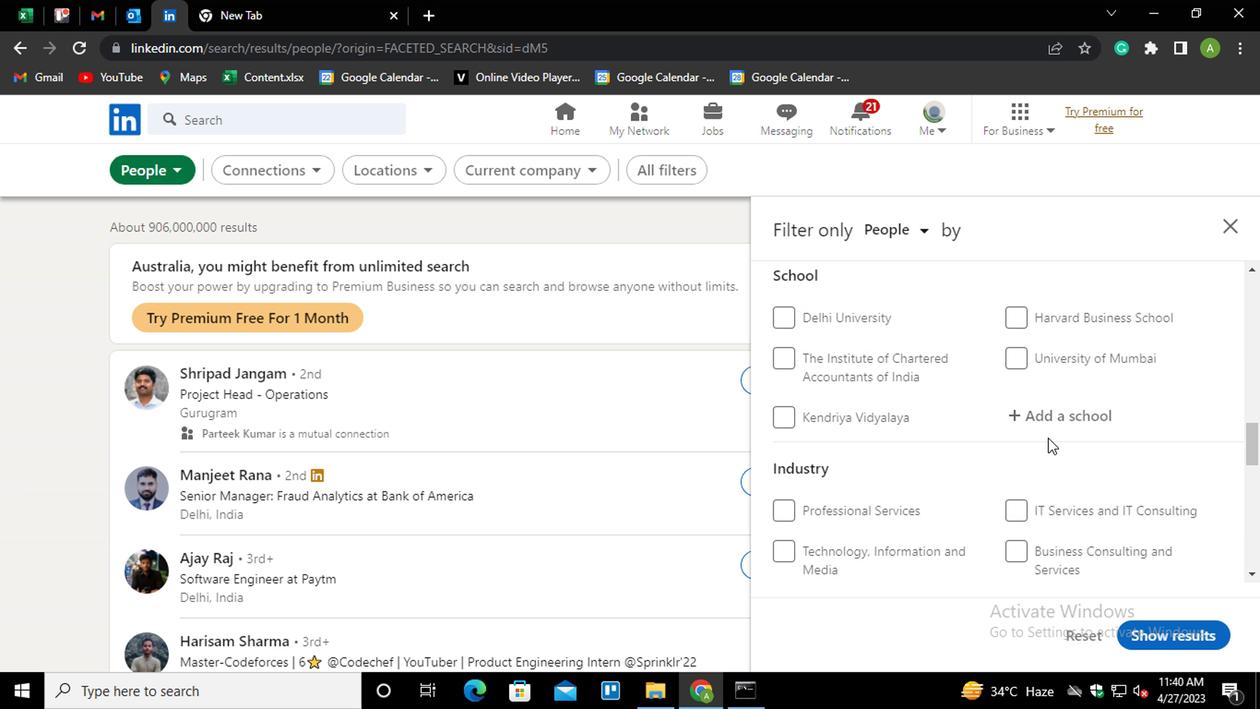 
Action: Mouse pressed left at (1039, 410)
Screenshot: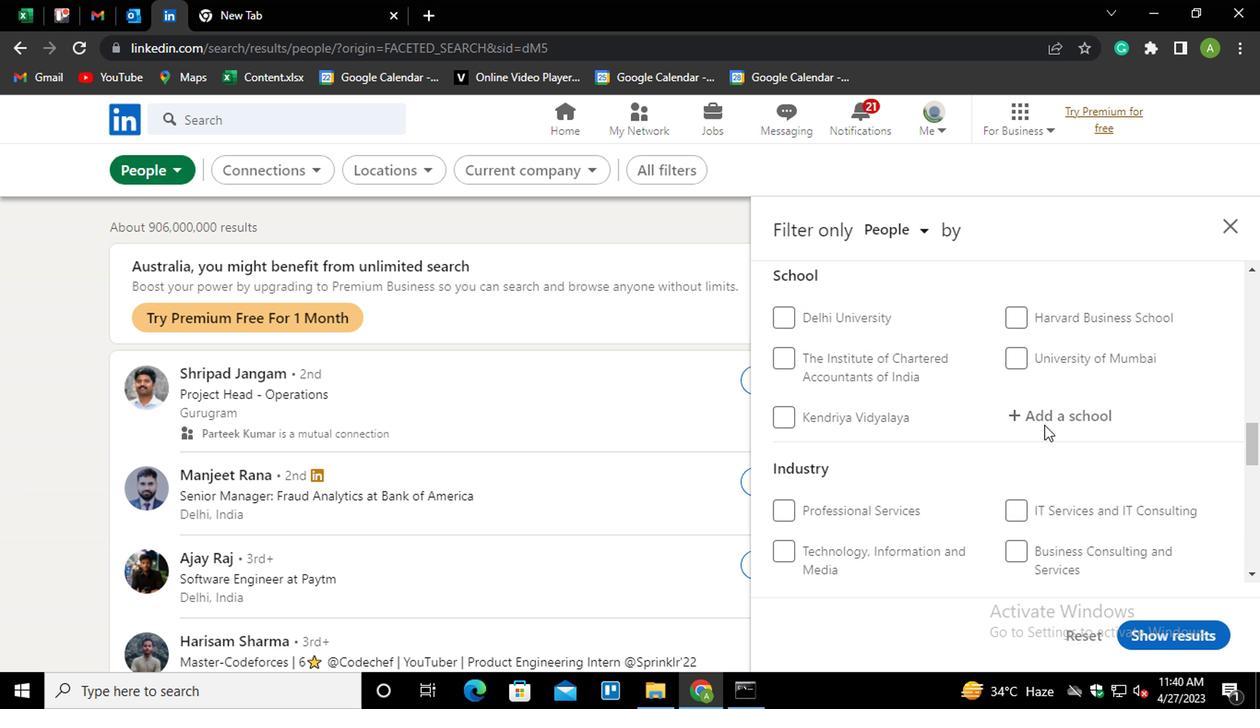 
Action: Key pressed <Key.shift_r>PONDICG<Key.backspace>HERR<Key.down><Key.enter>
Screenshot: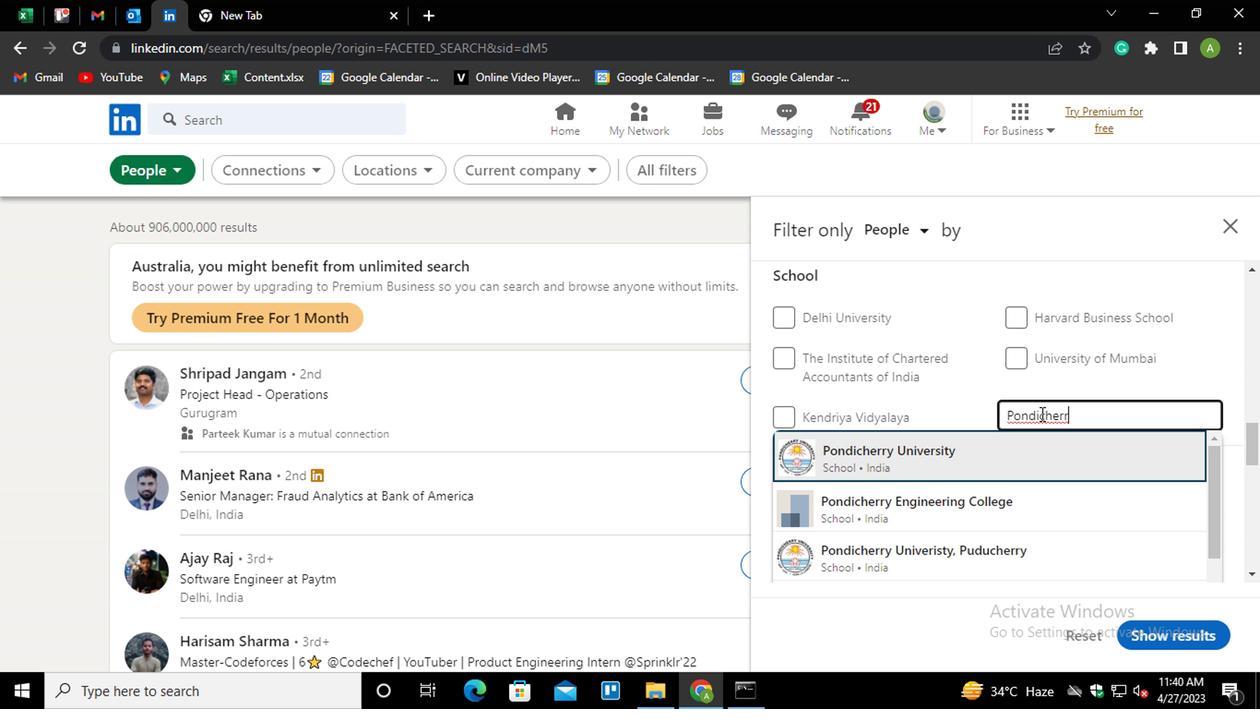 
Action: Mouse moved to (1039, 409)
Screenshot: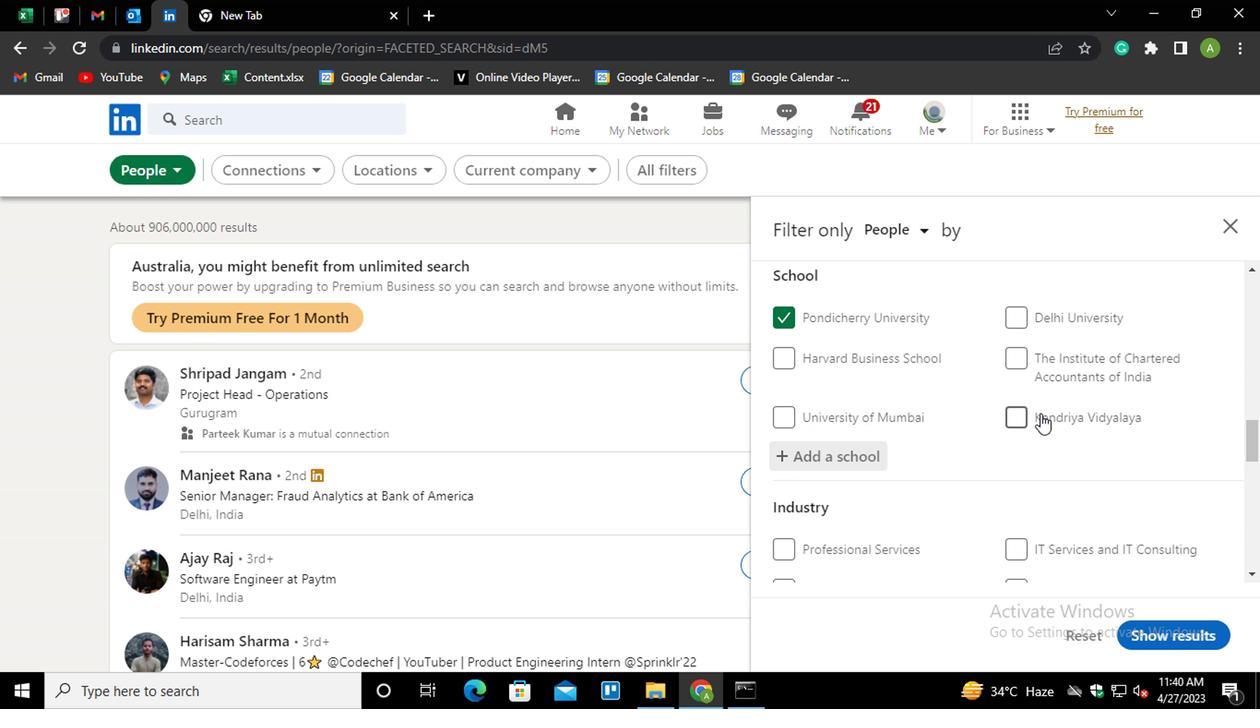 
Action: Mouse scrolled (1039, 408) with delta (0, 0)
Screenshot: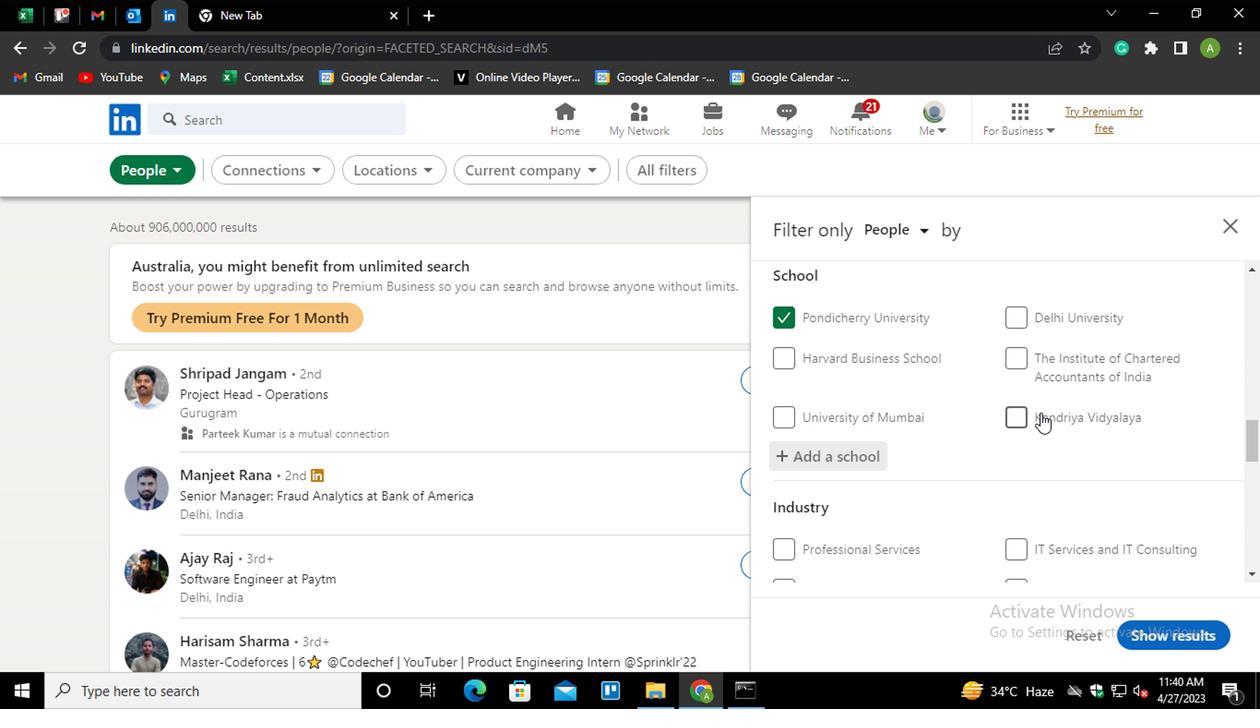 
Action: Mouse scrolled (1039, 408) with delta (0, 0)
Screenshot: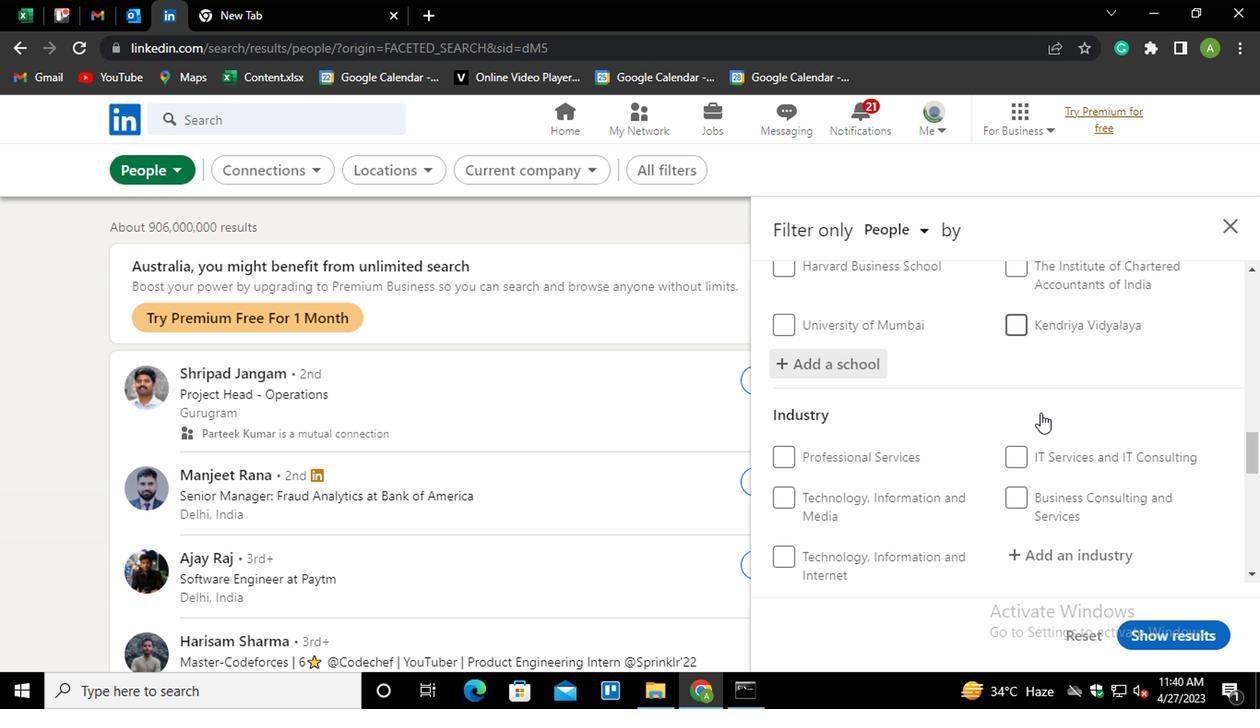 
Action: Mouse moved to (1031, 451)
Screenshot: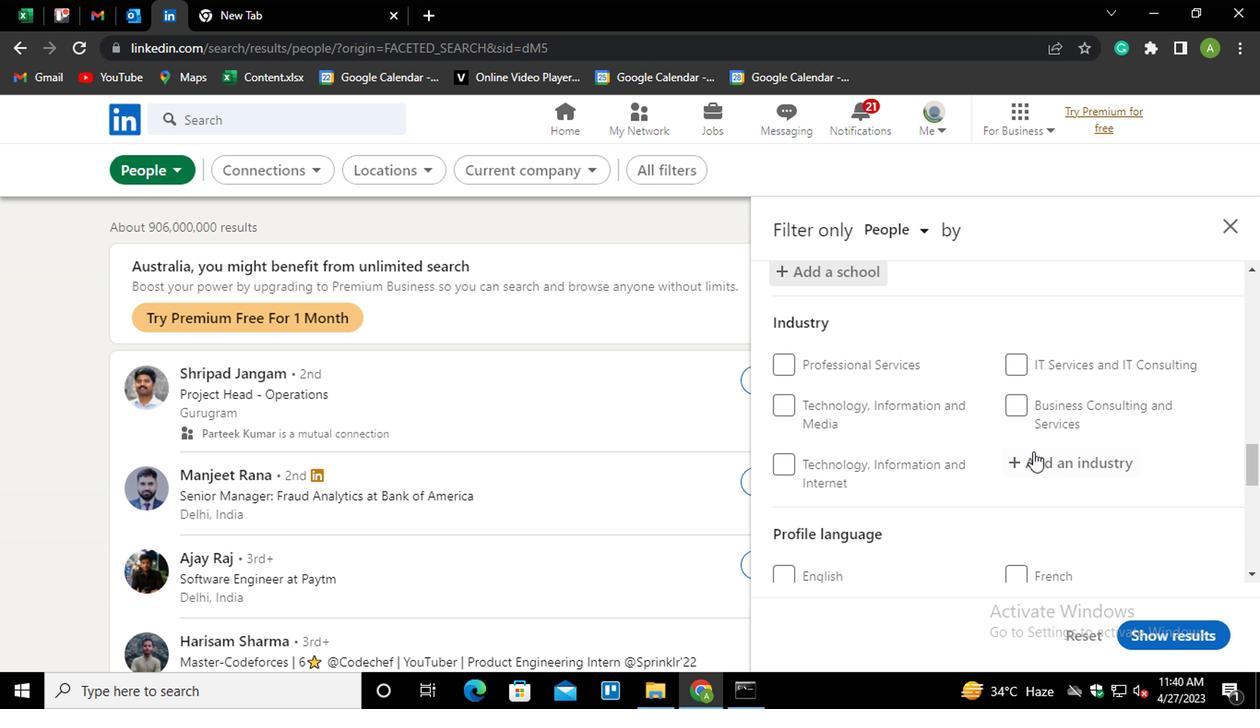 
Action: Mouse pressed left at (1031, 451)
Screenshot: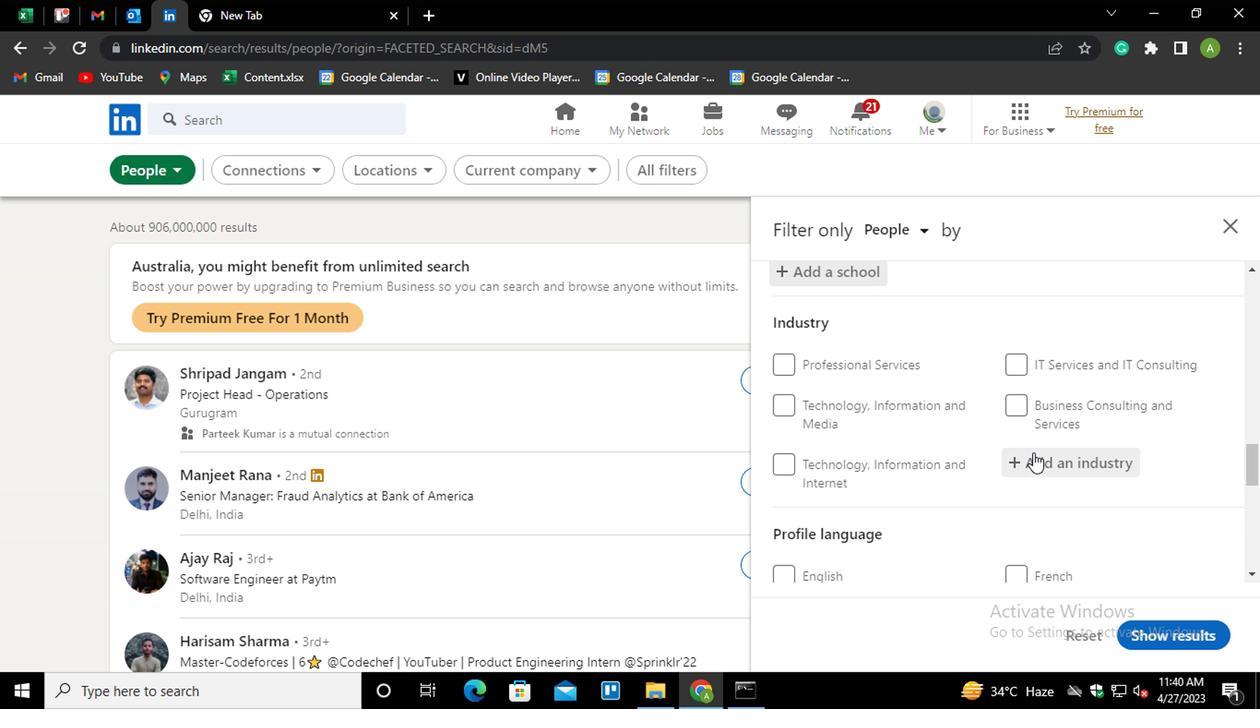 
Action: Mouse moved to (1031, 453)
Screenshot: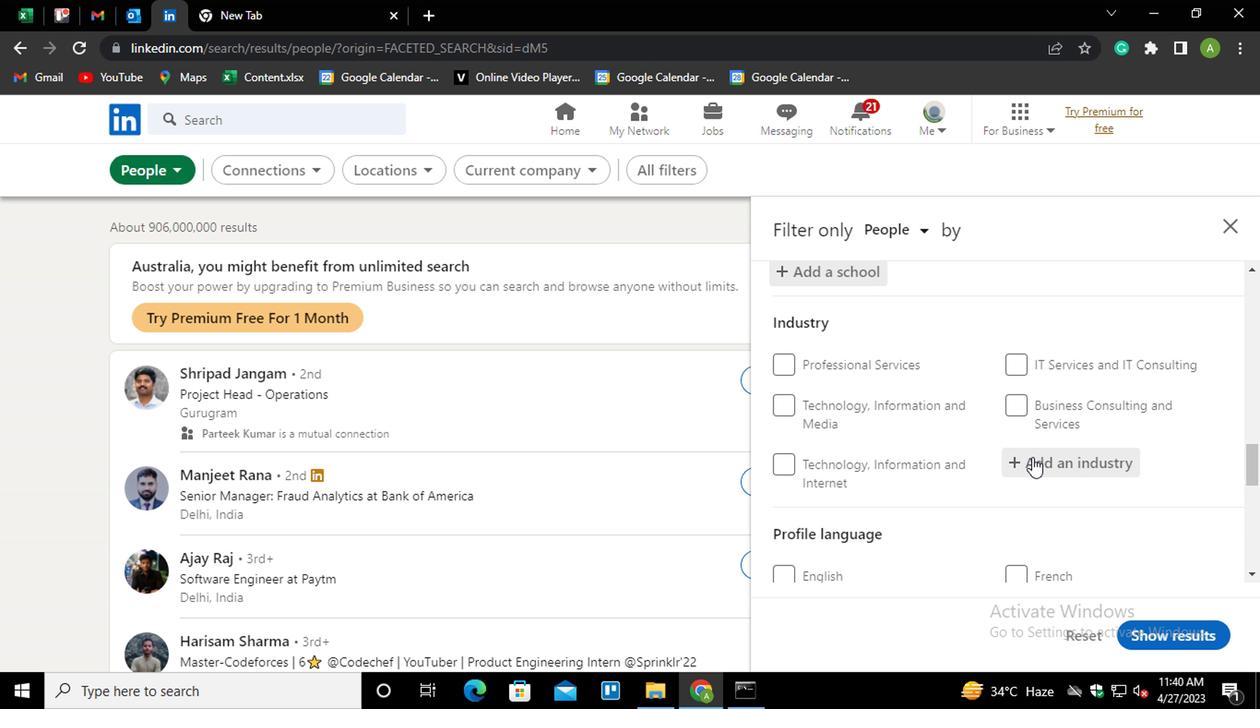 
Action: Mouse pressed left at (1031, 453)
Screenshot: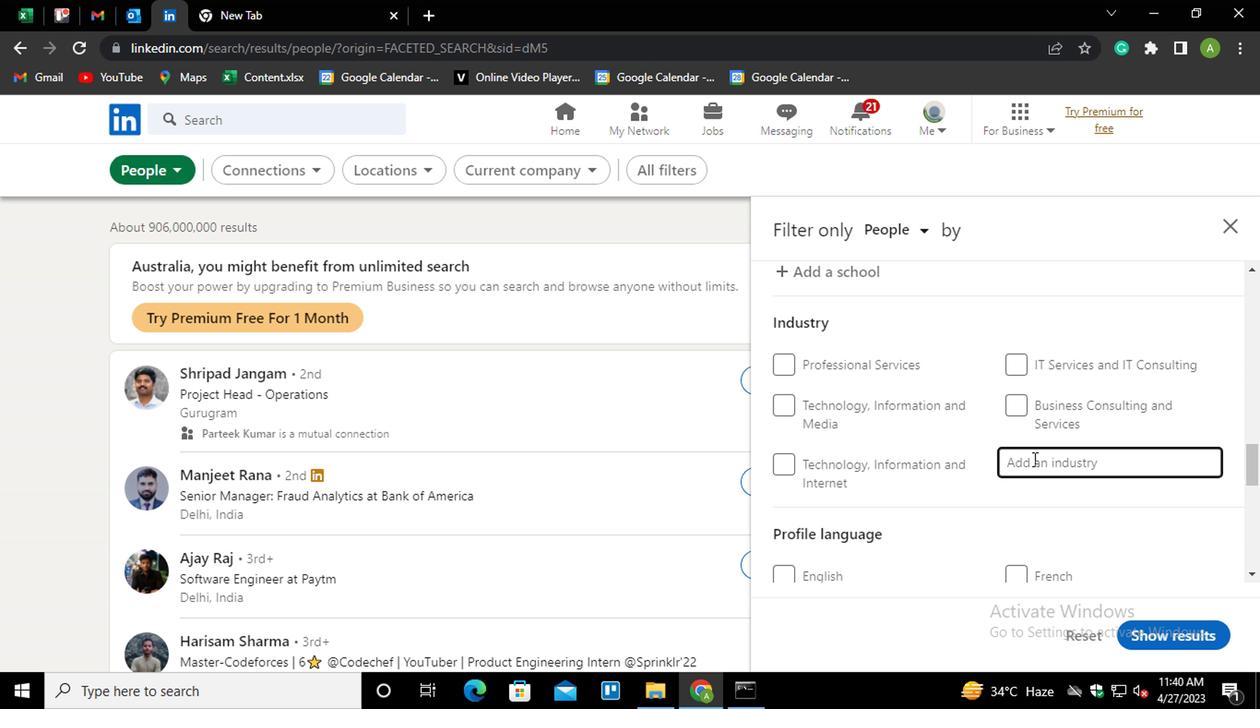 
Action: Key pressed <Key.shift_r>NEWS<Key.down><Key.enter>
Screenshot: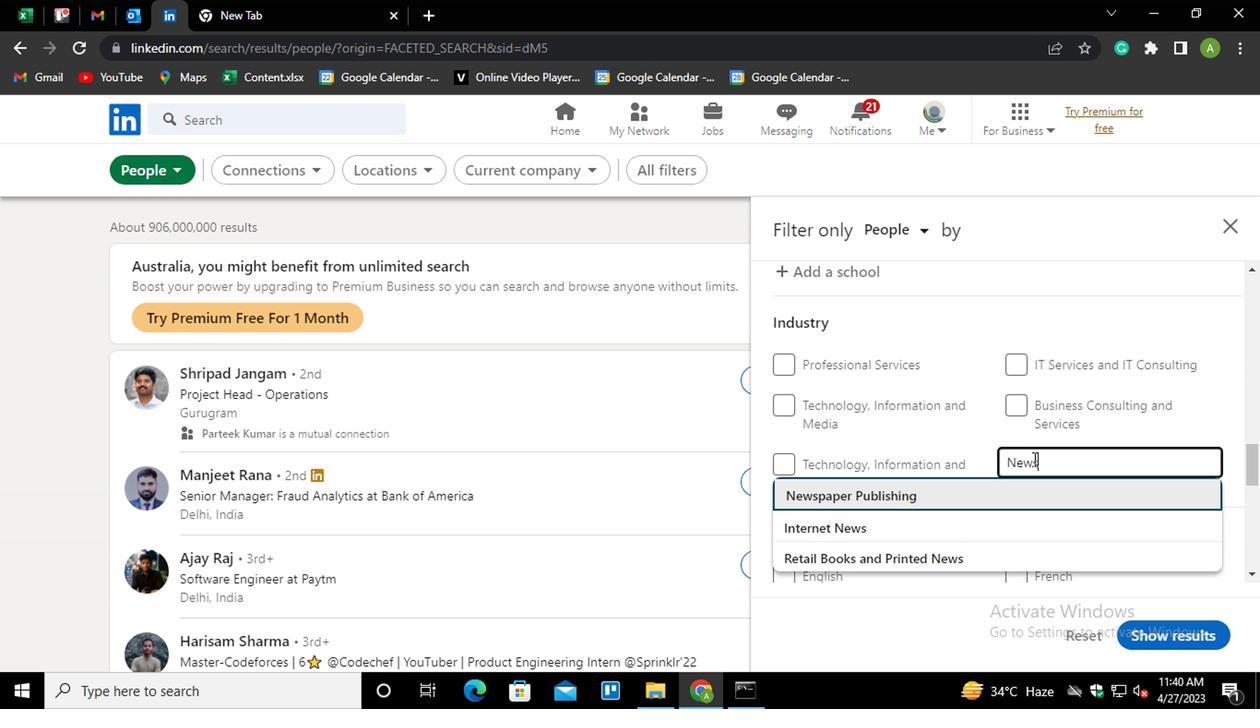 
Action: Mouse scrolled (1031, 452) with delta (0, 0)
Screenshot: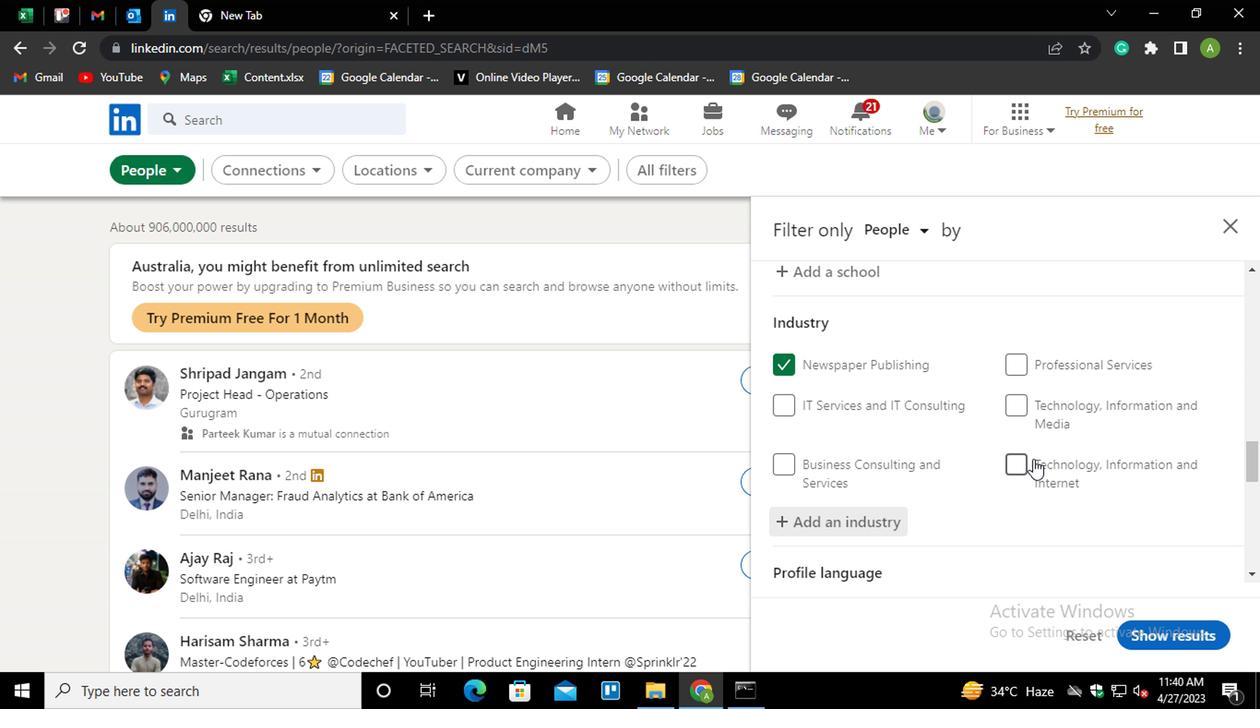 
Action: Mouse scrolled (1031, 452) with delta (0, 0)
Screenshot: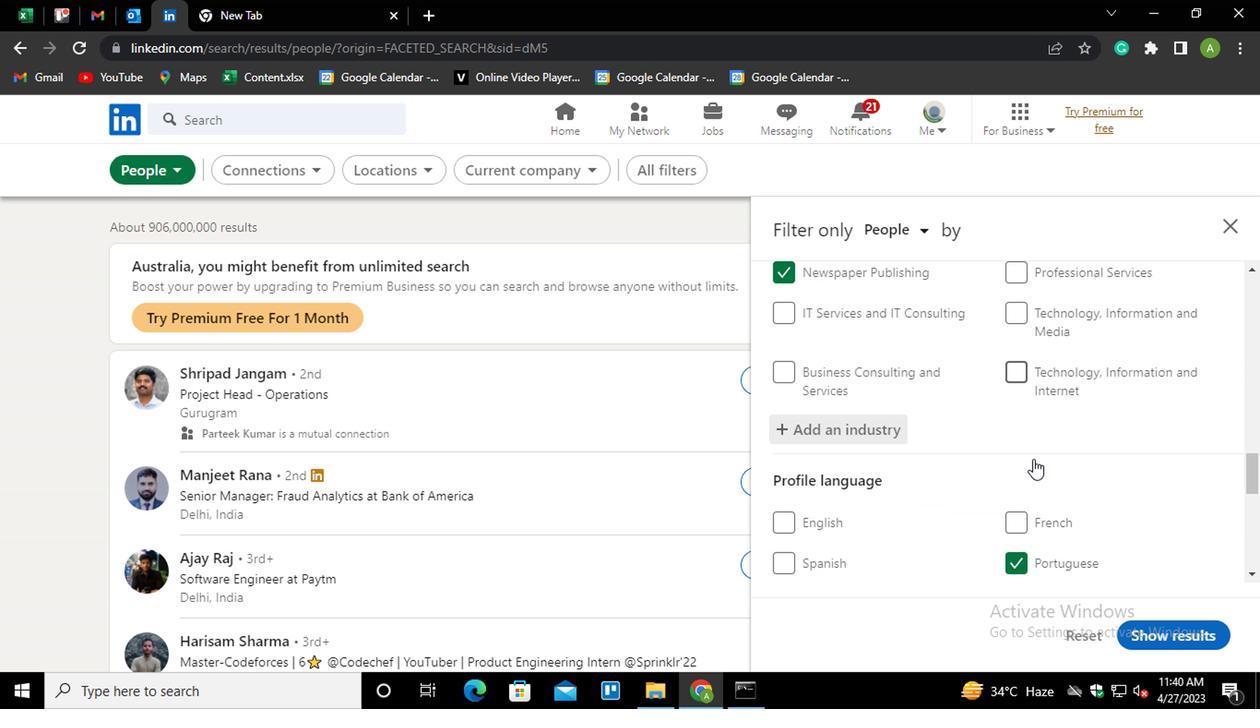 
Action: Mouse scrolled (1031, 452) with delta (0, 0)
Screenshot: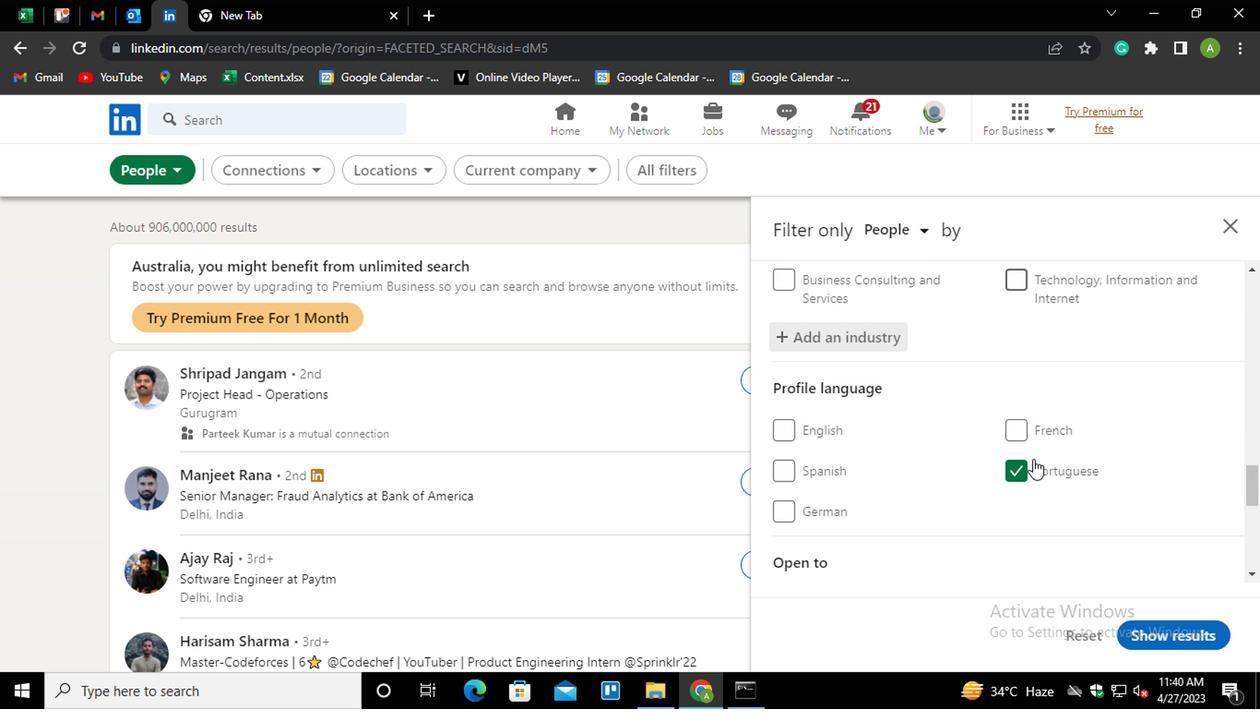 
Action: Mouse scrolled (1031, 452) with delta (0, 0)
Screenshot: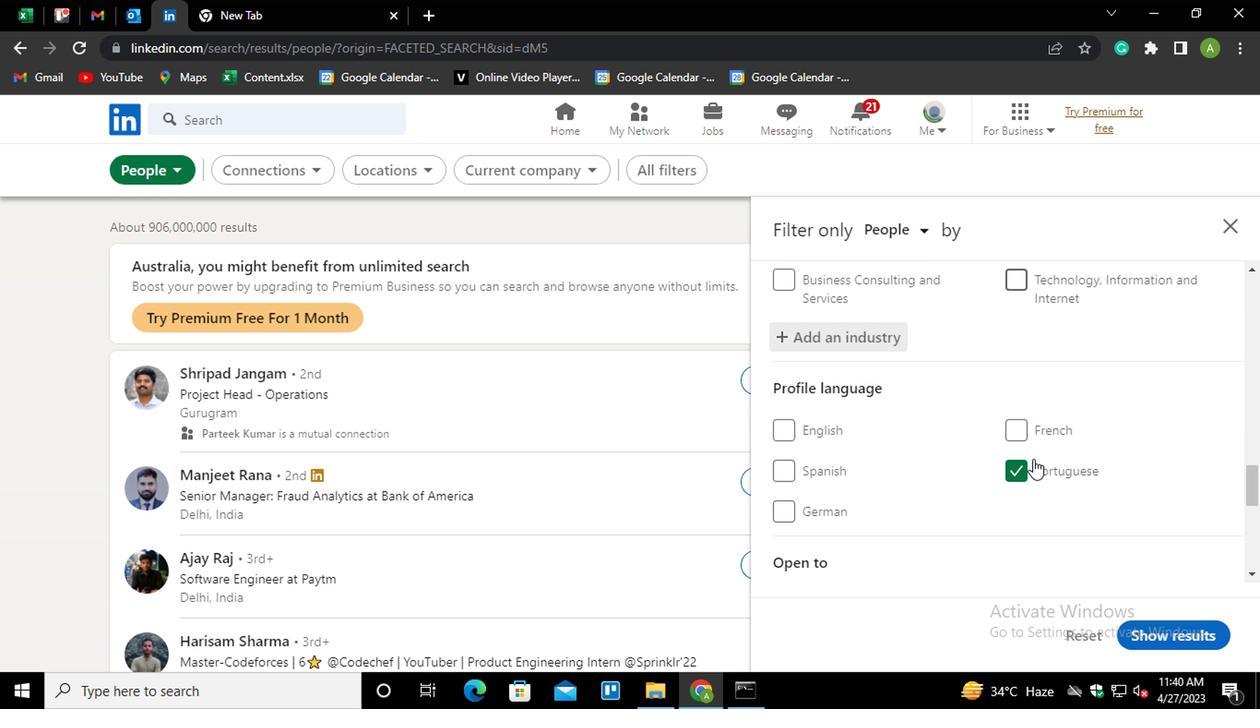 
Action: Mouse scrolled (1031, 452) with delta (0, 0)
Screenshot: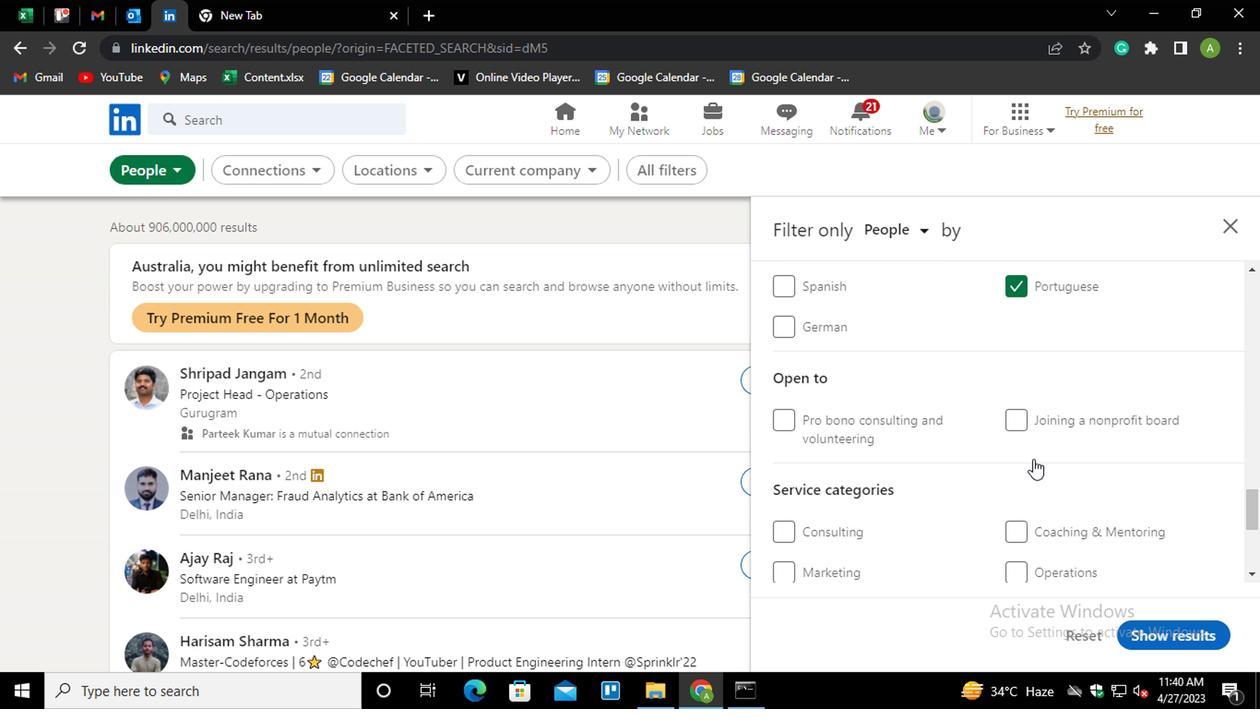 
Action: Mouse scrolled (1031, 452) with delta (0, 0)
Screenshot: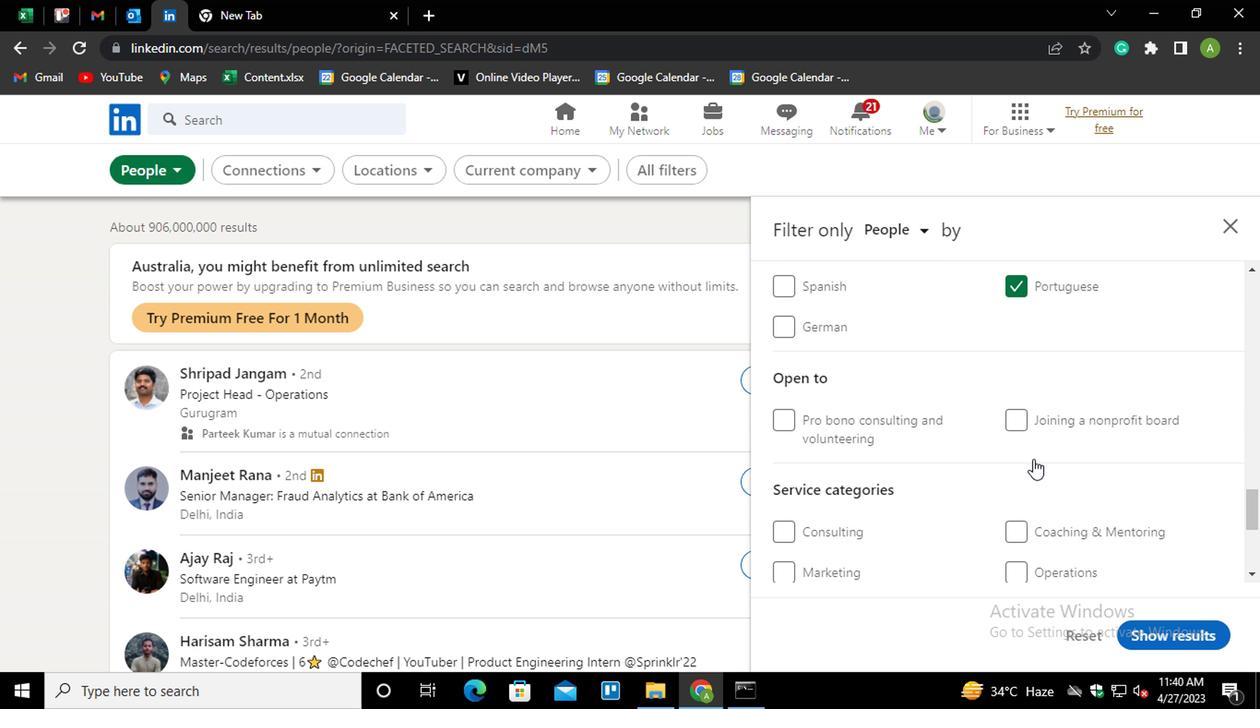 
Action: Mouse moved to (1027, 426)
Screenshot: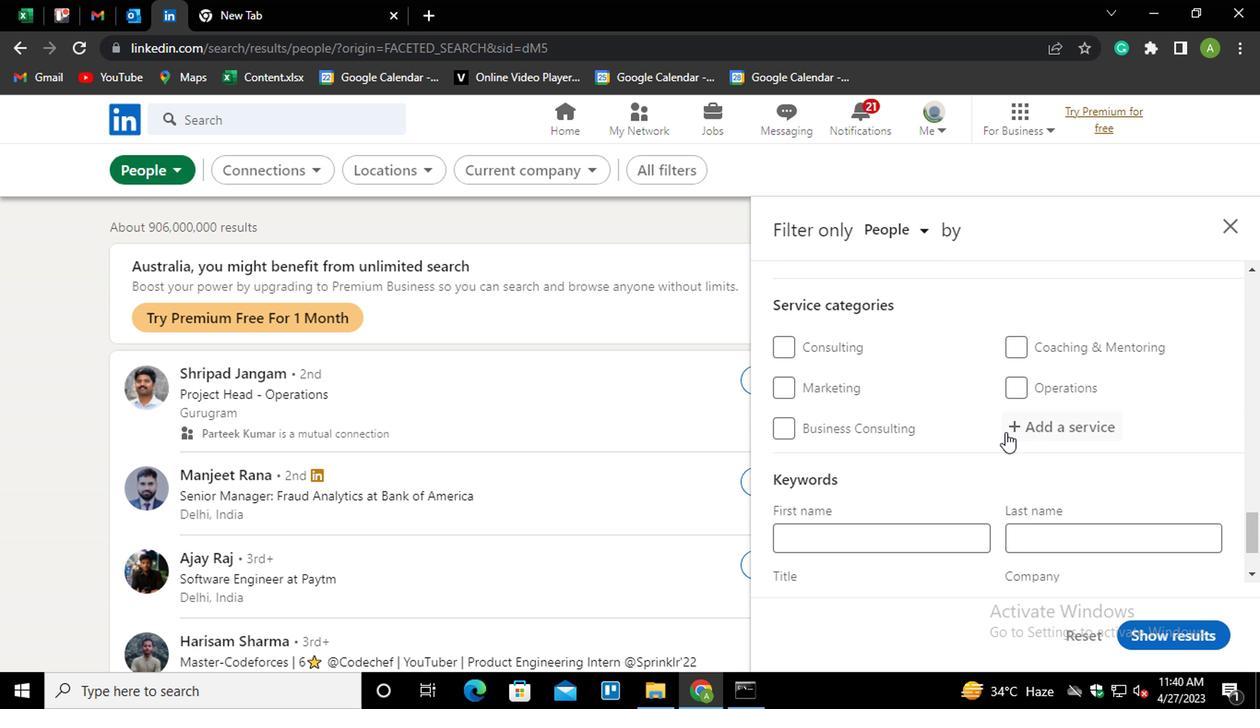
Action: Mouse pressed left at (1027, 426)
Screenshot: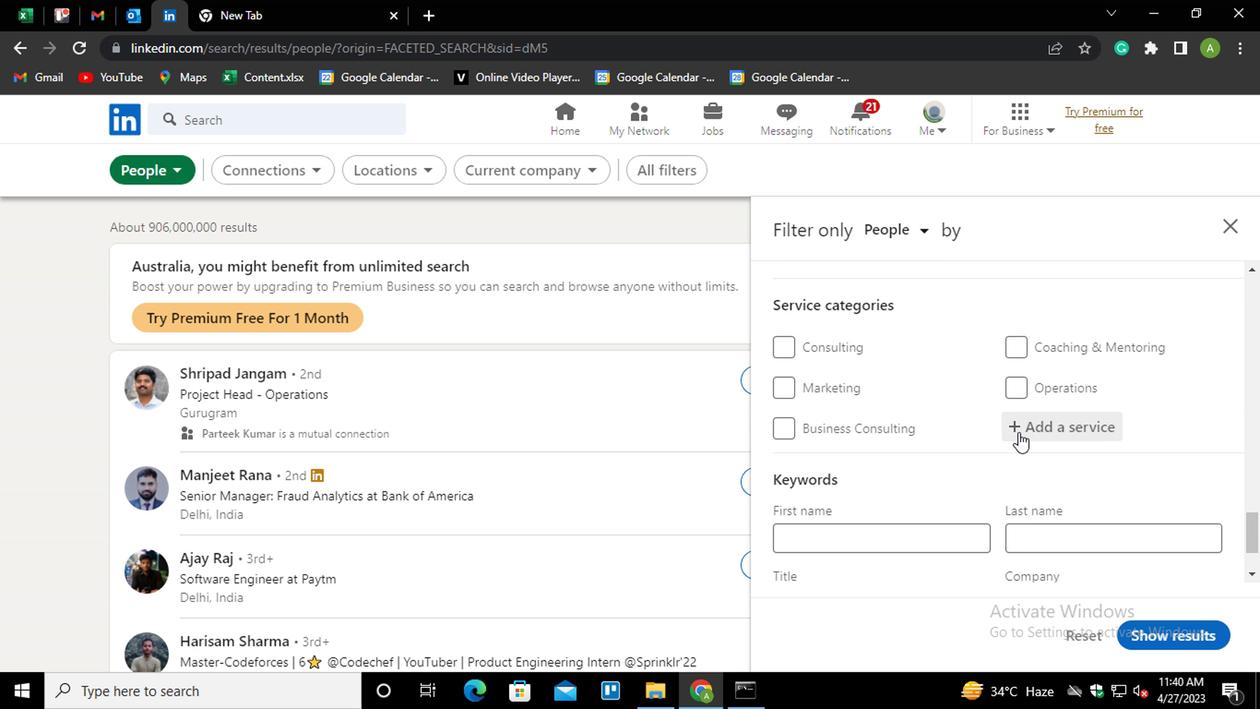
Action: Mouse moved to (1031, 423)
Screenshot: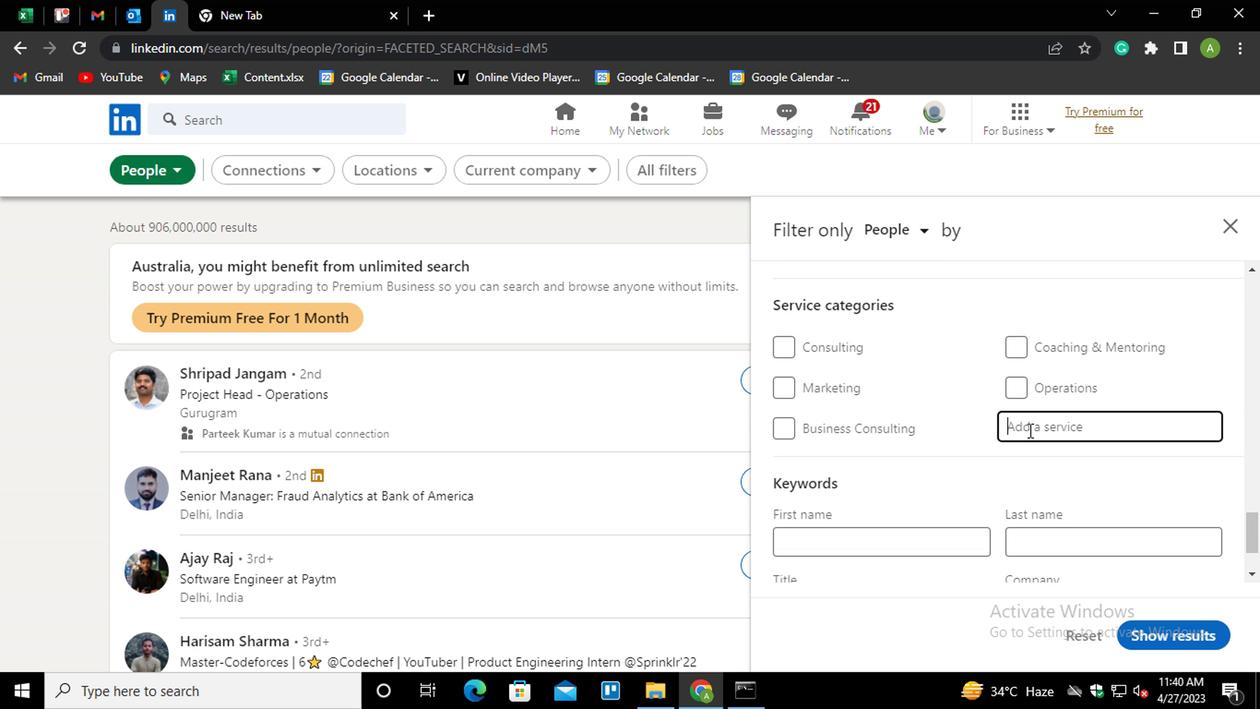 
Action: Mouse pressed left at (1031, 423)
Screenshot: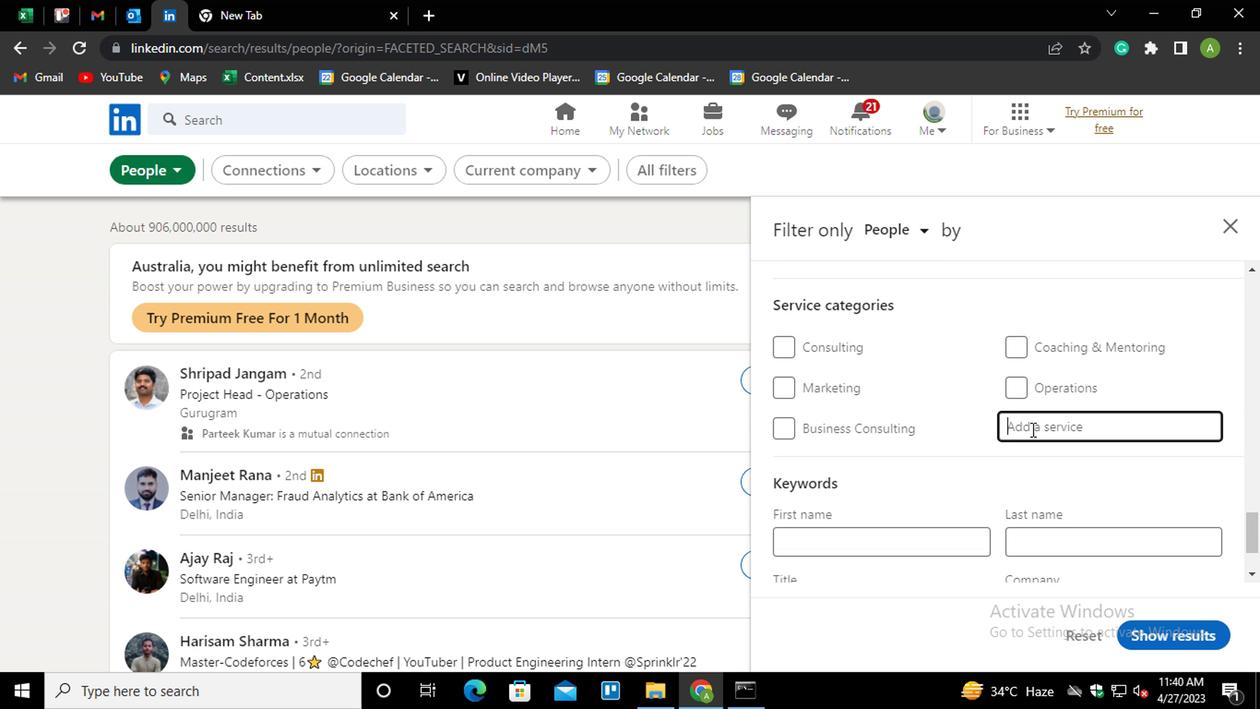 
Action: Mouse moved to (1031, 423)
Screenshot: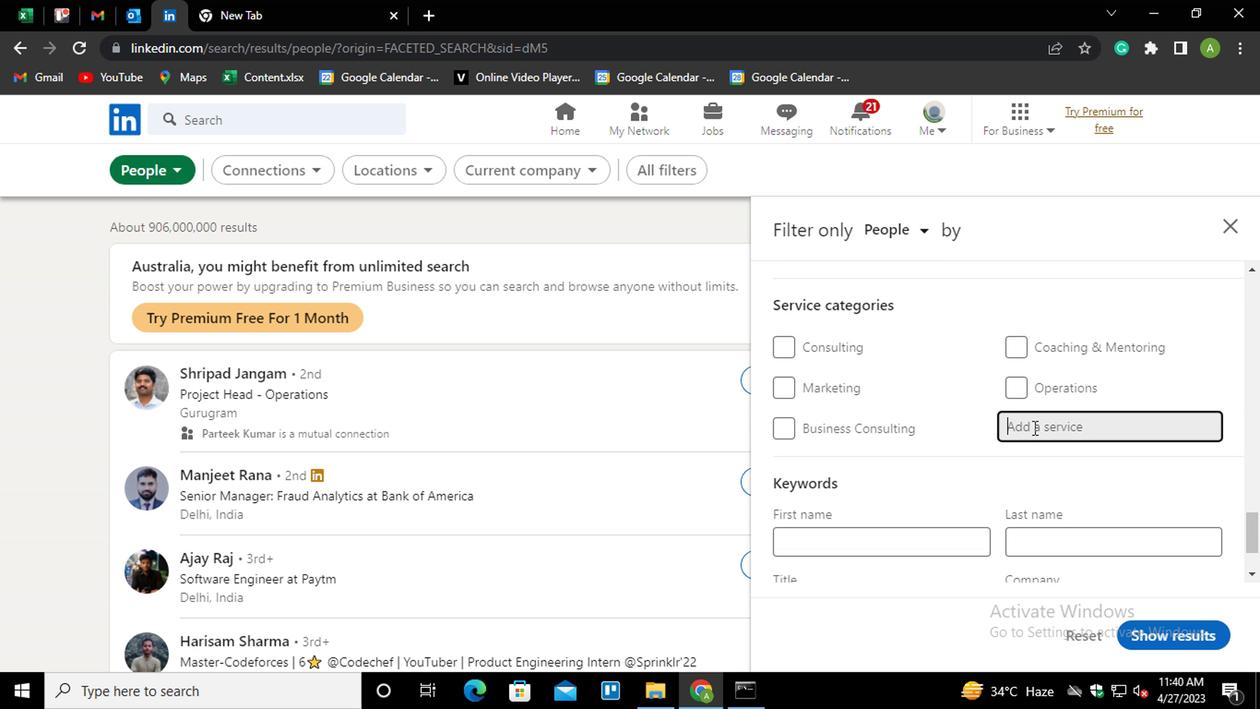 
Action: Key pressed <Key.shift>ADMINISTRATIVE<Key.down><Key.enter>
Screenshot: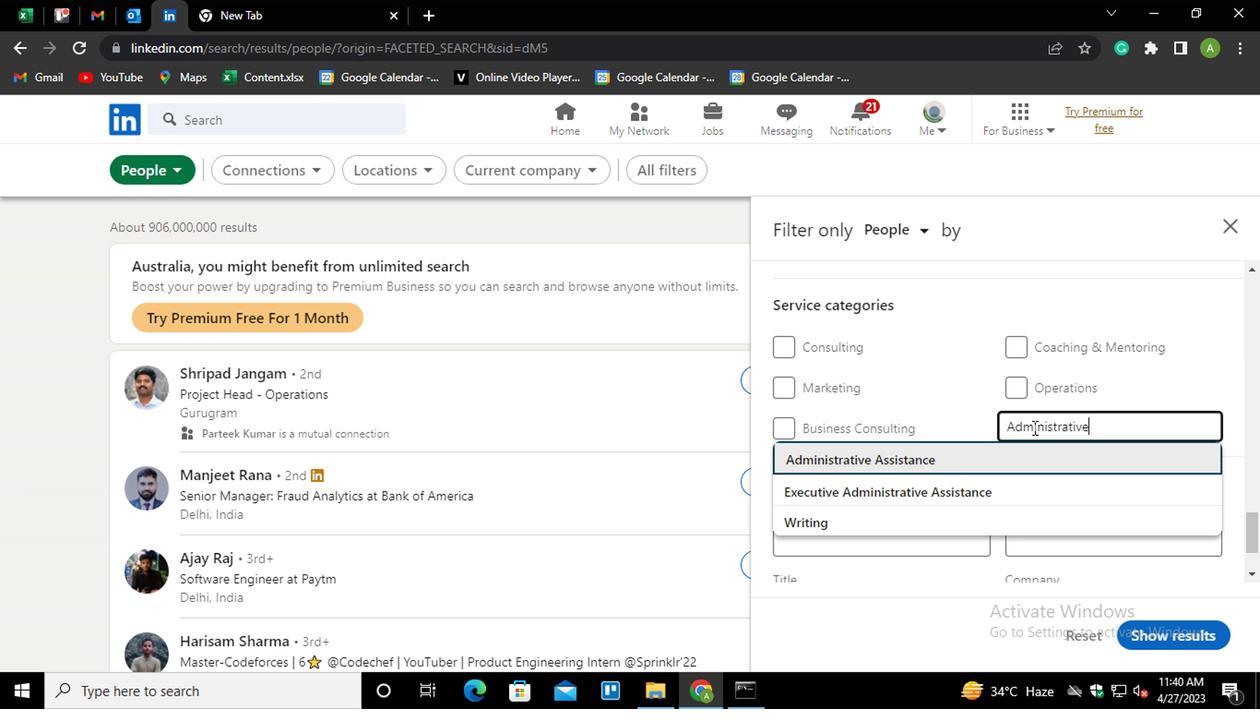 
Action: Mouse moved to (1035, 421)
Screenshot: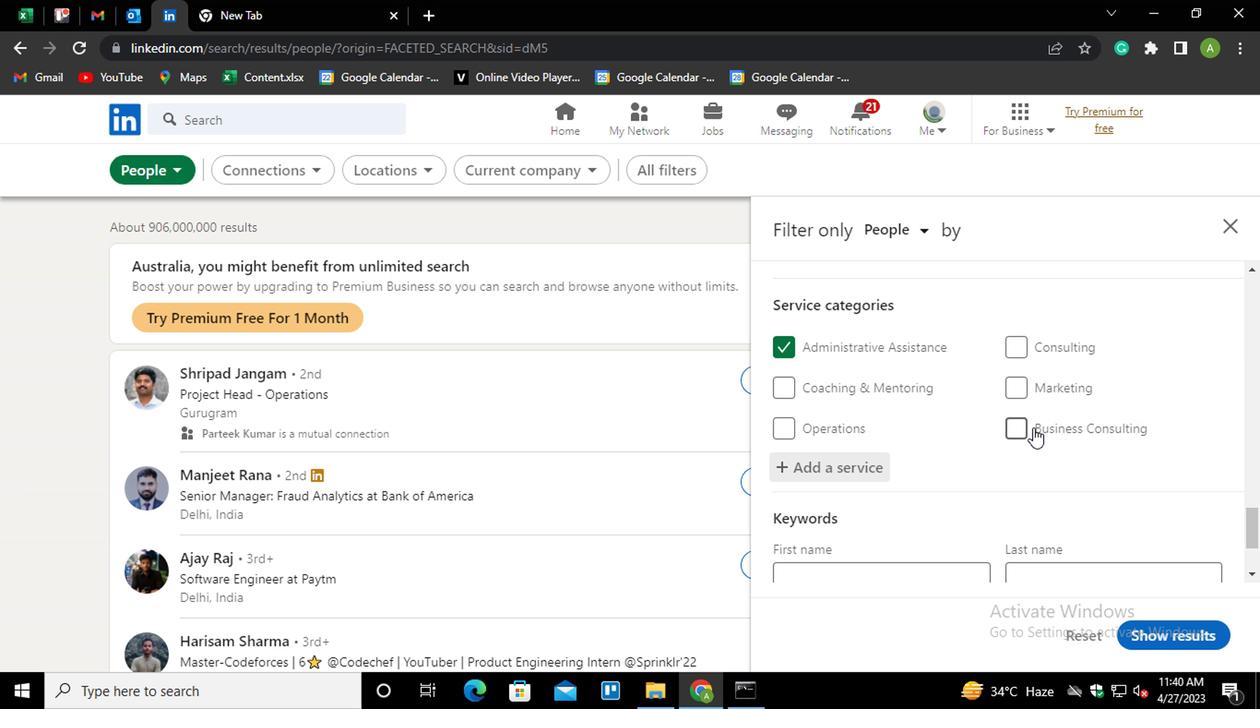 
Action: Mouse scrolled (1035, 420) with delta (0, 0)
Screenshot: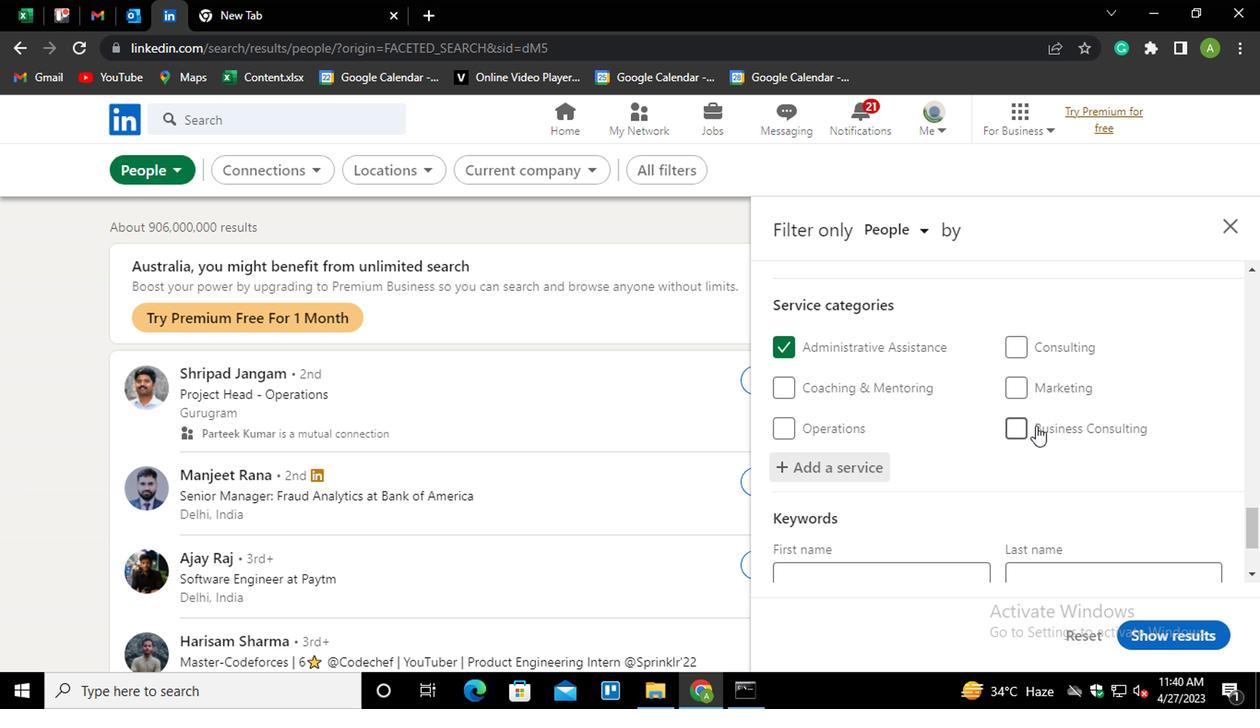 
Action: Mouse scrolled (1035, 420) with delta (0, 0)
Screenshot: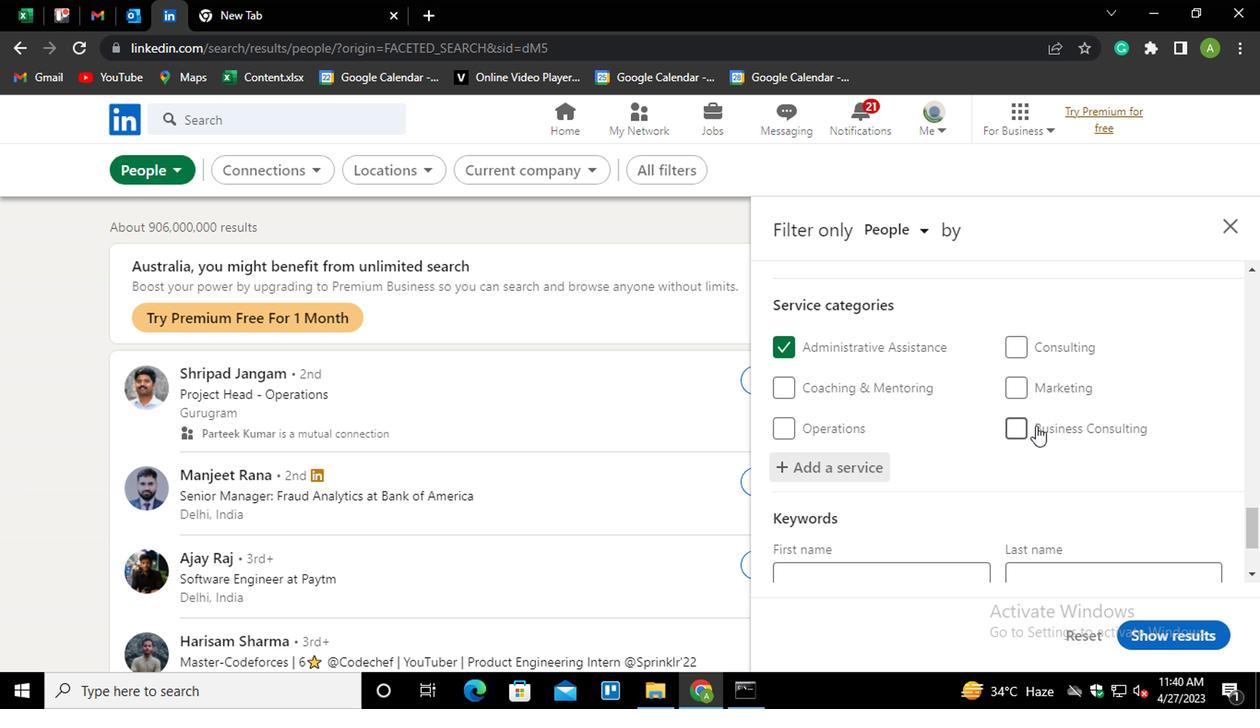 
Action: Mouse scrolled (1035, 420) with delta (0, 0)
Screenshot: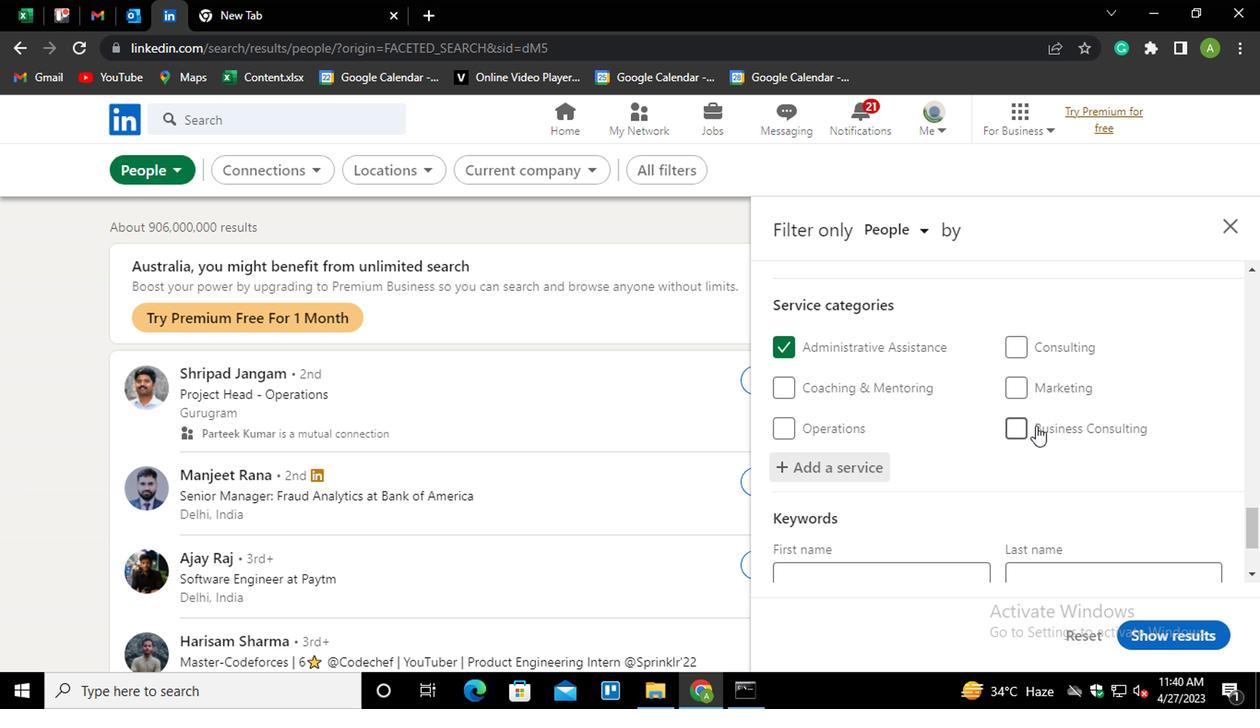 
Action: Mouse scrolled (1035, 420) with delta (0, 0)
Screenshot: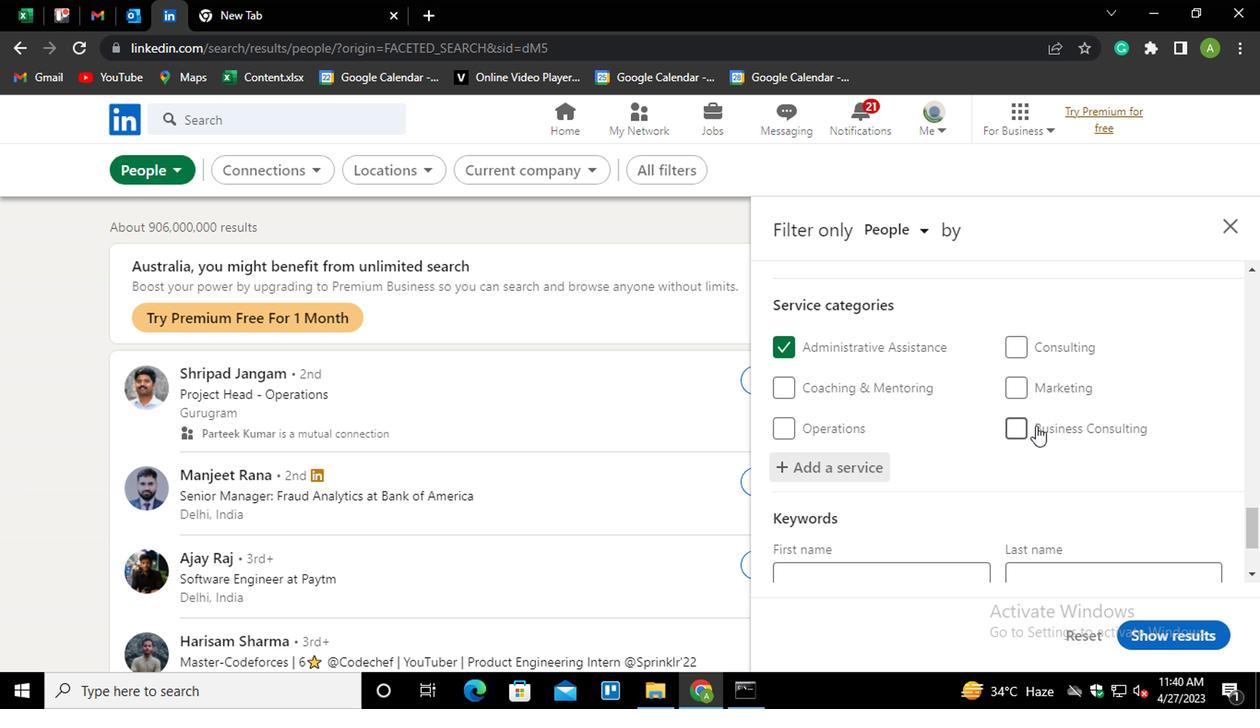 
Action: Mouse moved to (891, 497)
Screenshot: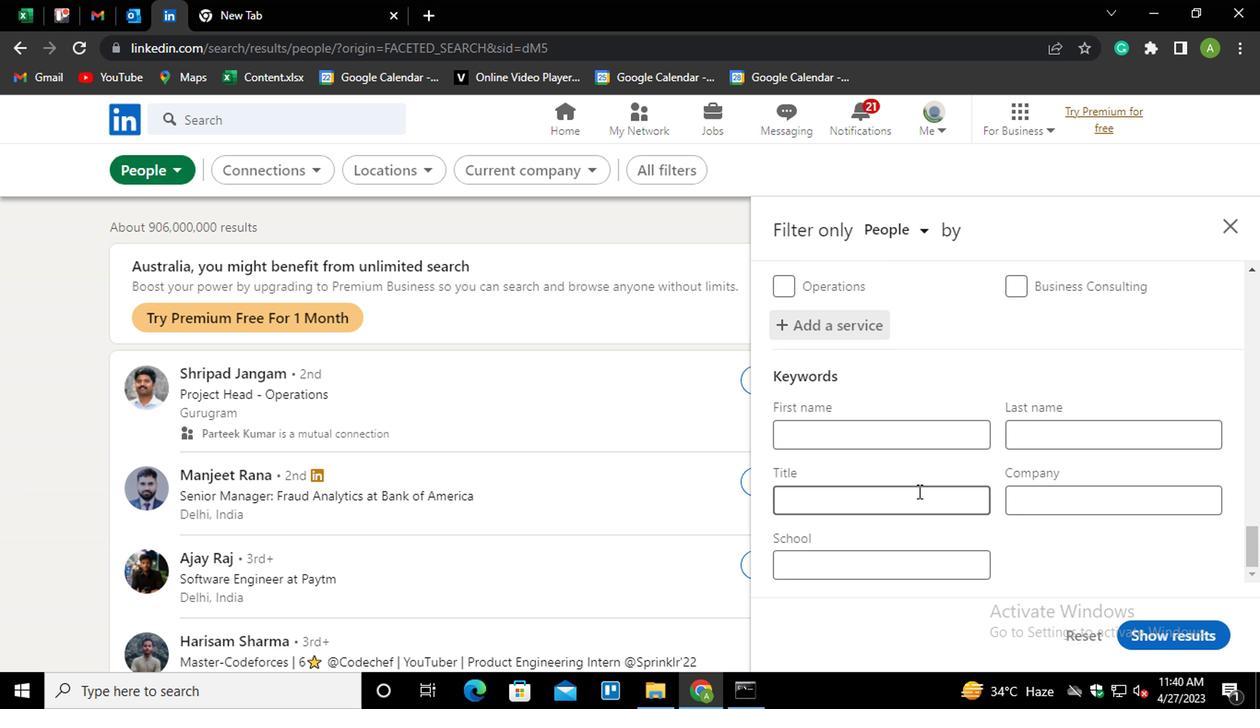 
Action: Mouse pressed left at (891, 497)
Screenshot: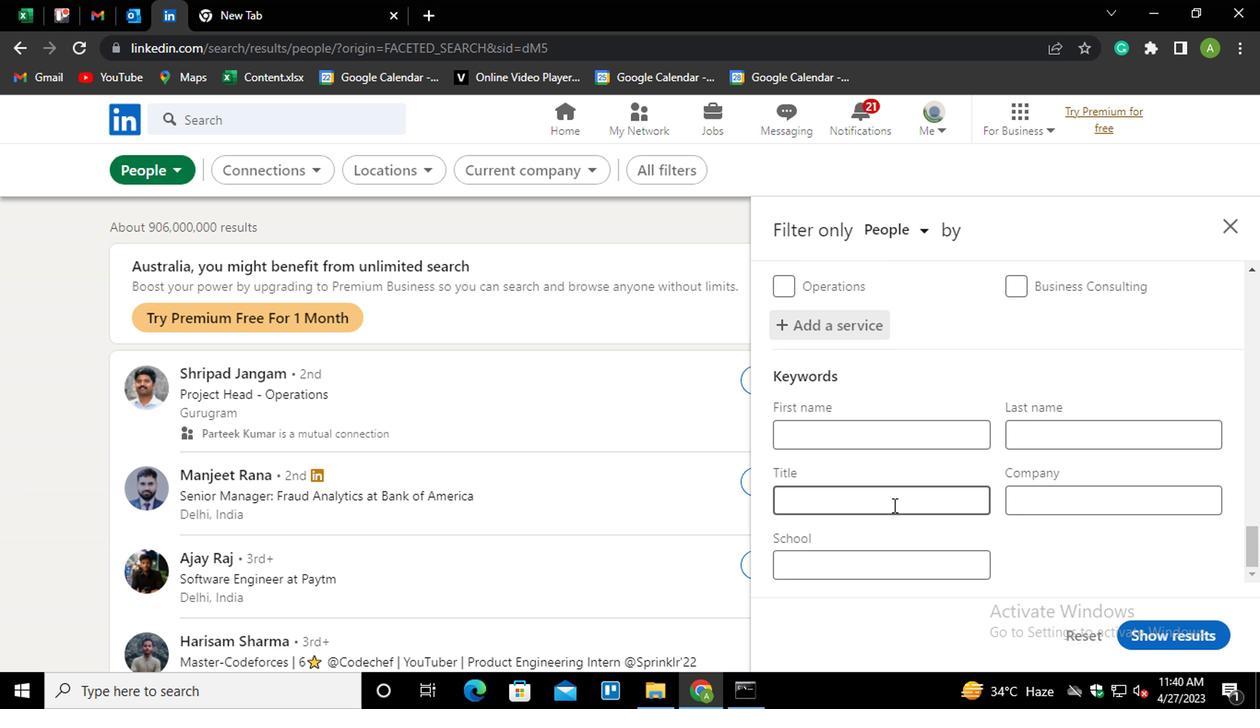 
Action: Mouse moved to (889, 497)
Screenshot: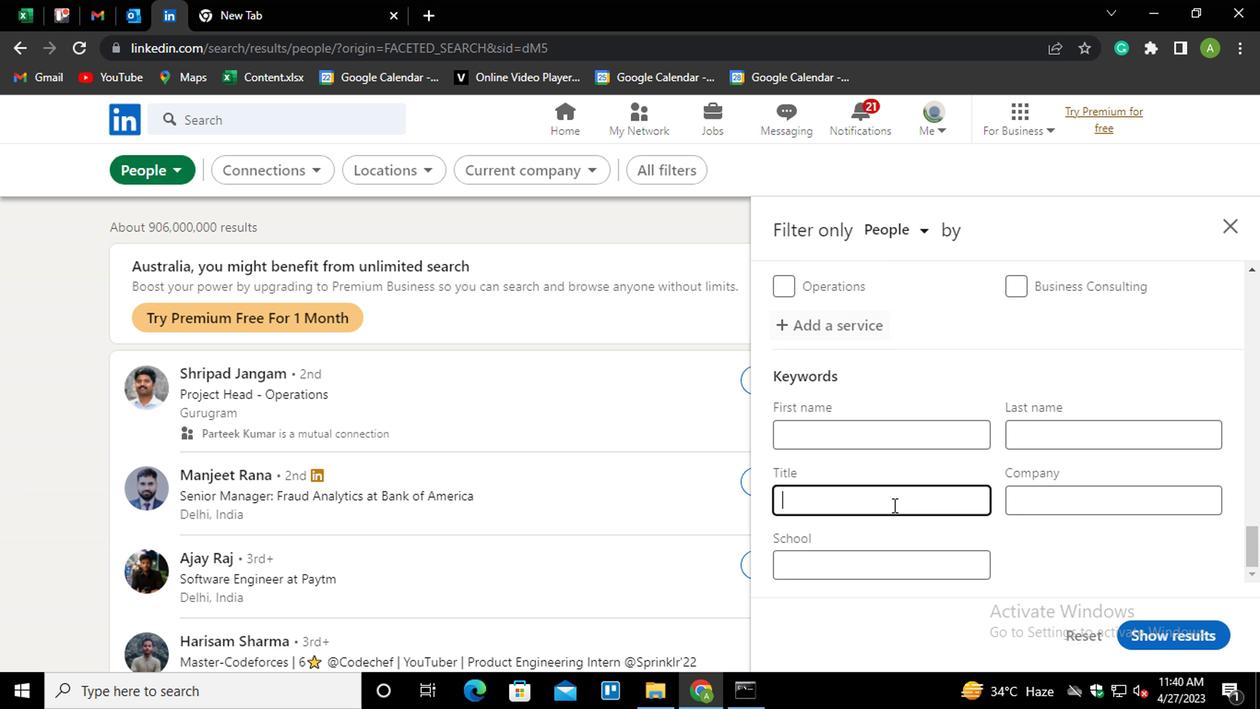 
Action: Key pressed <Key.shift>CASINO<Key.space><Key.shift>HOST
Screenshot: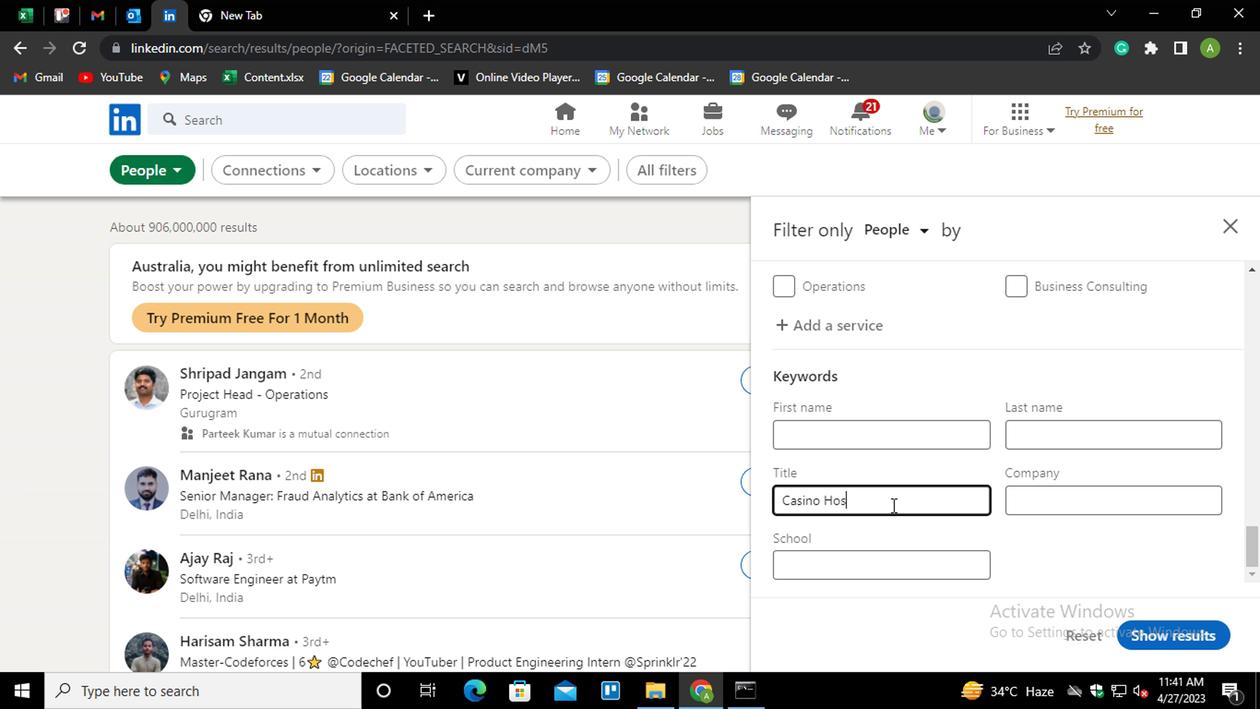 
Action: Mouse moved to (1184, 616)
Screenshot: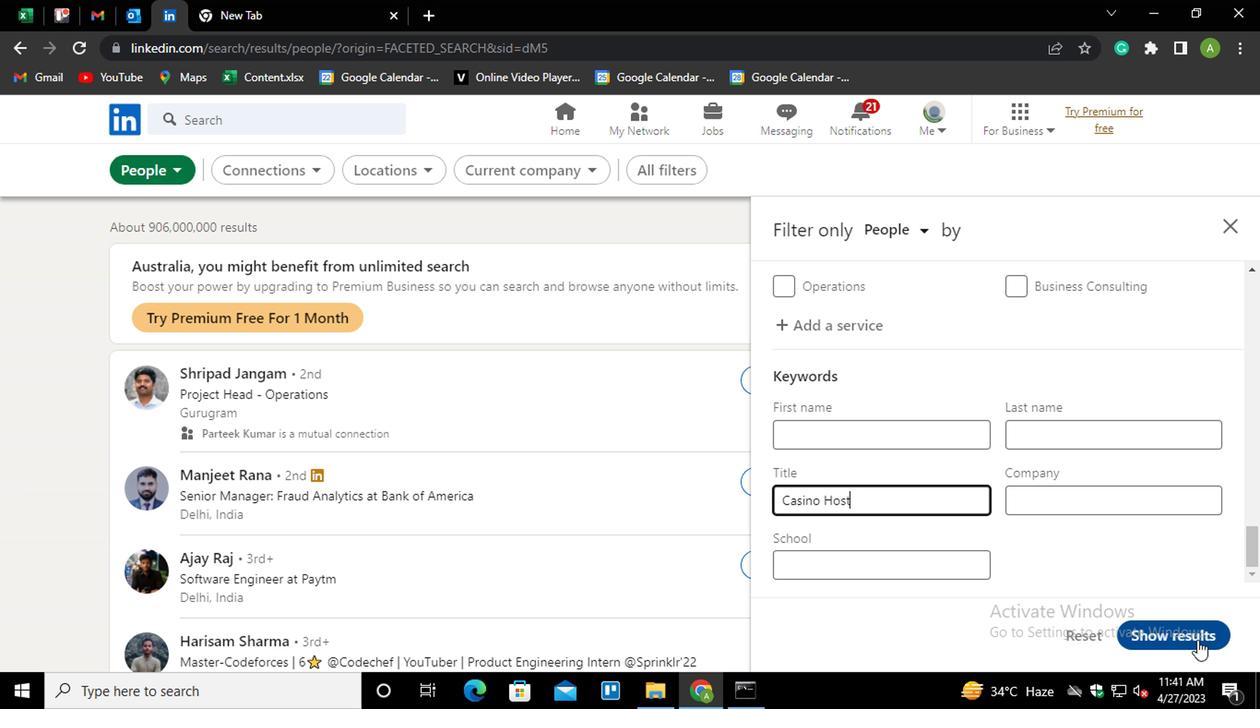 
Action: Mouse pressed left at (1184, 616)
Screenshot: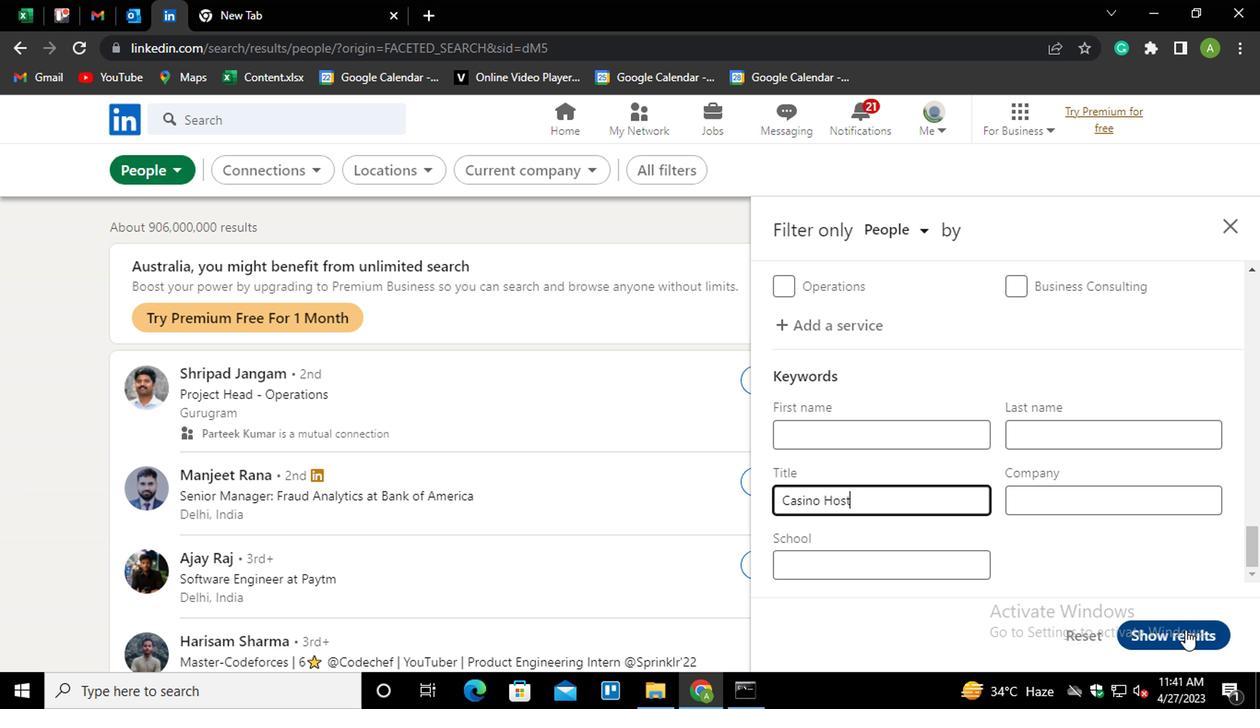 
